 Task: Find connections with filter location Ennigerloh with filter topic #Leanstartupswith filter profile language Potuguese with filter current company NGA Human Resources, an Alight company with filter school Ravindra Public School with filter industry Information Services with filter service category Editing with filter keywords title CEO
Action: Mouse moved to (648, 91)
Screenshot: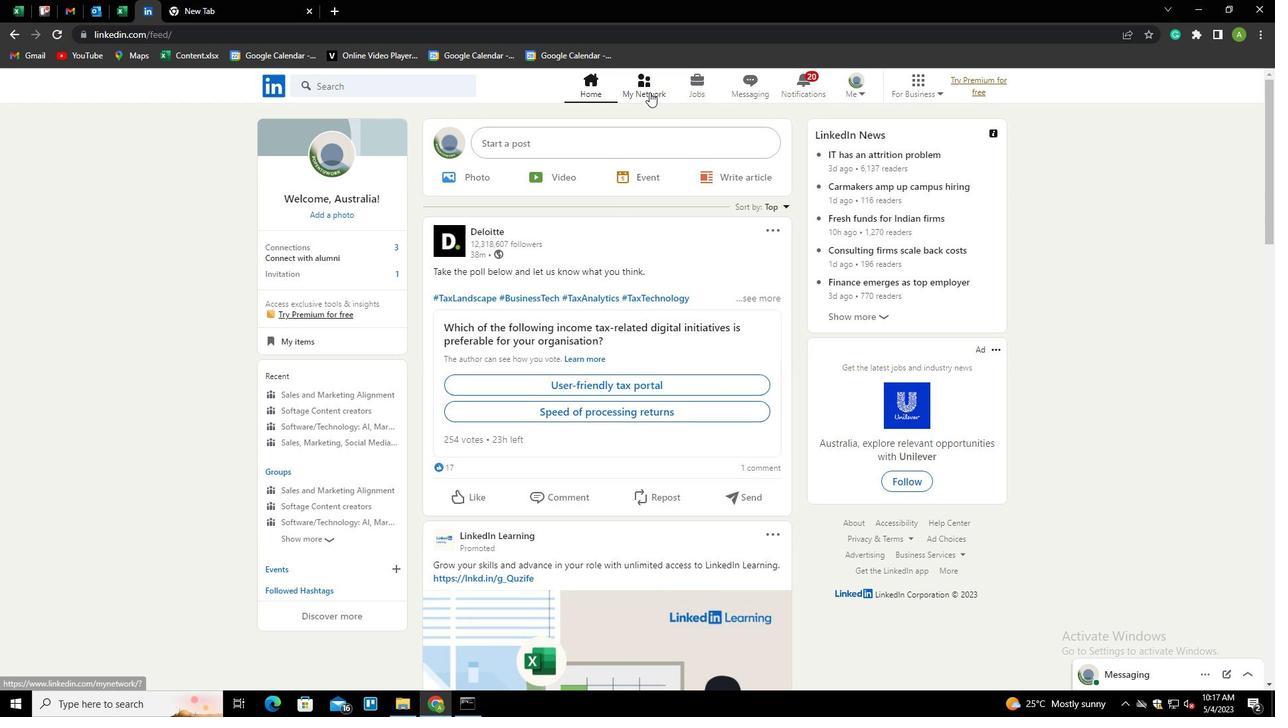 
Action: Mouse pressed left at (648, 91)
Screenshot: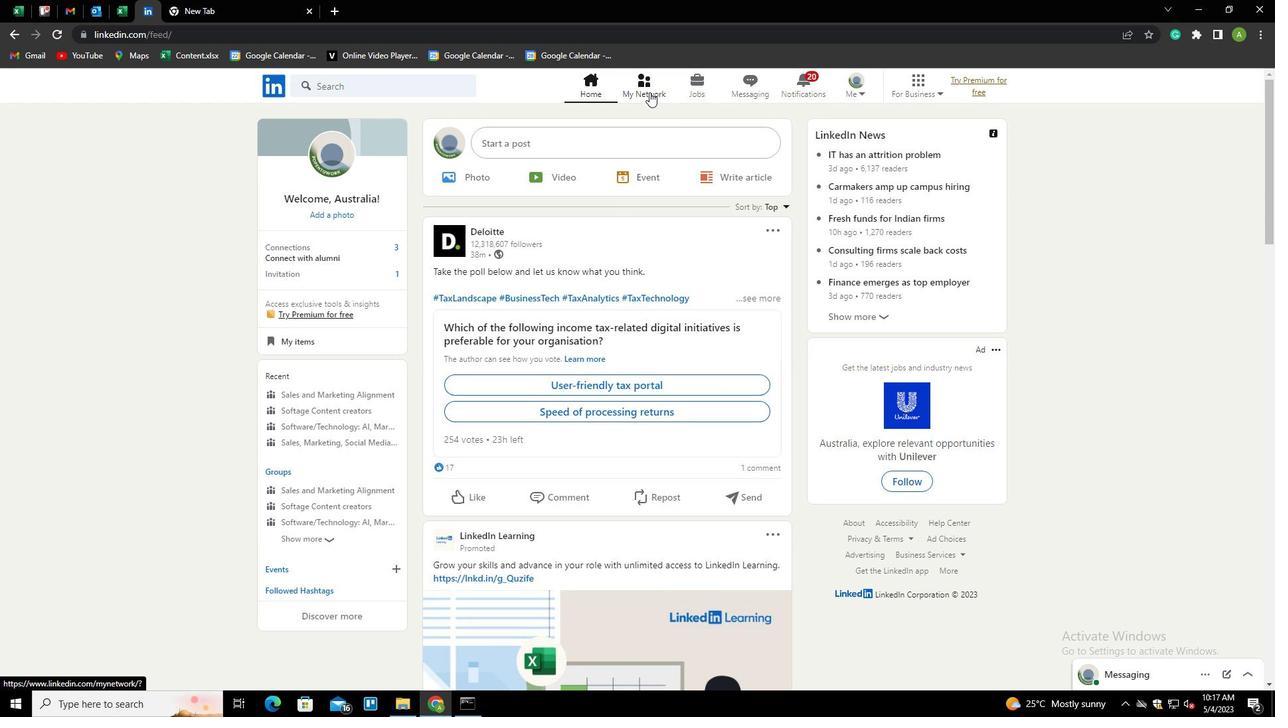 
Action: Mouse moved to (342, 160)
Screenshot: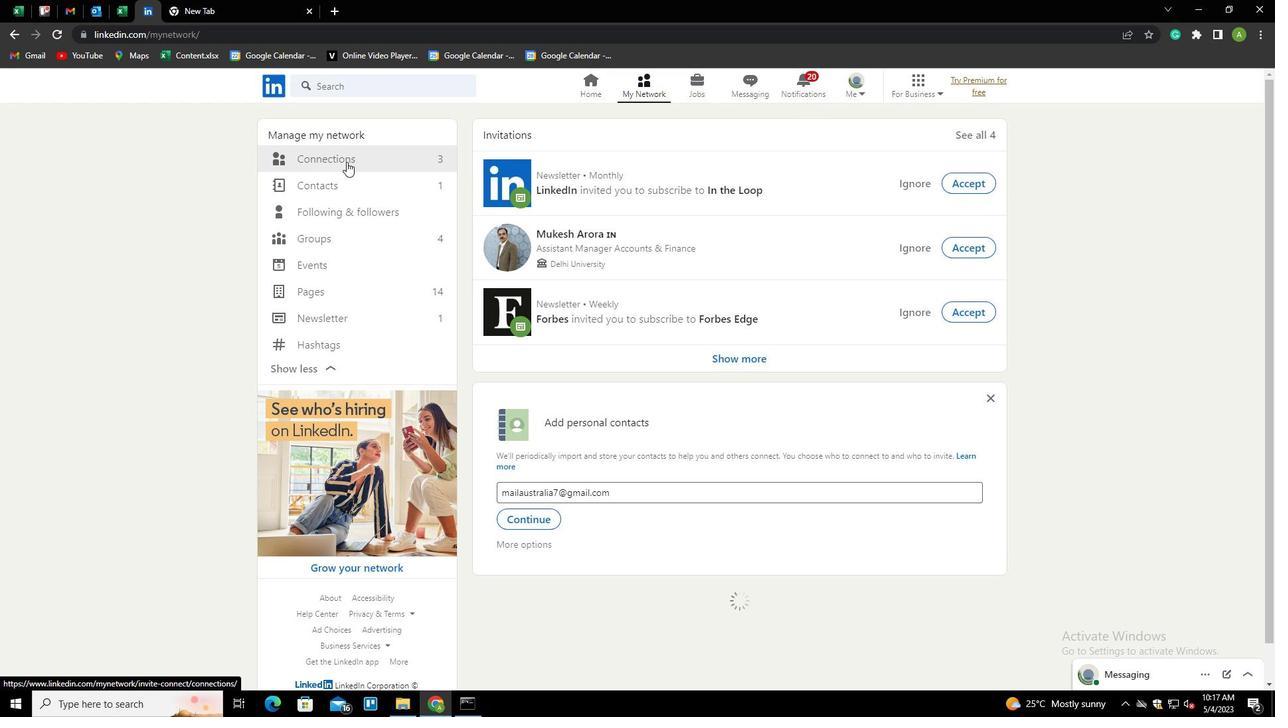 
Action: Mouse pressed left at (342, 160)
Screenshot: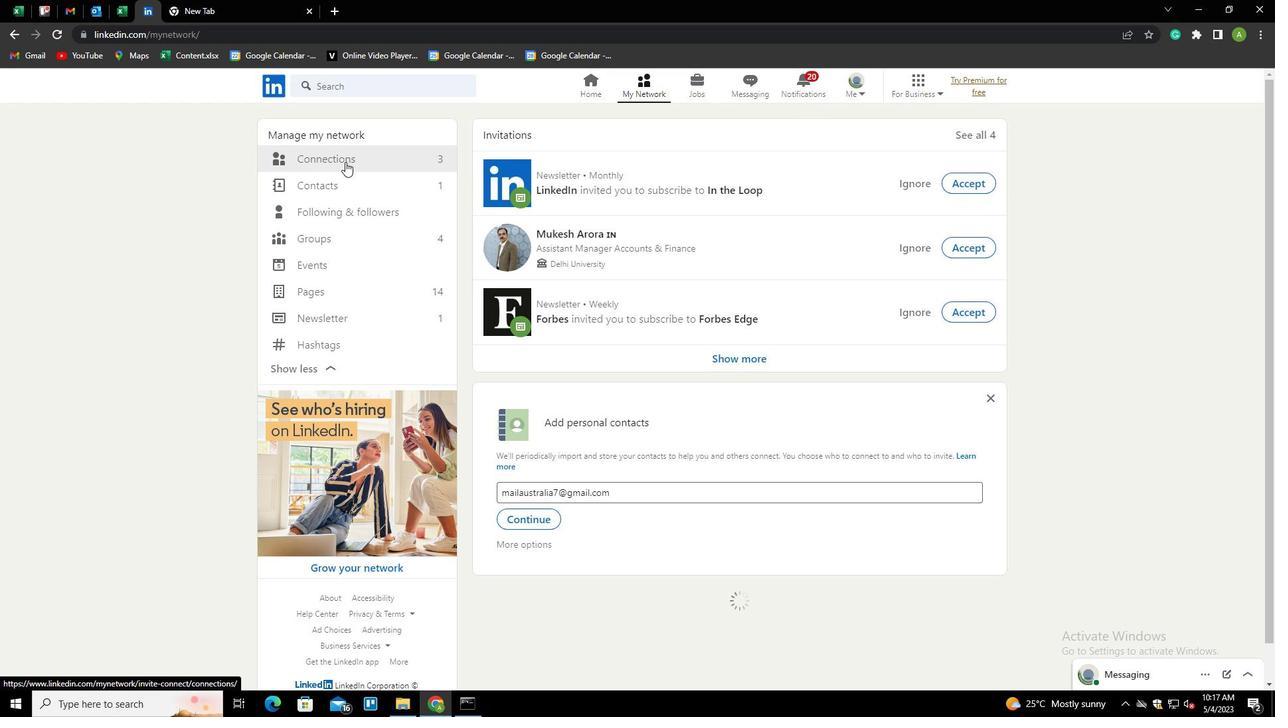 
Action: Mouse moved to (729, 154)
Screenshot: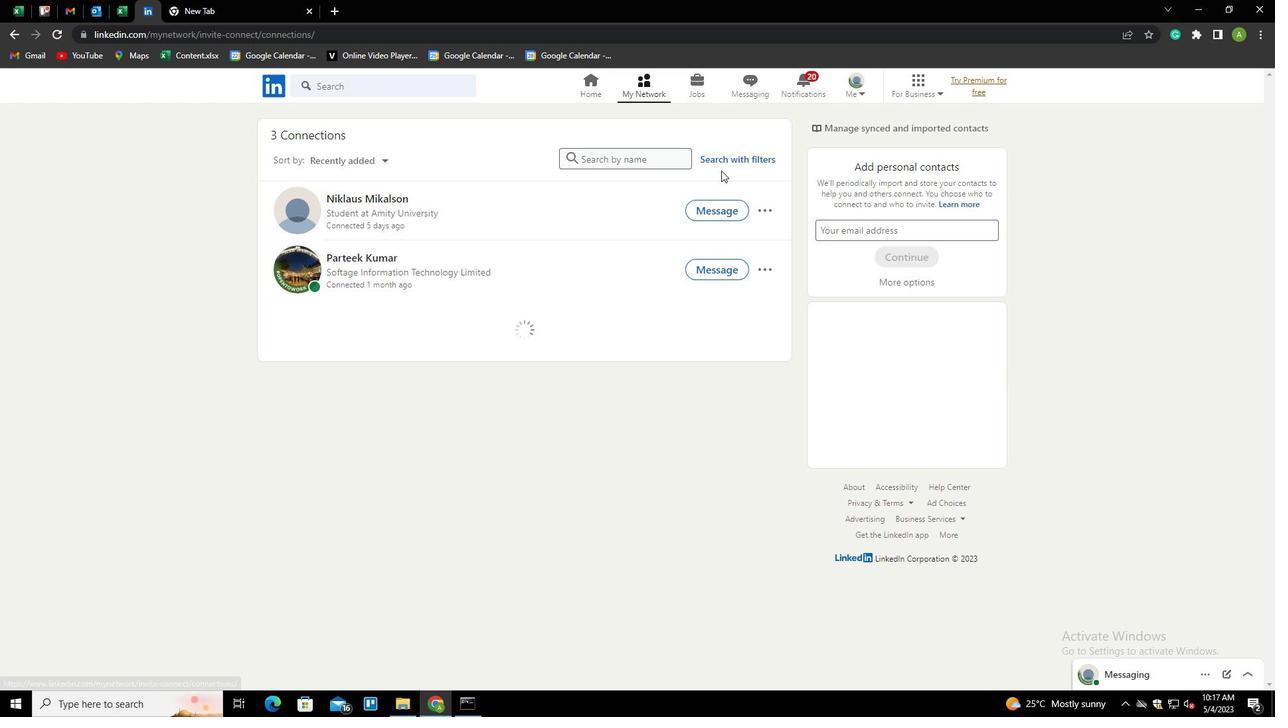 
Action: Mouse pressed left at (729, 154)
Screenshot: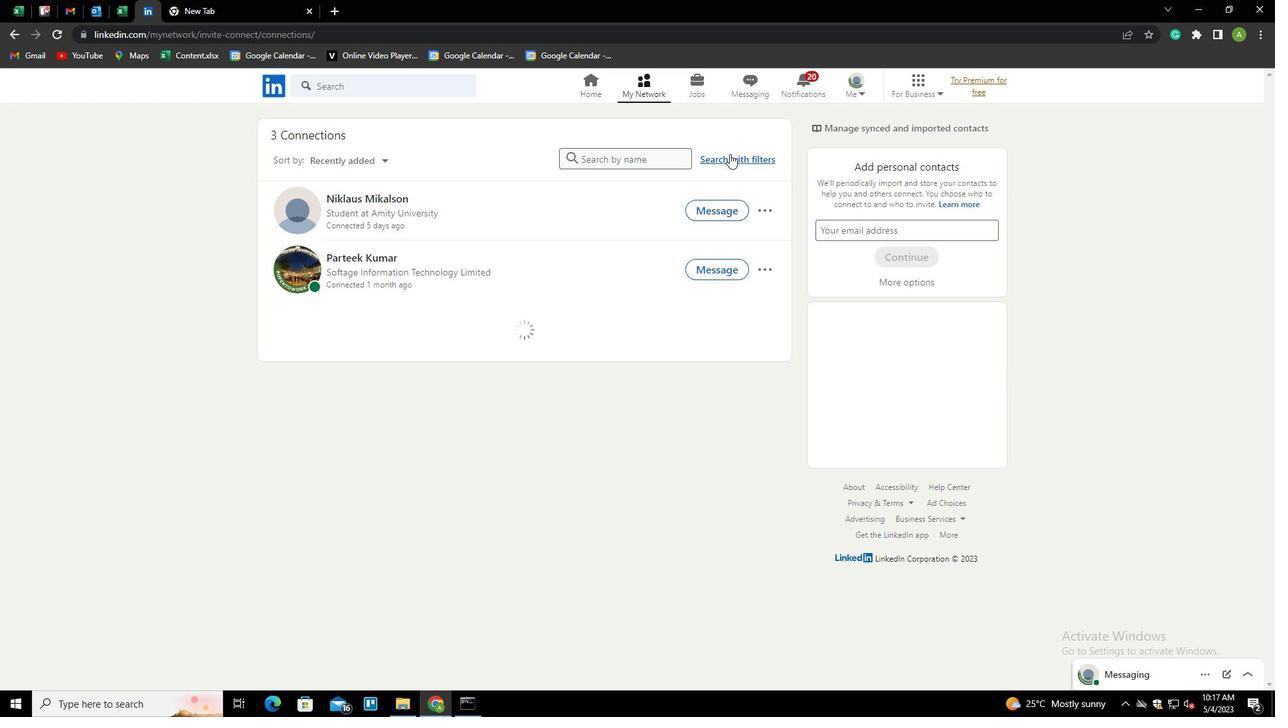 
Action: Mouse moved to (678, 118)
Screenshot: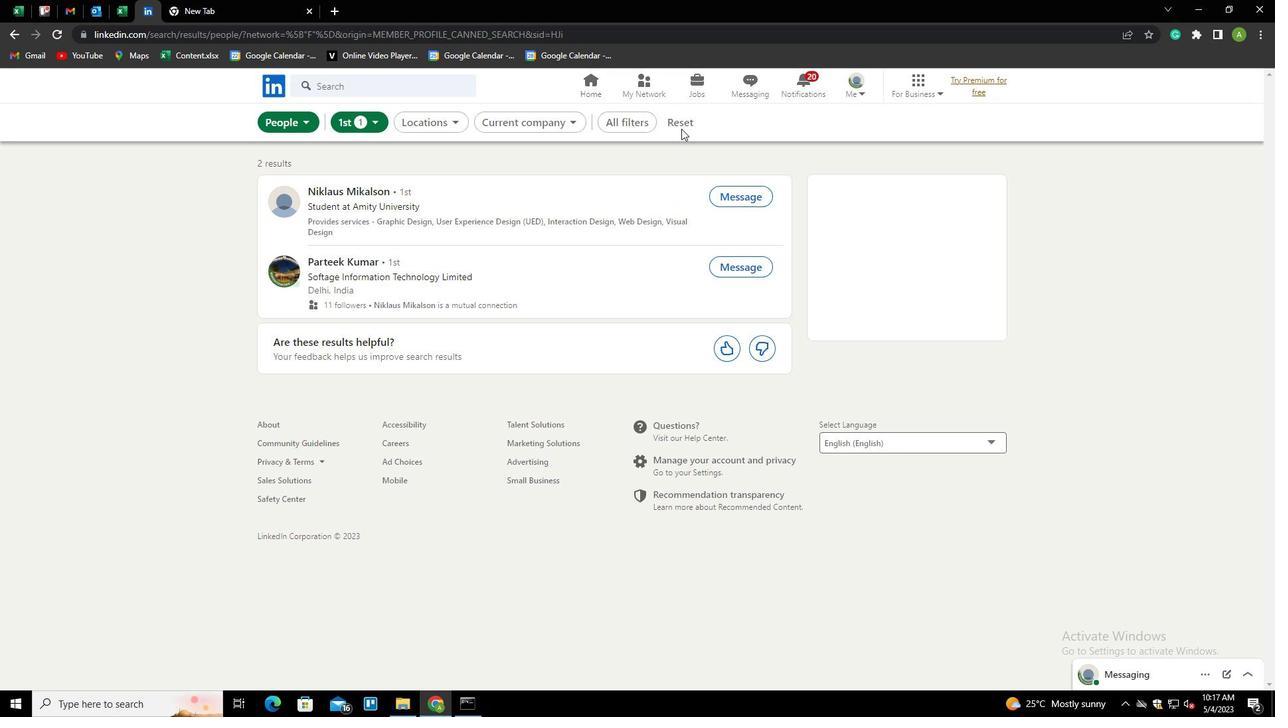 
Action: Mouse pressed left at (678, 118)
Screenshot: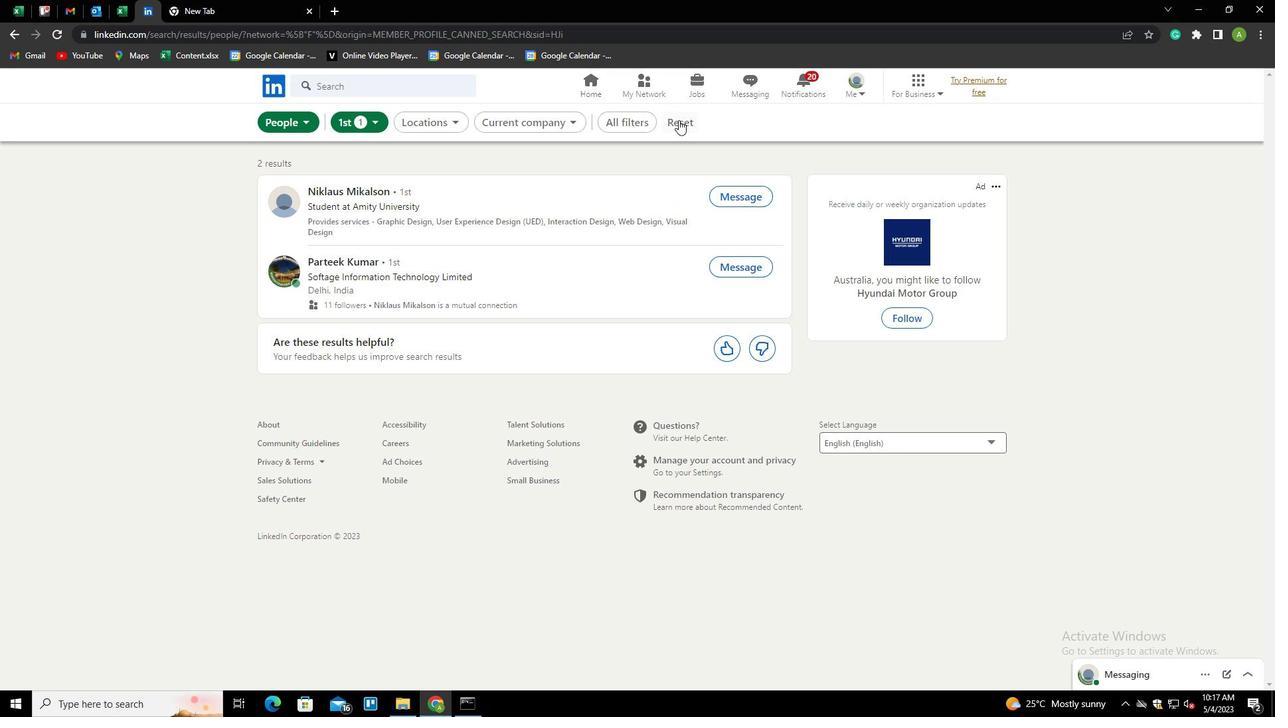 
Action: Mouse moved to (652, 122)
Screenshot: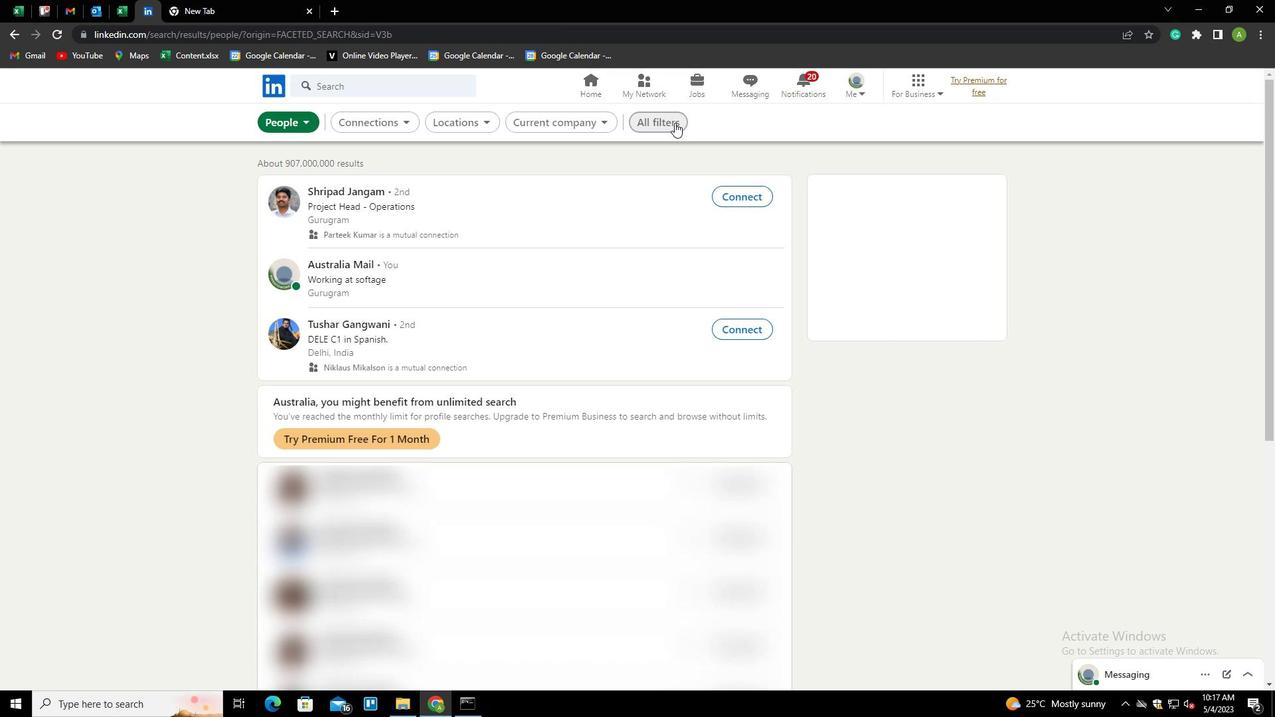 
Action: Mouse pressed left at (652, 122)
Screenshot: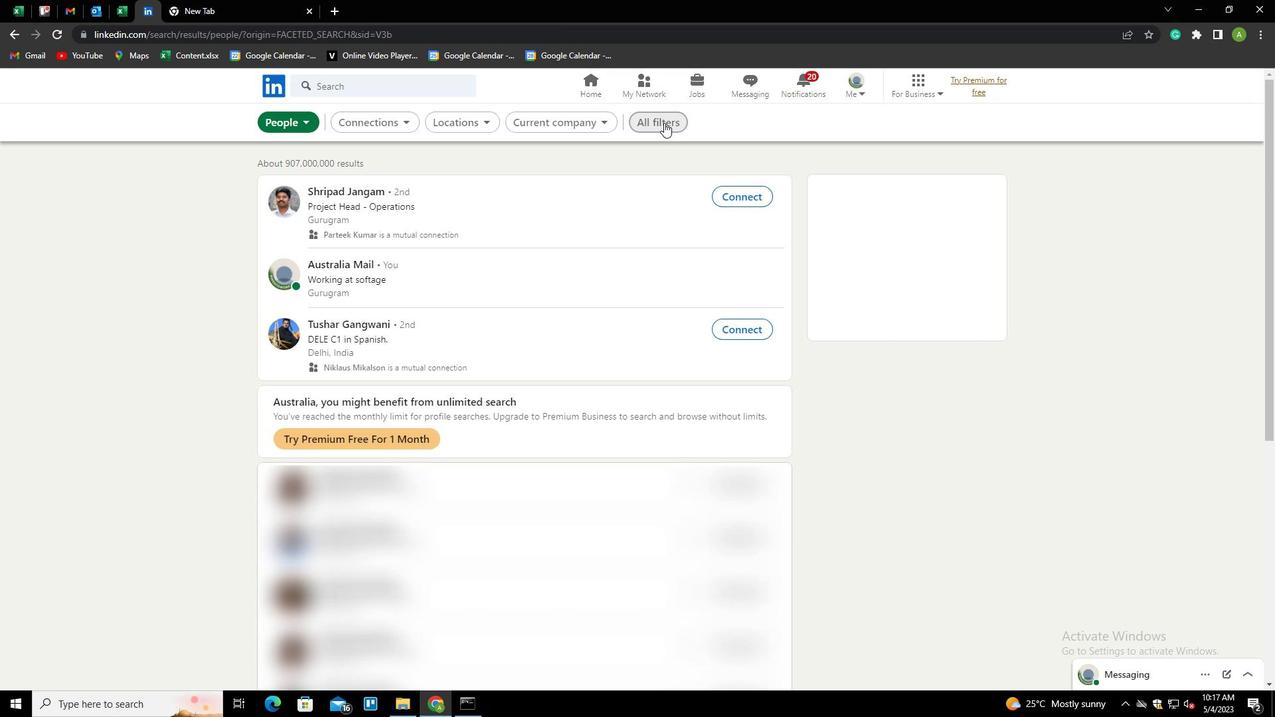 
Action: Mouse moved to (1072, 326)
Screenshot: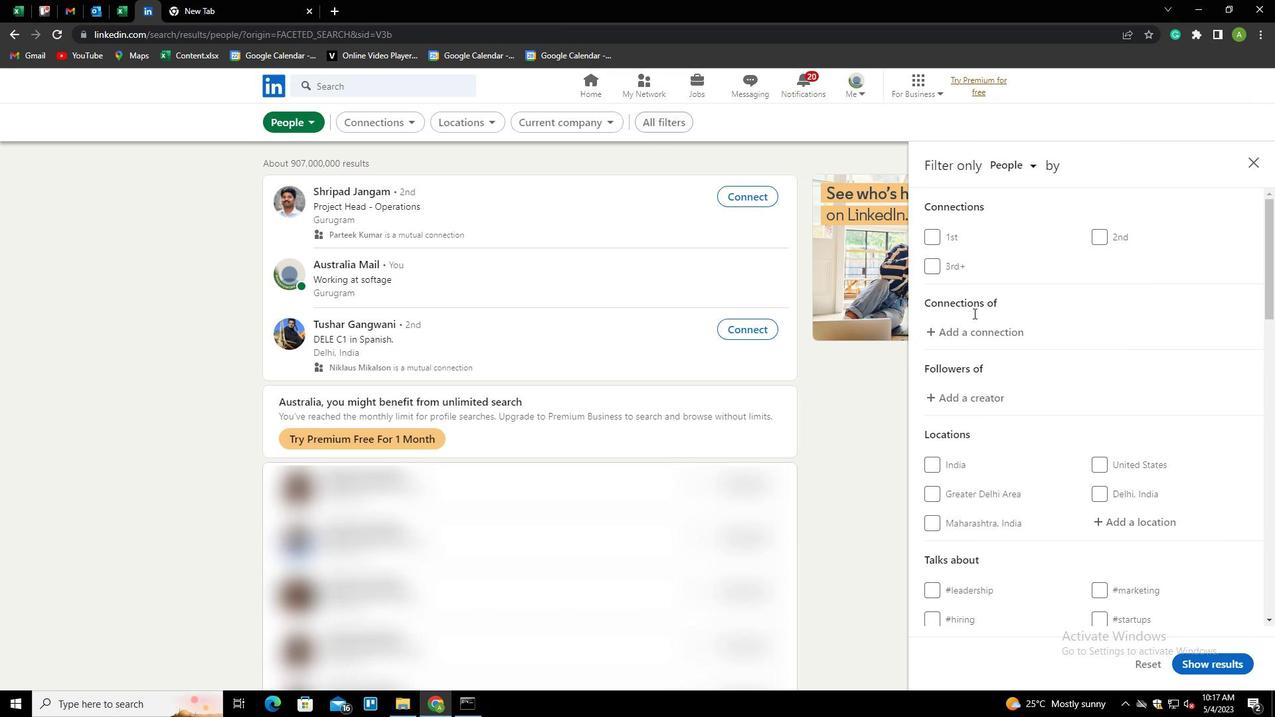
Action: Mouse scrolled (1072, 325) with delta (0, 0)
Screenshot: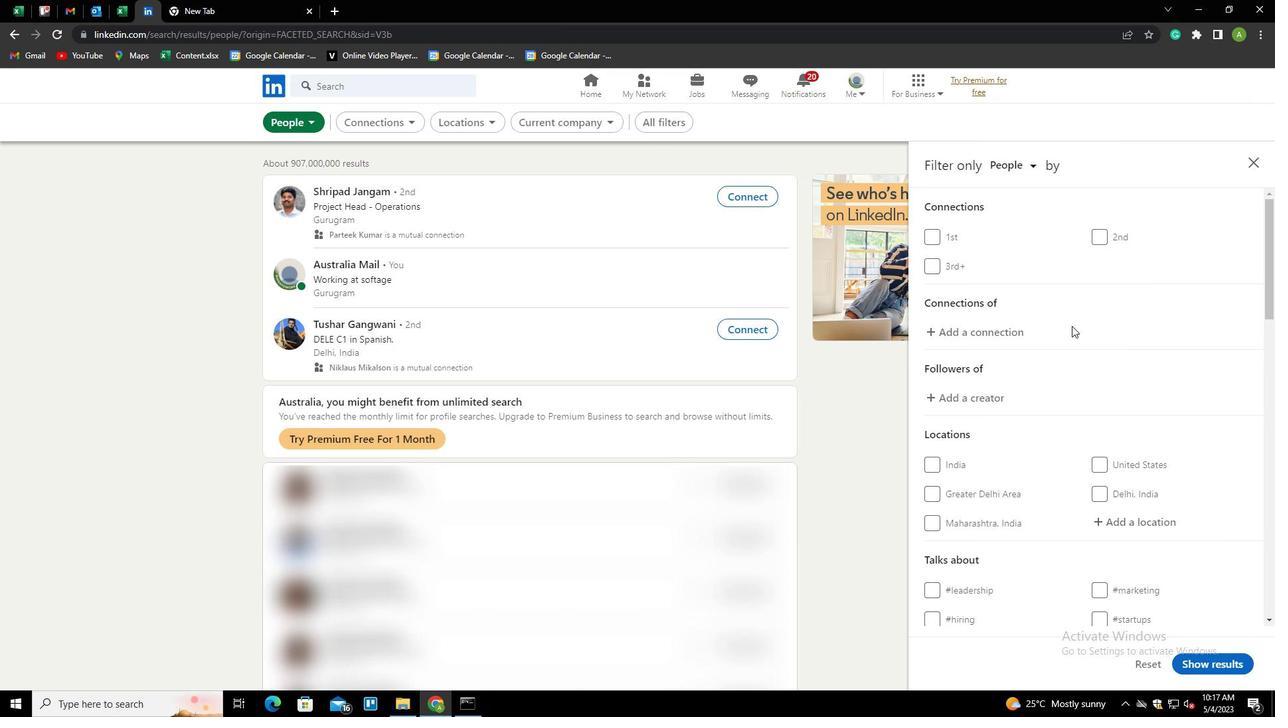 
Action: Mouse scrolled (1072, 325) with delta (0, 0)
Screenshot: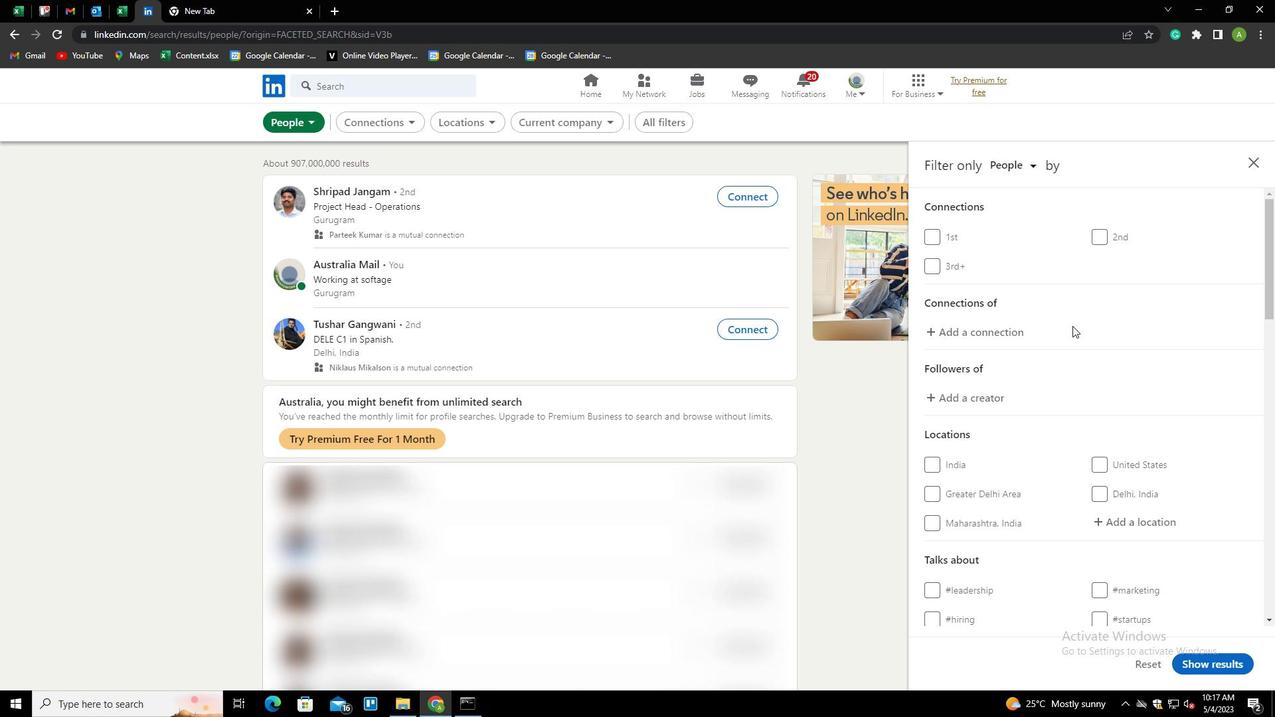 
Action: Mouse moved to (1122, 396)
Screenshot: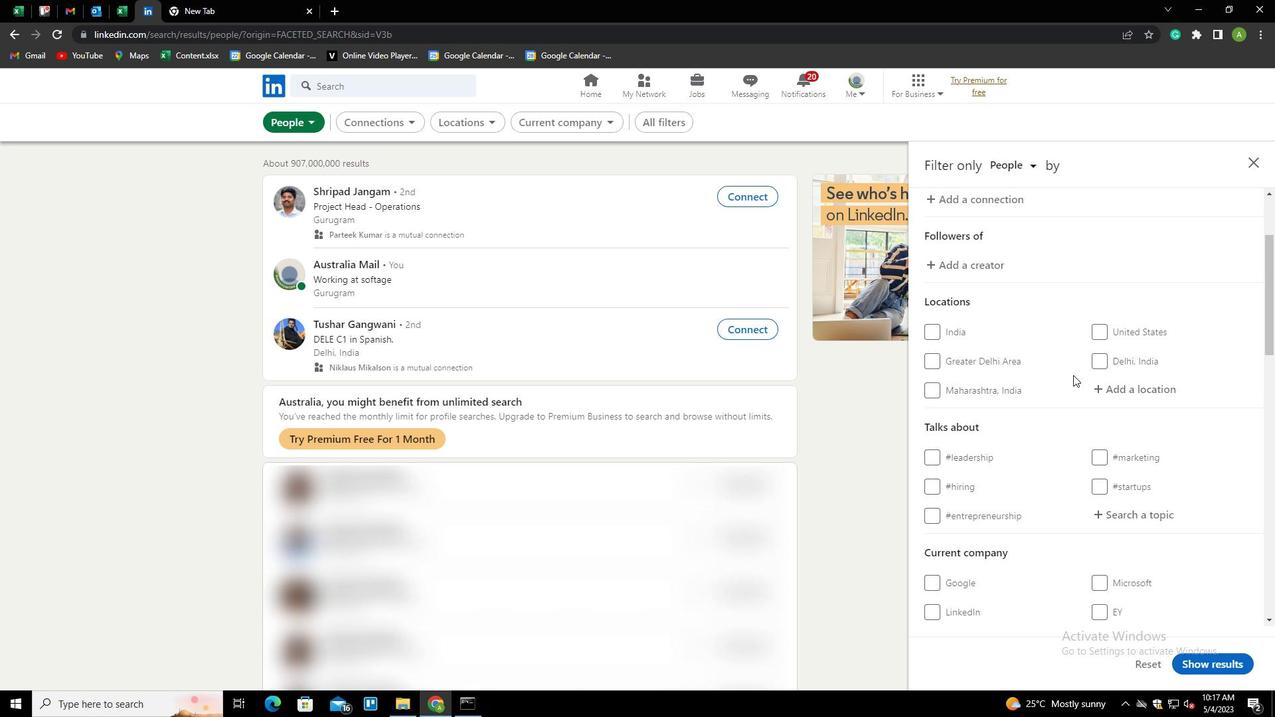 
Action: Mouse pressed left at (1122, 396)
Screenshot: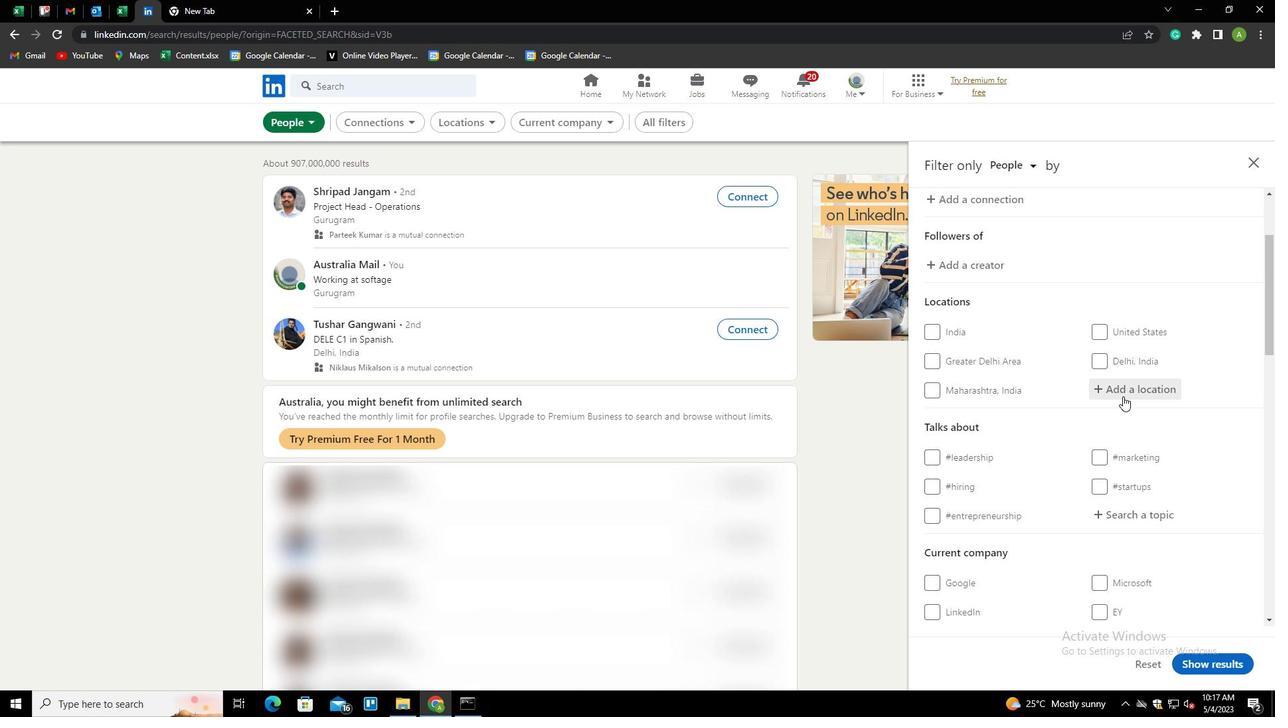 
Action: Key pressed <Key.shift>ENNIGERLOH<Key.down><Key.enter>
Screenshot: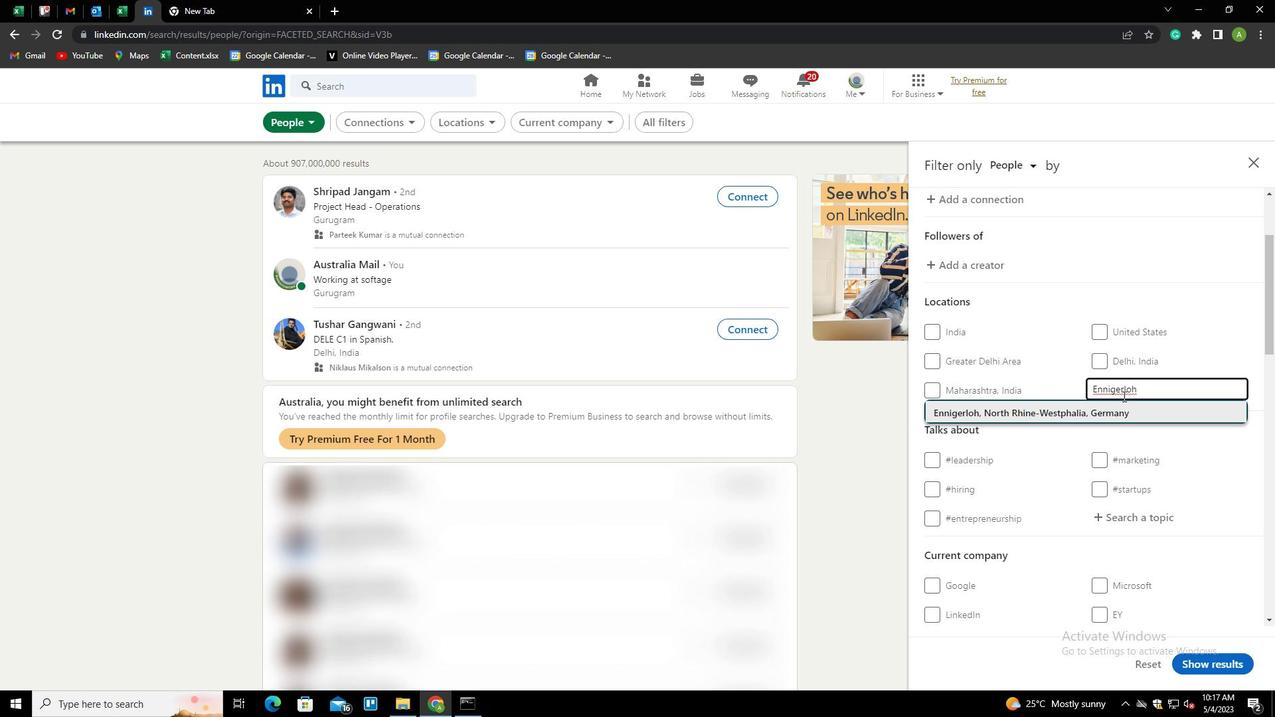 
Action: Mouse scrolled (1122, 395) with delta (0, 0)
Screenshot: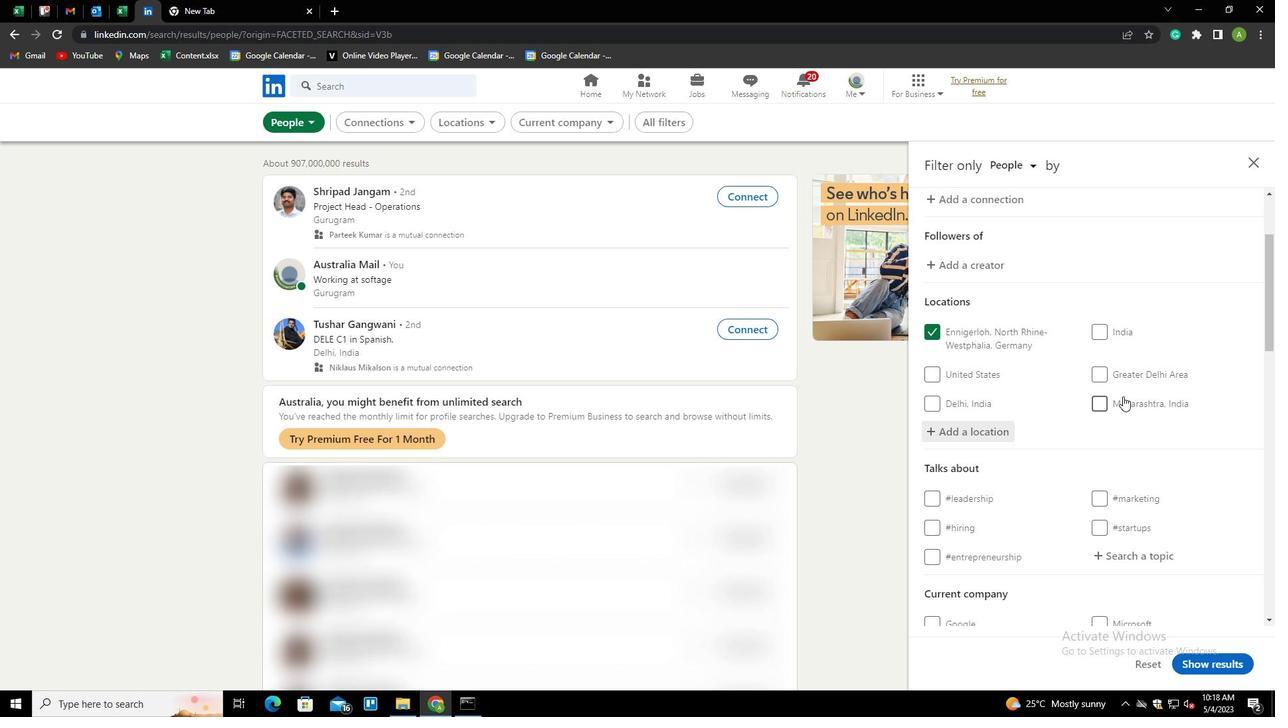 
Action: Mouse scrolled (1122, 395) with delta (0, 0)
Screenshot: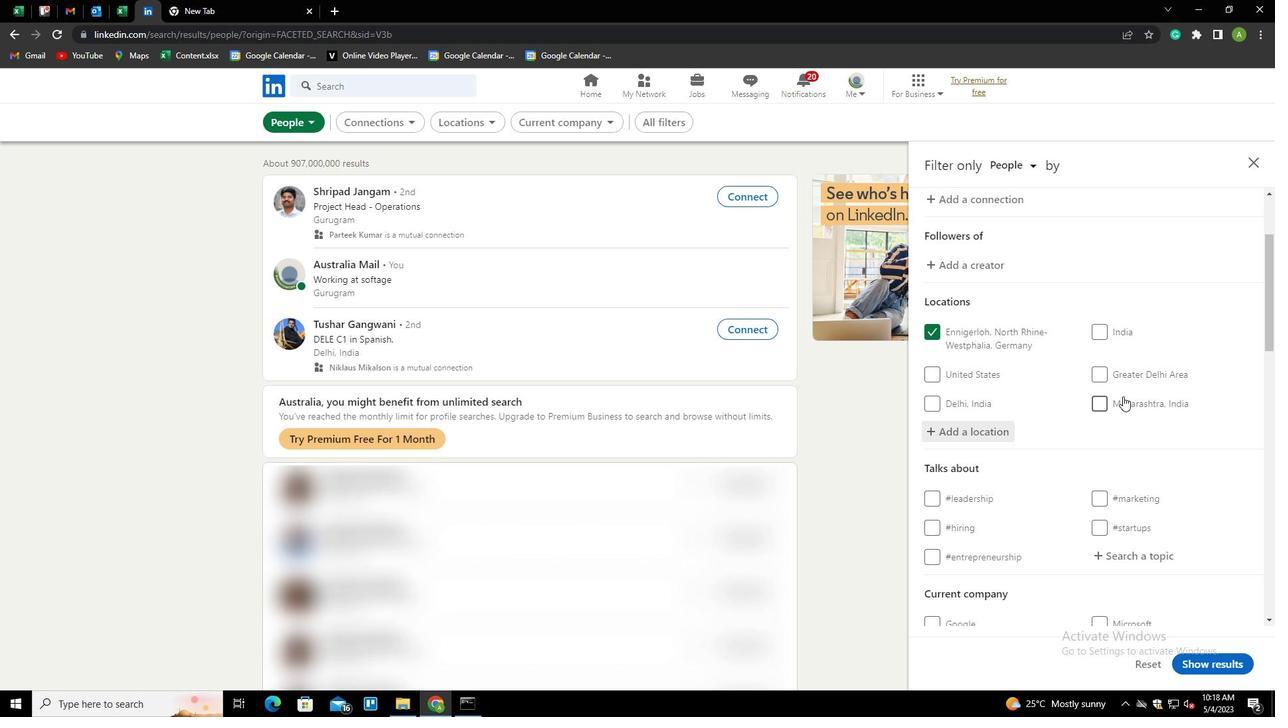 
Action: Mouse moved to (1128, 421)
Screenshot: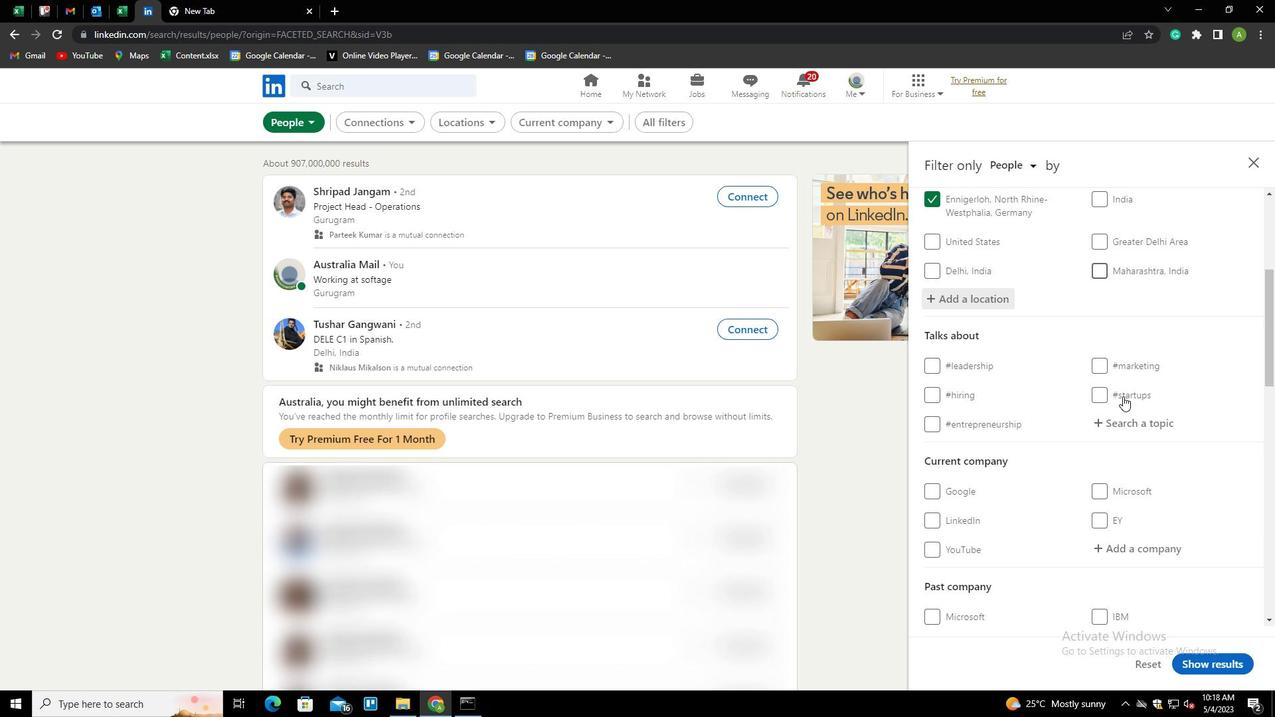 
Action: Mouse pressed left at (1128, 421)
Screenshot: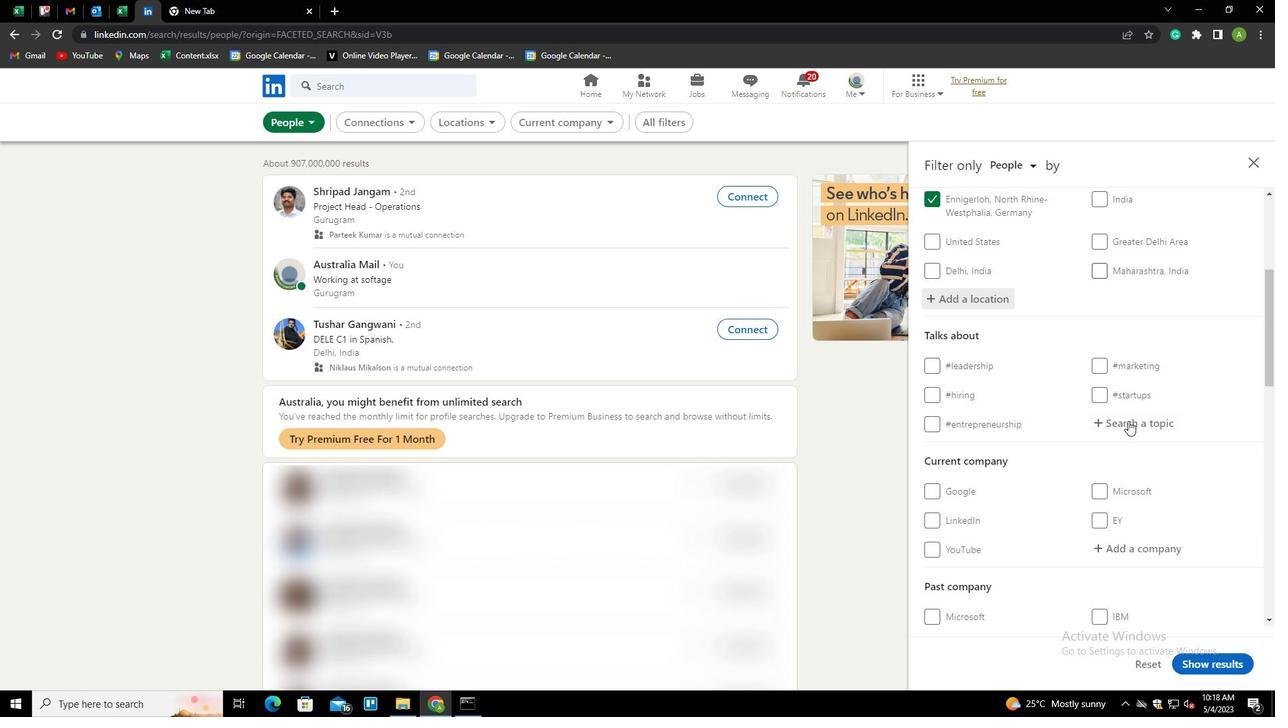 
Action: Key pressed LEANSTARTUPS<Key.down><Key.enter>
Screenshot: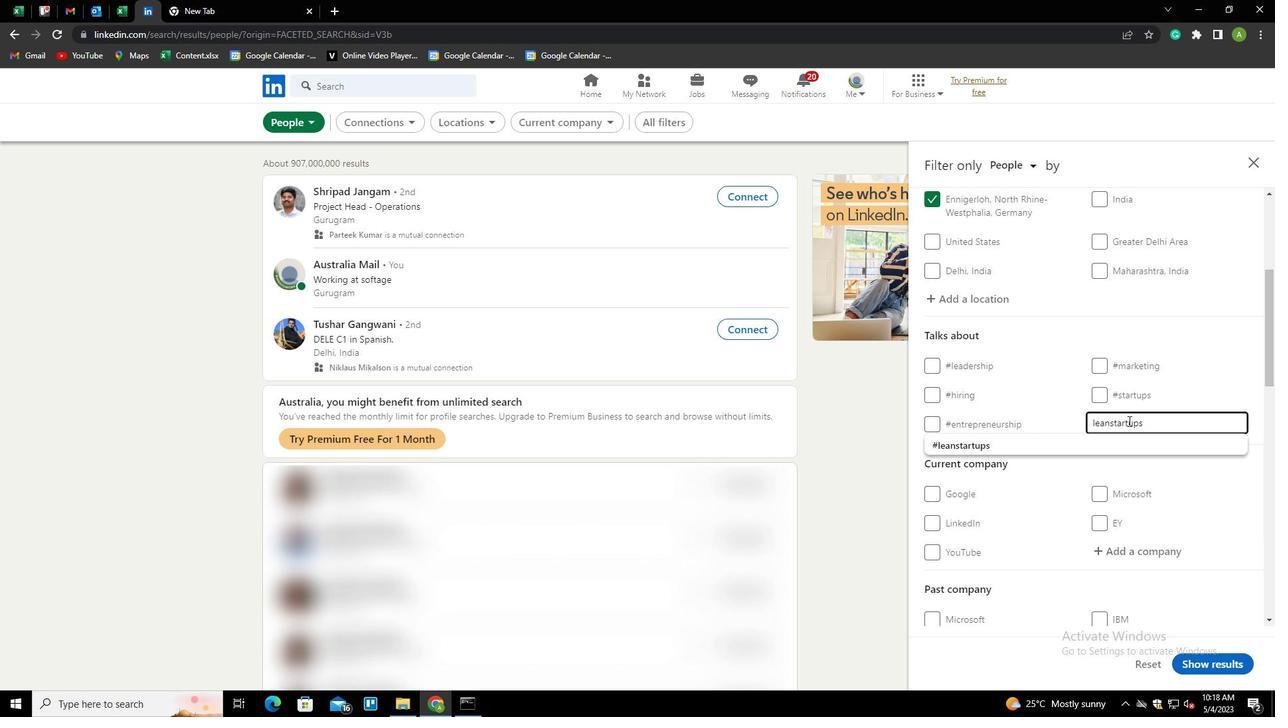 
Action: Mouse scrolled (1128, 420) with delta (0, 0)
Screenshot: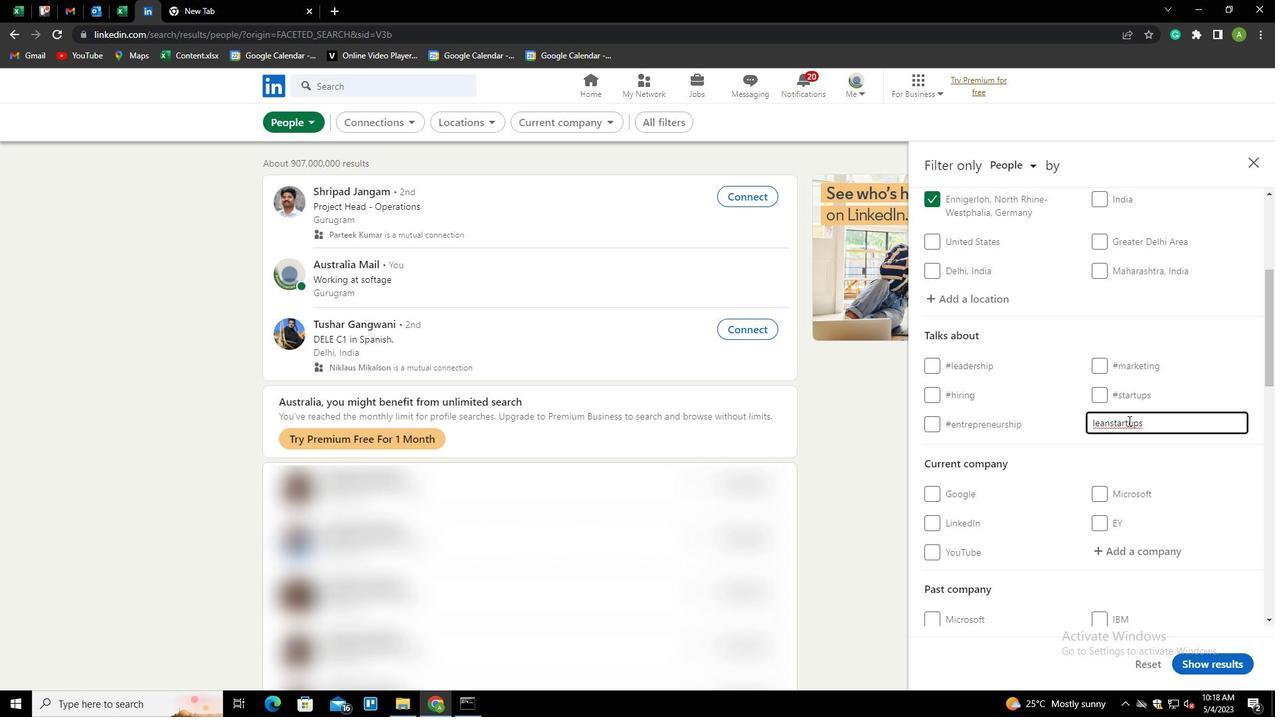 
Action: Mouse scrolled (1128, 420) with delta (0, 0)
Screenshot: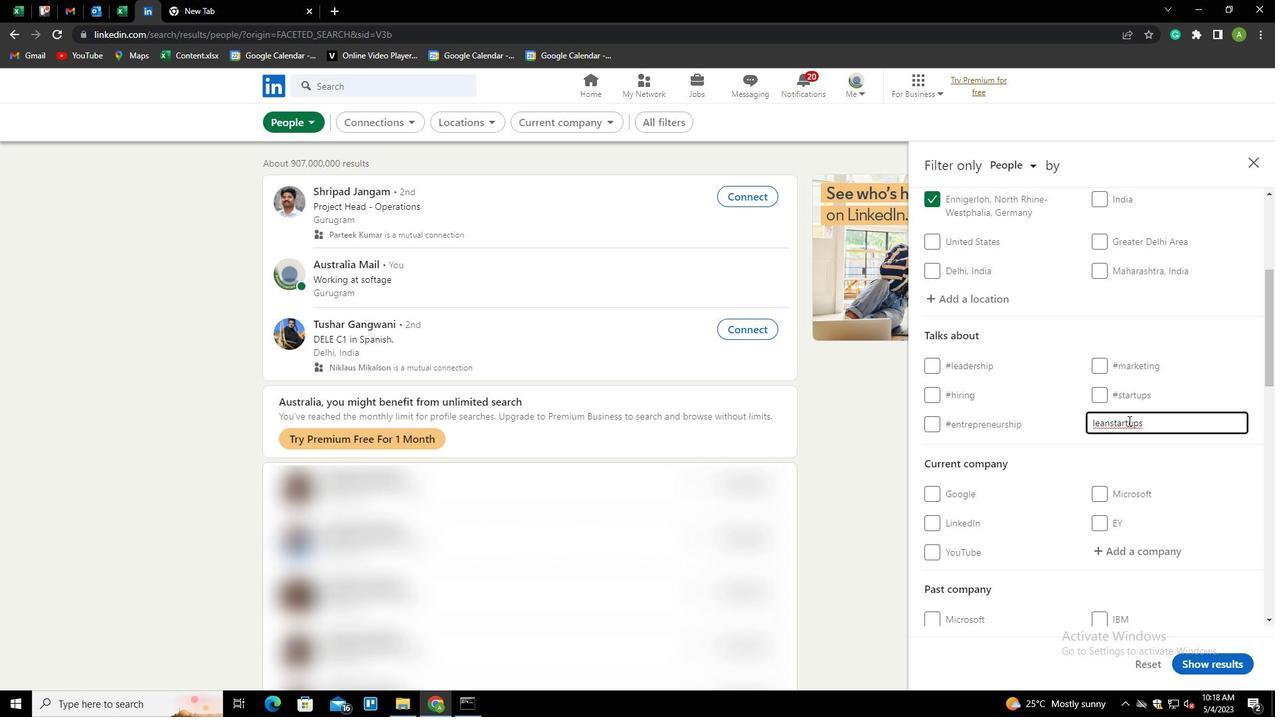 
Action: Mouse scrolled (1128, 420) with delta (0, 0)
Screenshot: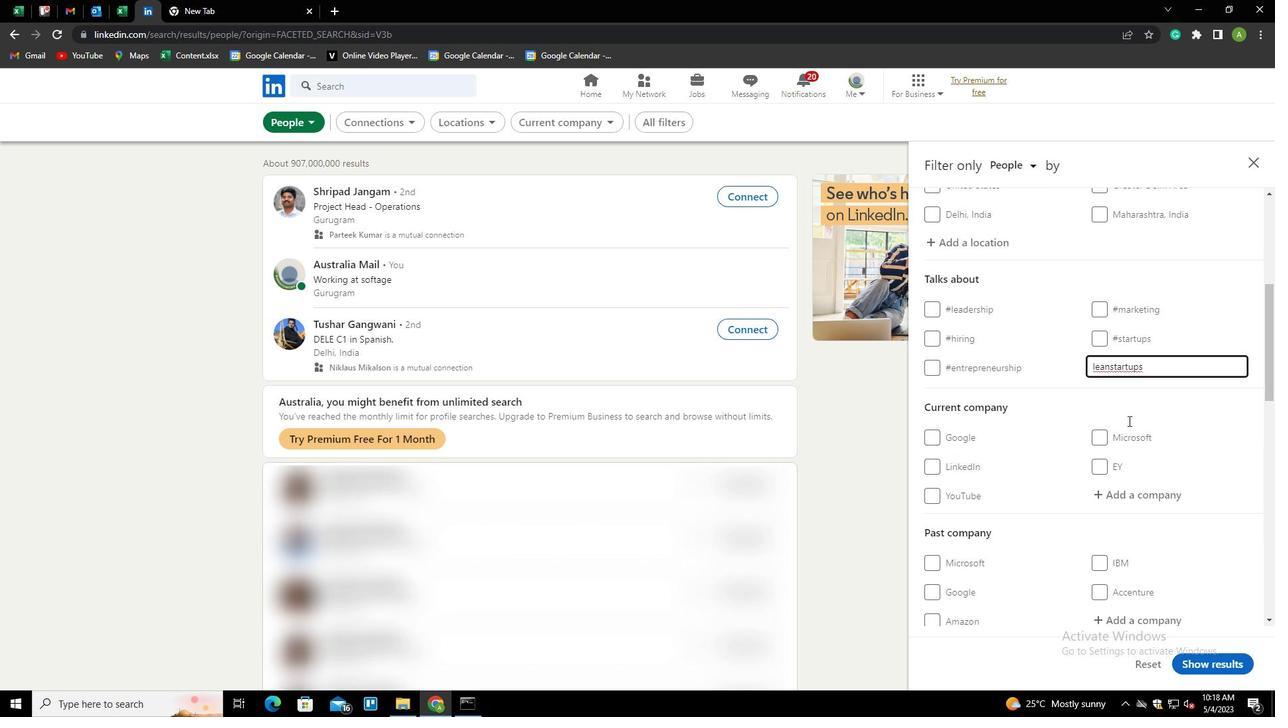 
Action: Mouse scrolled (1128, 420) with delta (0, 0)
Screenshot: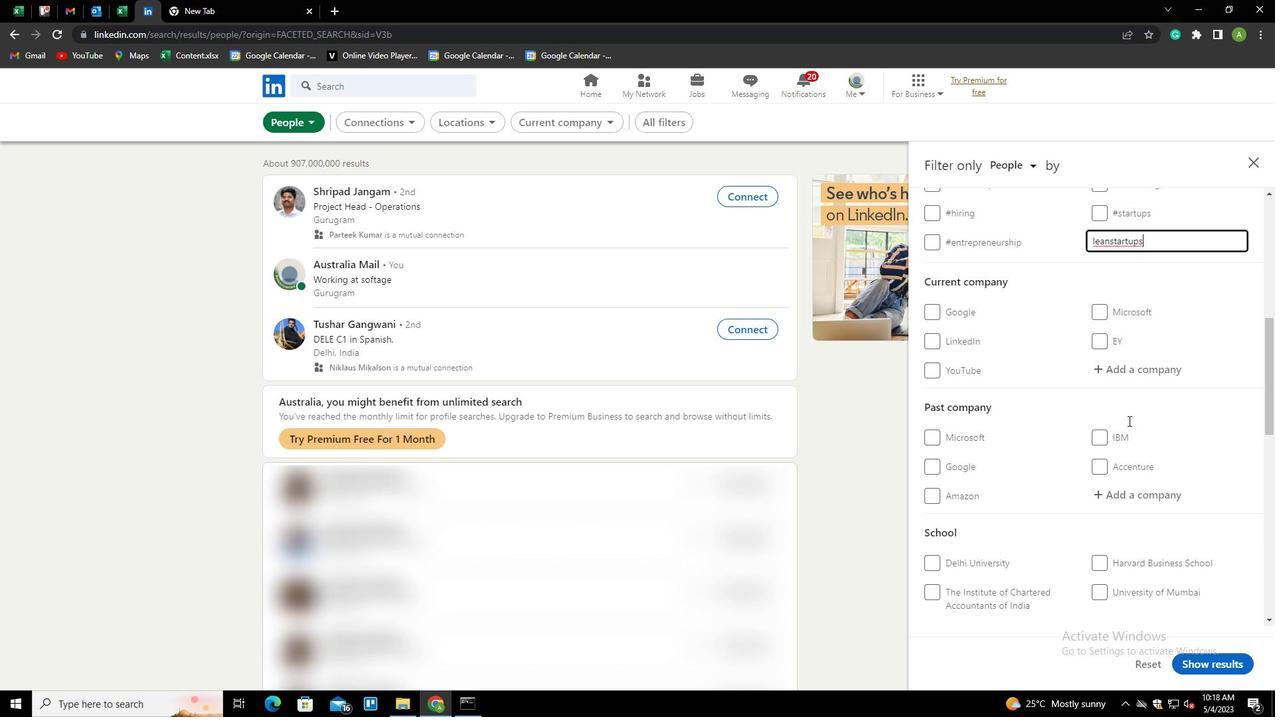 
Action: Mouse scrolled (1128, 420) with delta (0, 0)
Screenshot: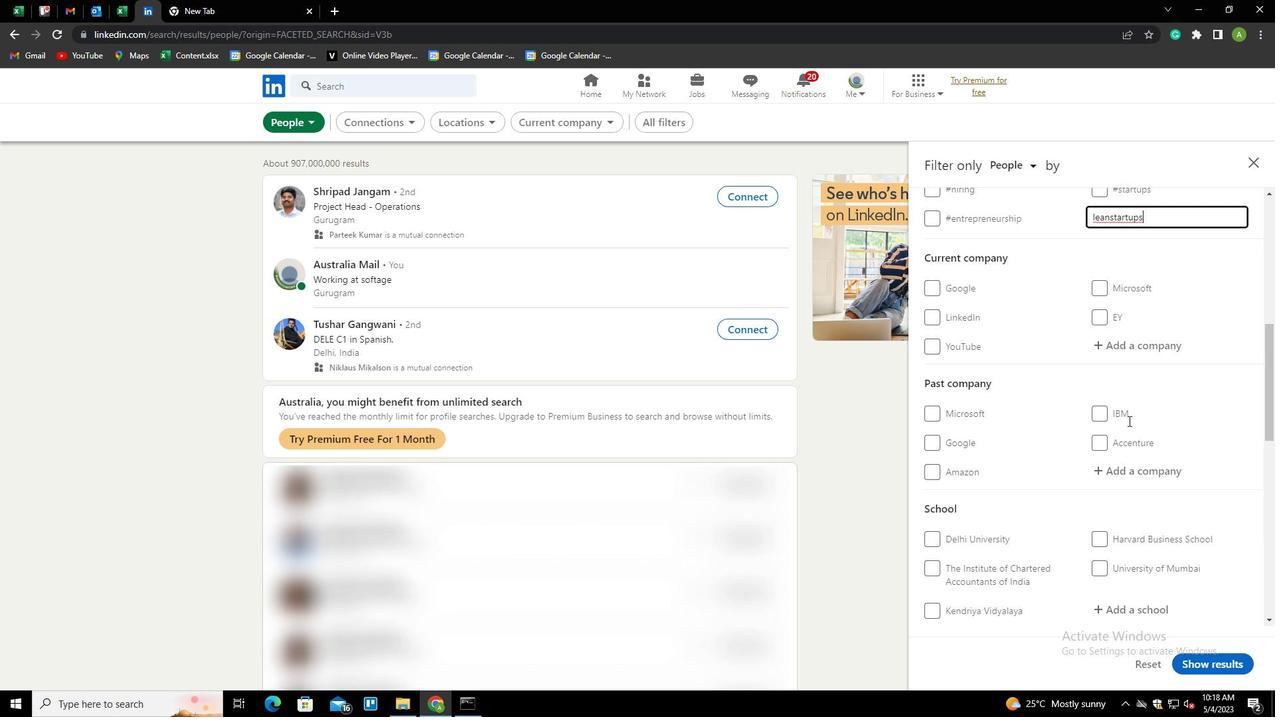 
Action: Mouse scrolled (1128, 420) with delta (0, 0)
Screenshot: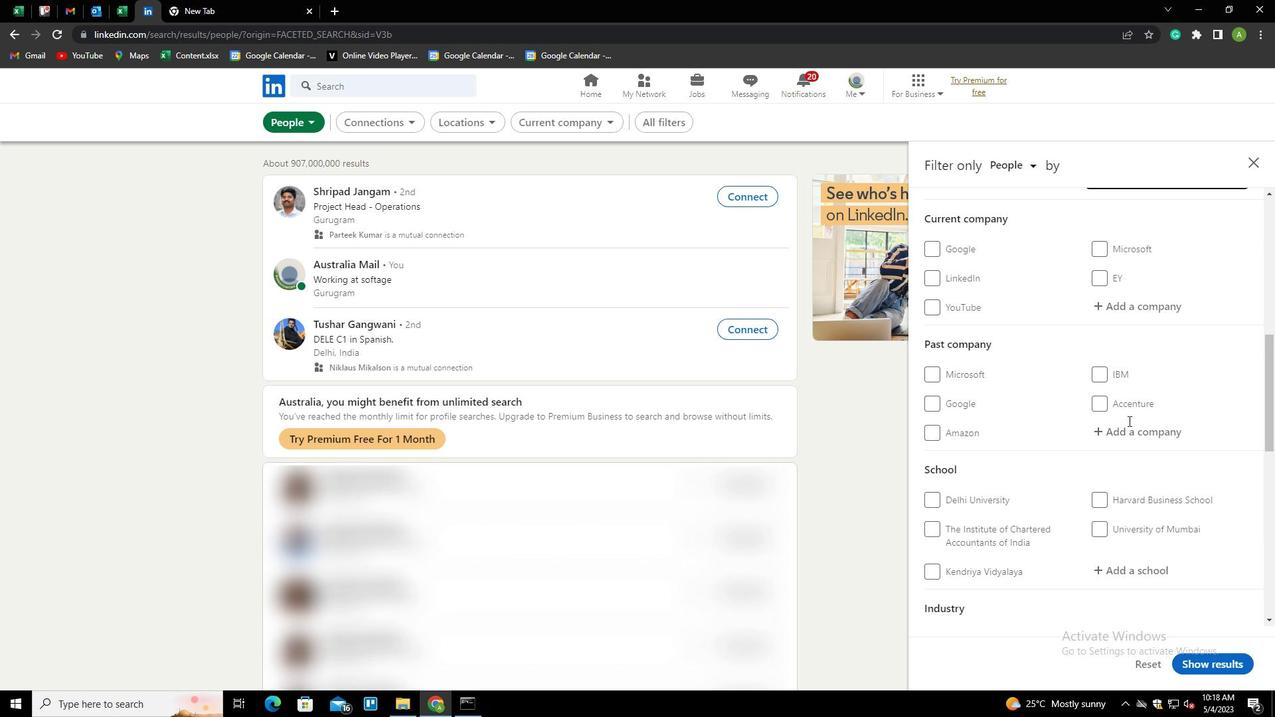 
Action: Mouse scrolled (1128, 420) with delta (0, 0)
Screenshot: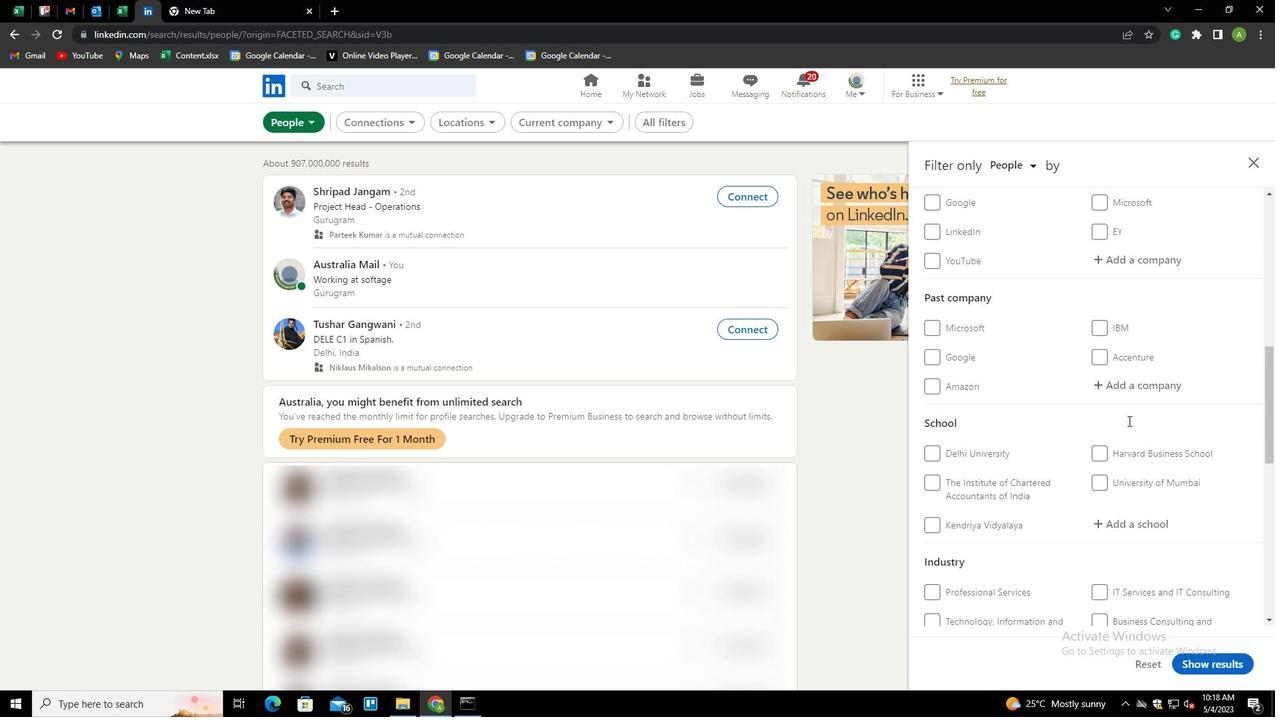 
Action: Mouse scrolled (1128, 420) with delta (0, 0)
Screenshot: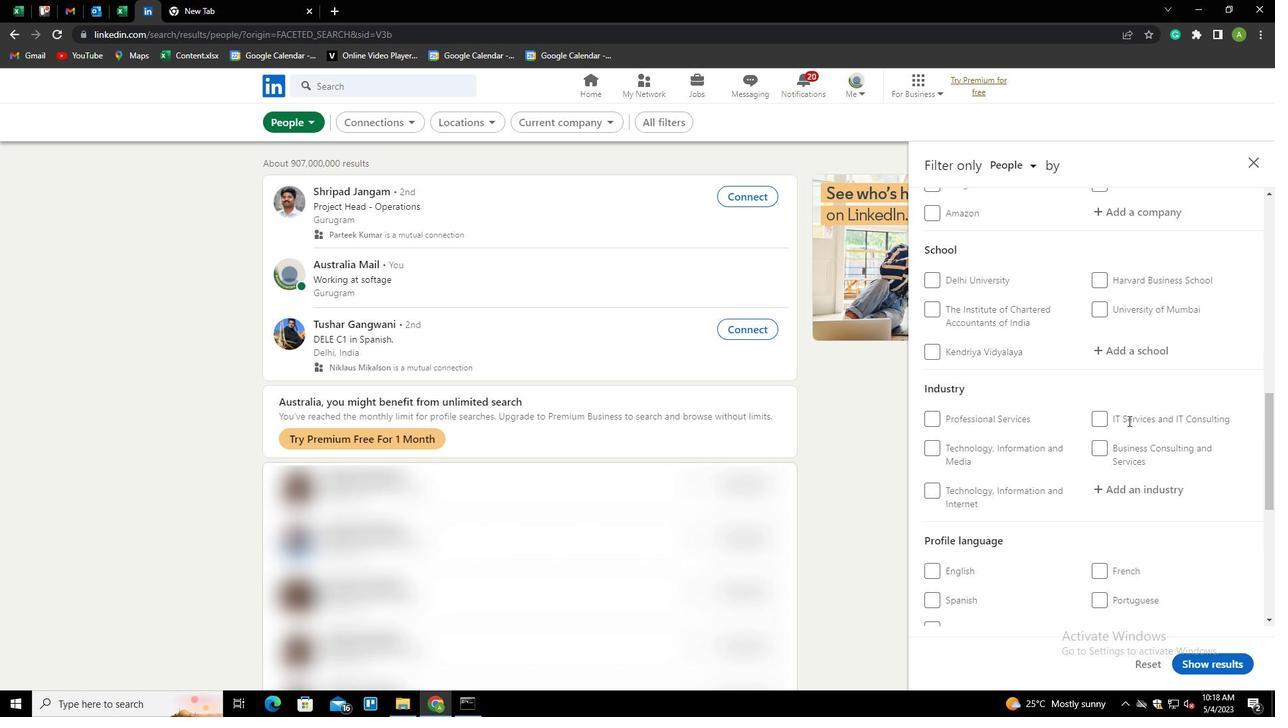 
Action: Mouse scrolled (1128, 420) with delta (0, 0)
Screenshot: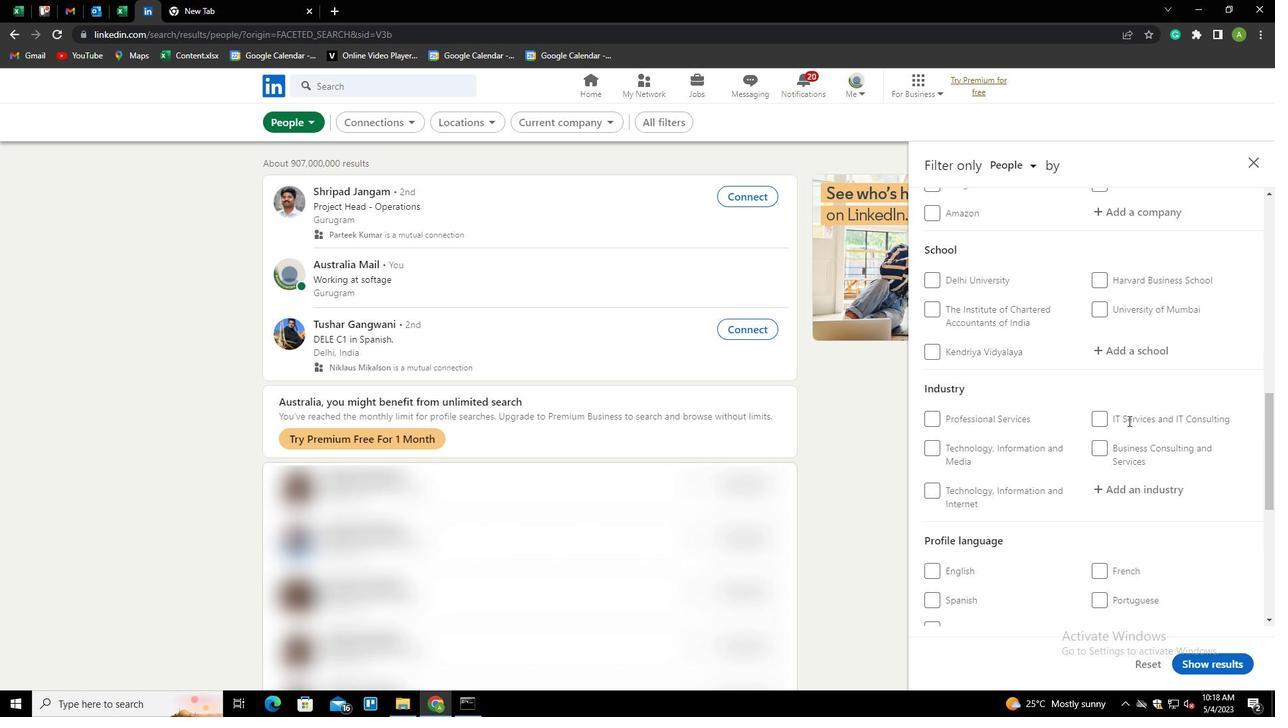 
Action: Mouse moved to (1101, 468)
Screenshot: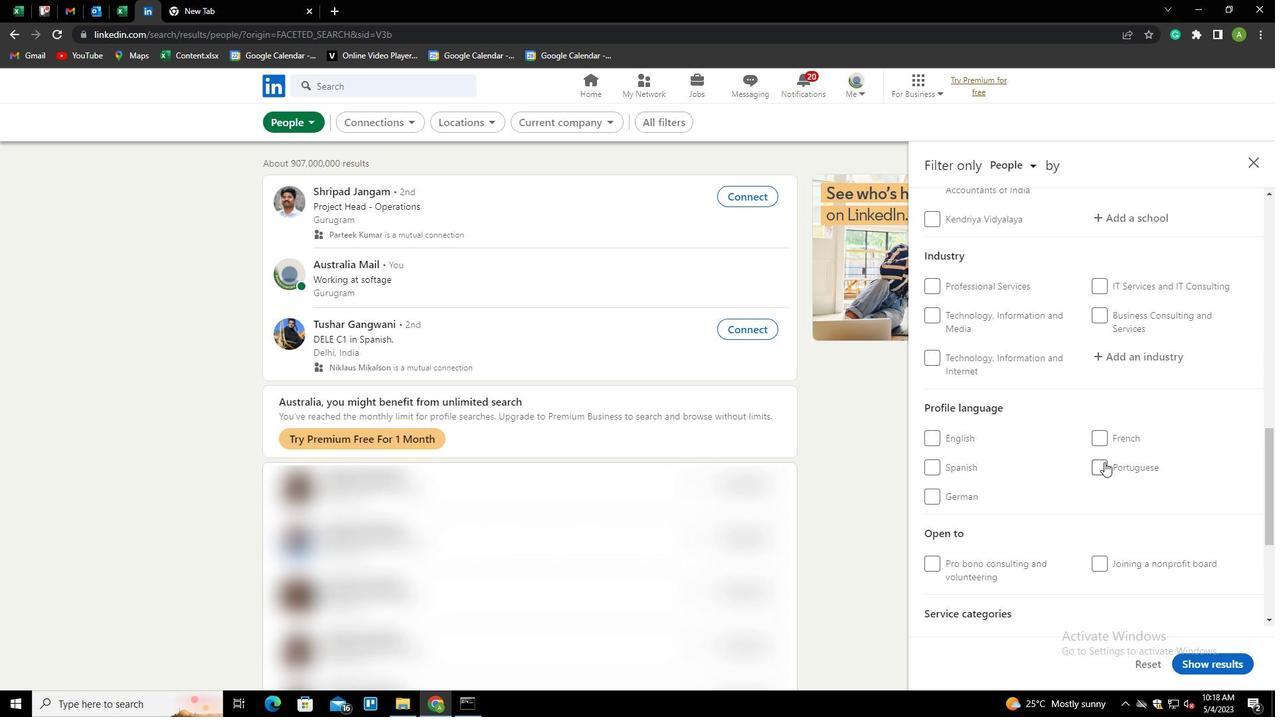 
Action: Mouse pressed left at (1101, 468)
Screenshot: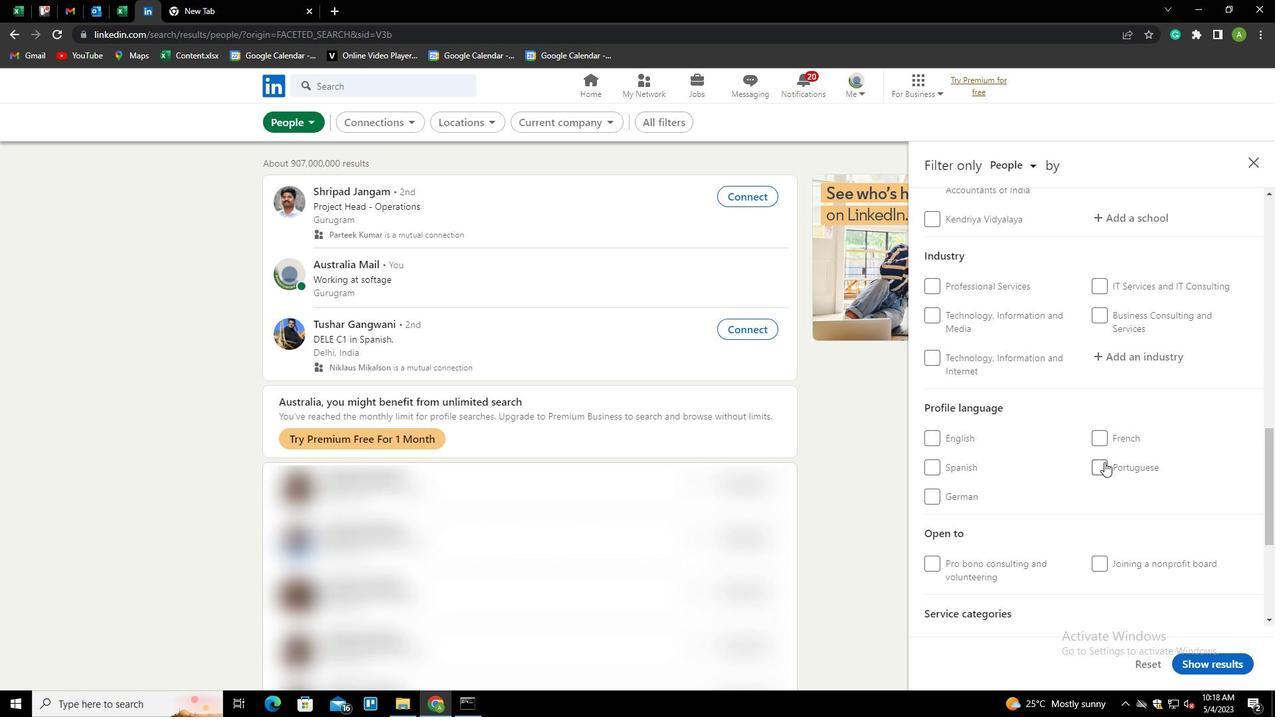 
Action: Mouse moved to (1173, 450)
Screenshot: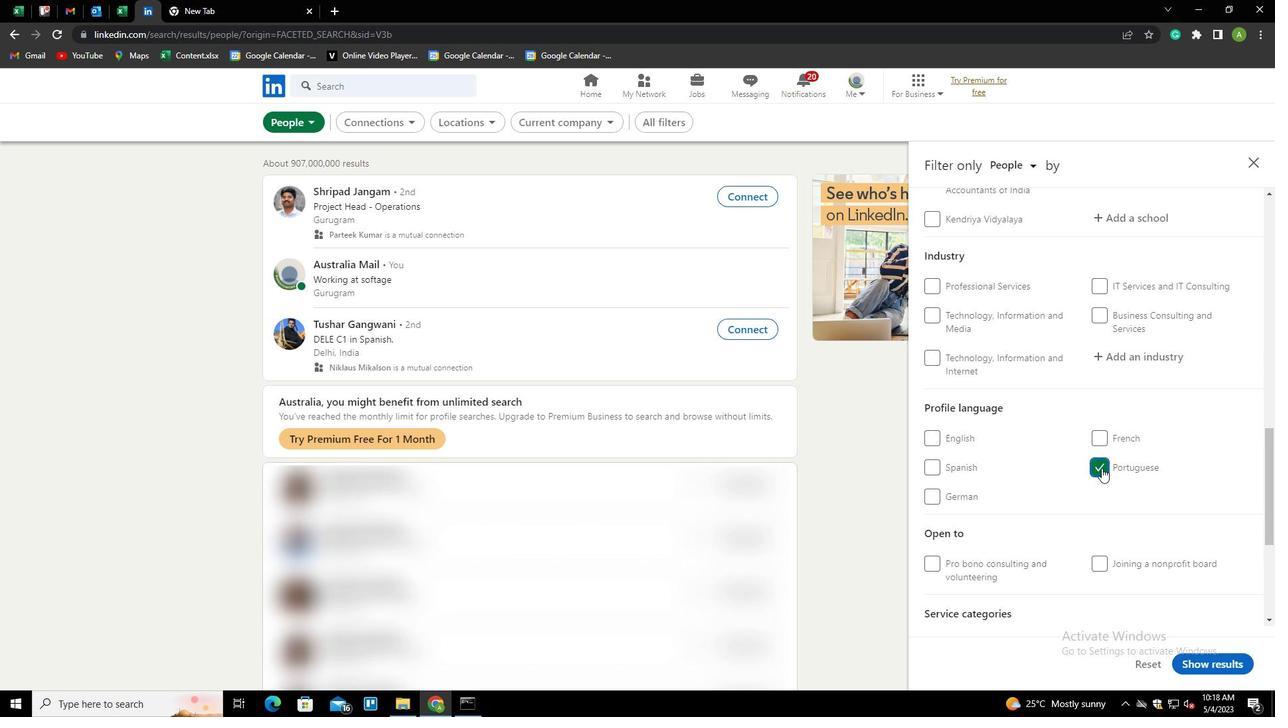 
Action: Mouse scrolled (1173, 451) with delta (0, 0)
Screenshot: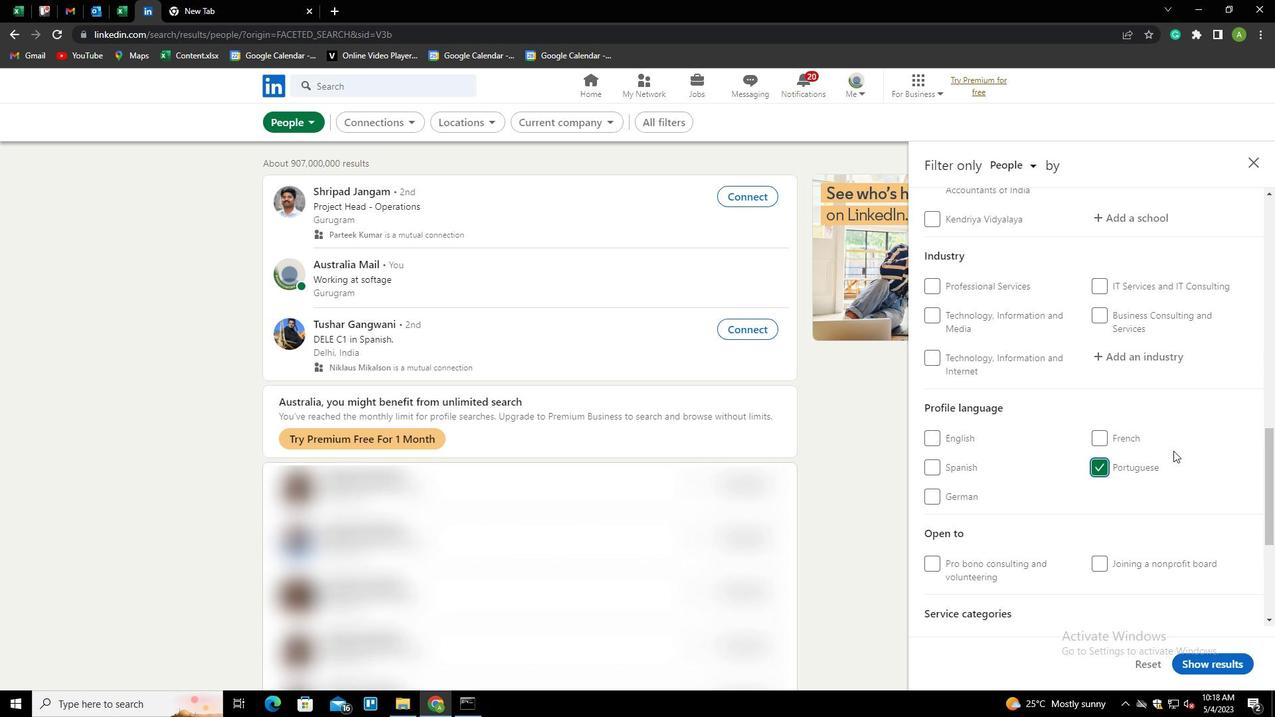 
Action: Mouse scrolled (1173, 451) with delta (0, 0)
Screenshot: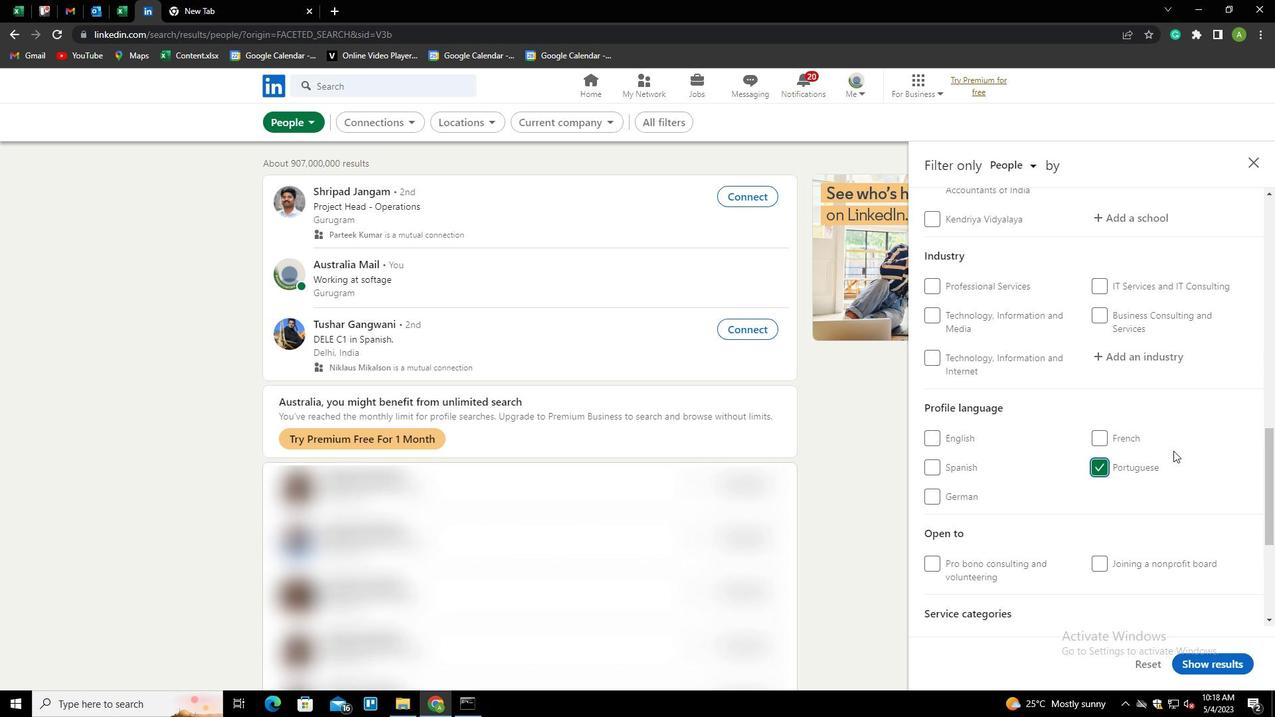 
Action: Mouse scrolled (1173, 451) with delta (0, 0)
Screenshot: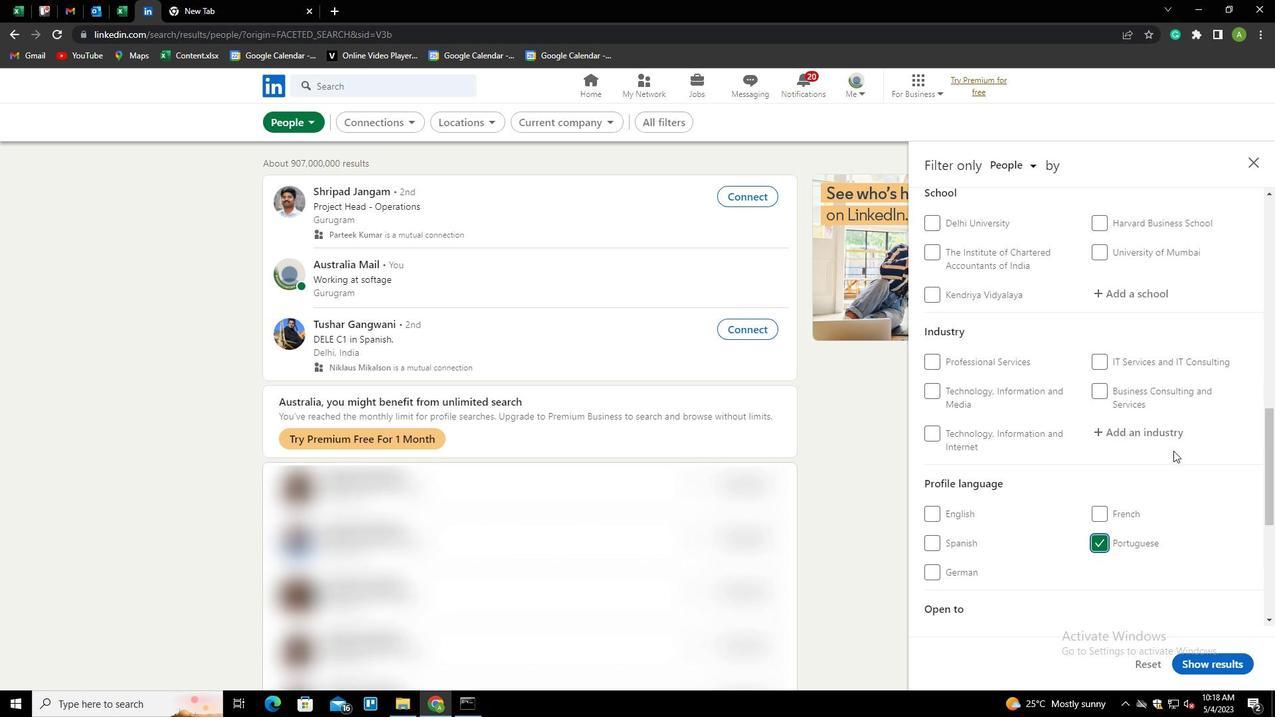 
Action: Mouse scrolled (1173, 451) with delta (0, 0)
Screenshot: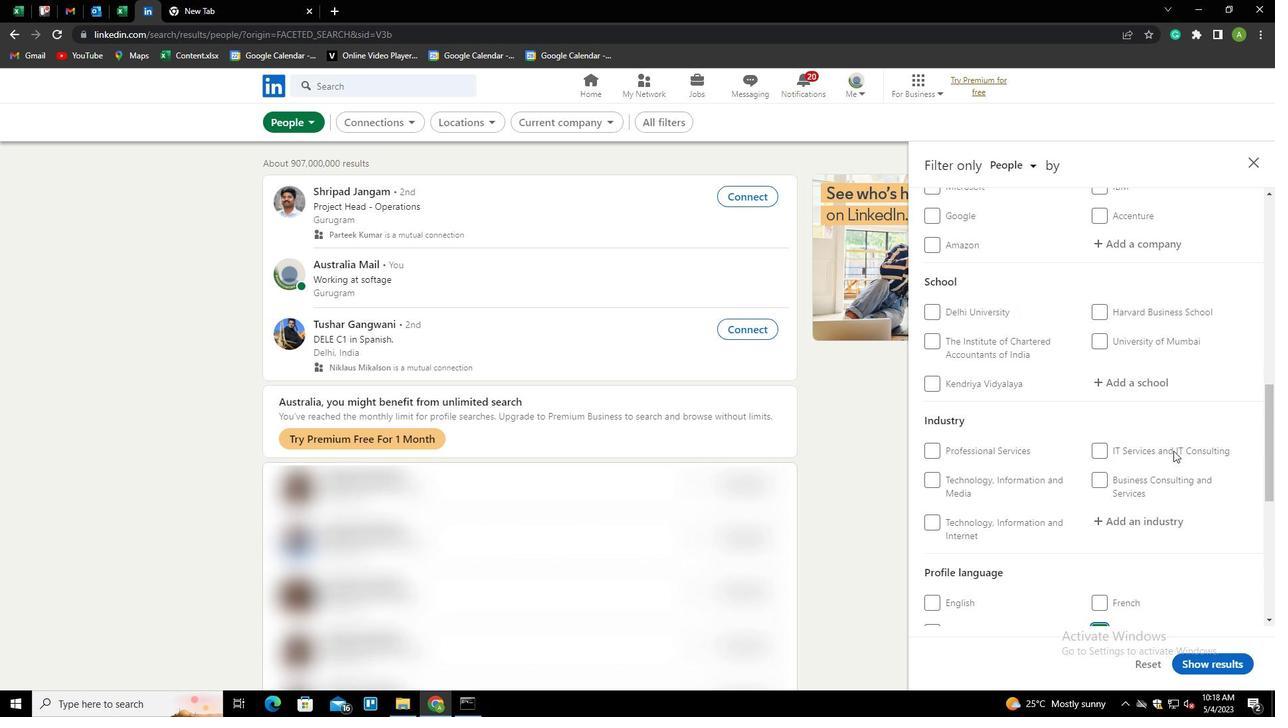 
Action: Mouse scrolled (1173, 451) with delta (0, 0)
Screenshot: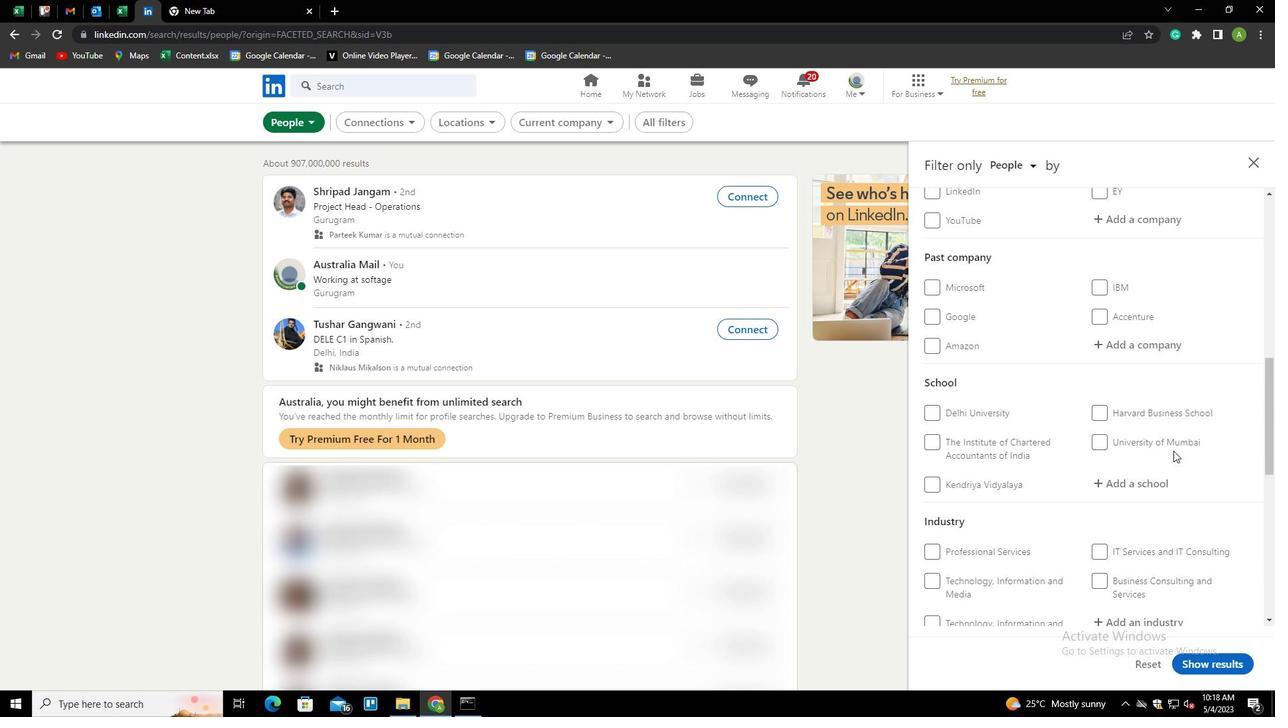 
Action: Mouse scrolled (1173, 451) with delta (0, 0)
Screenshot: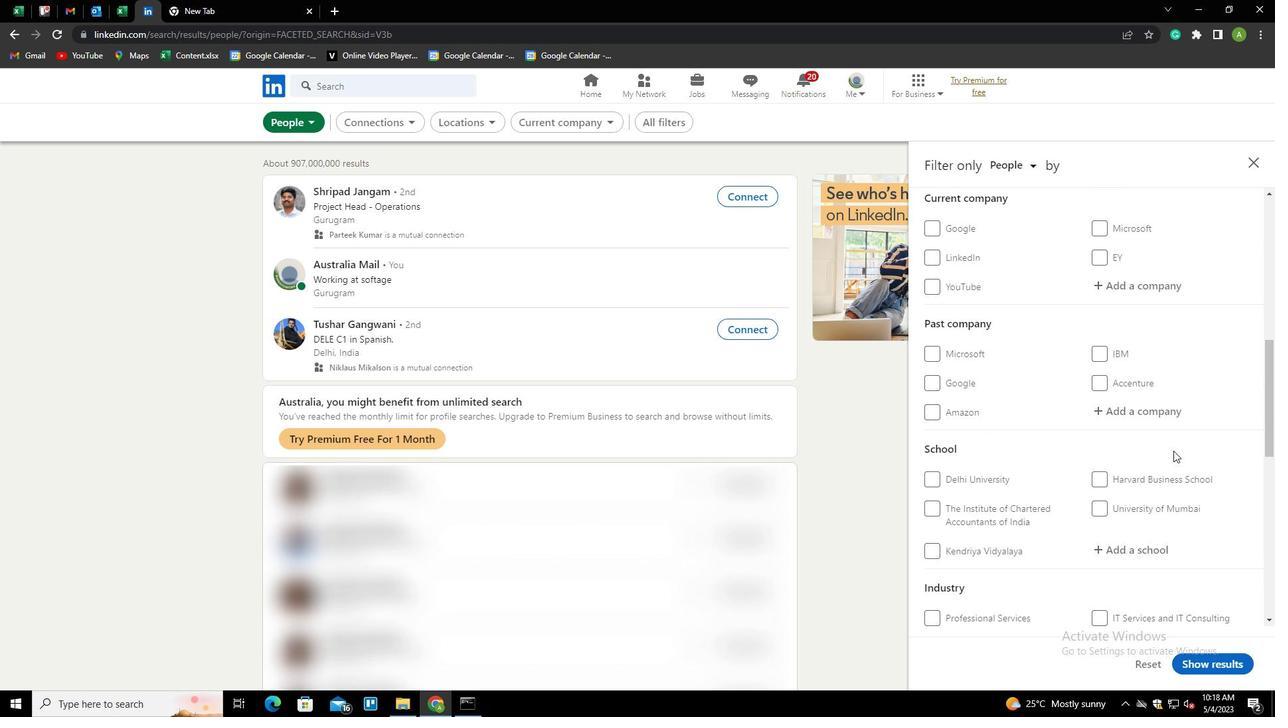 
Action: Mouse scrolled (1173, 451) with delta (0, 0)
Screenshot: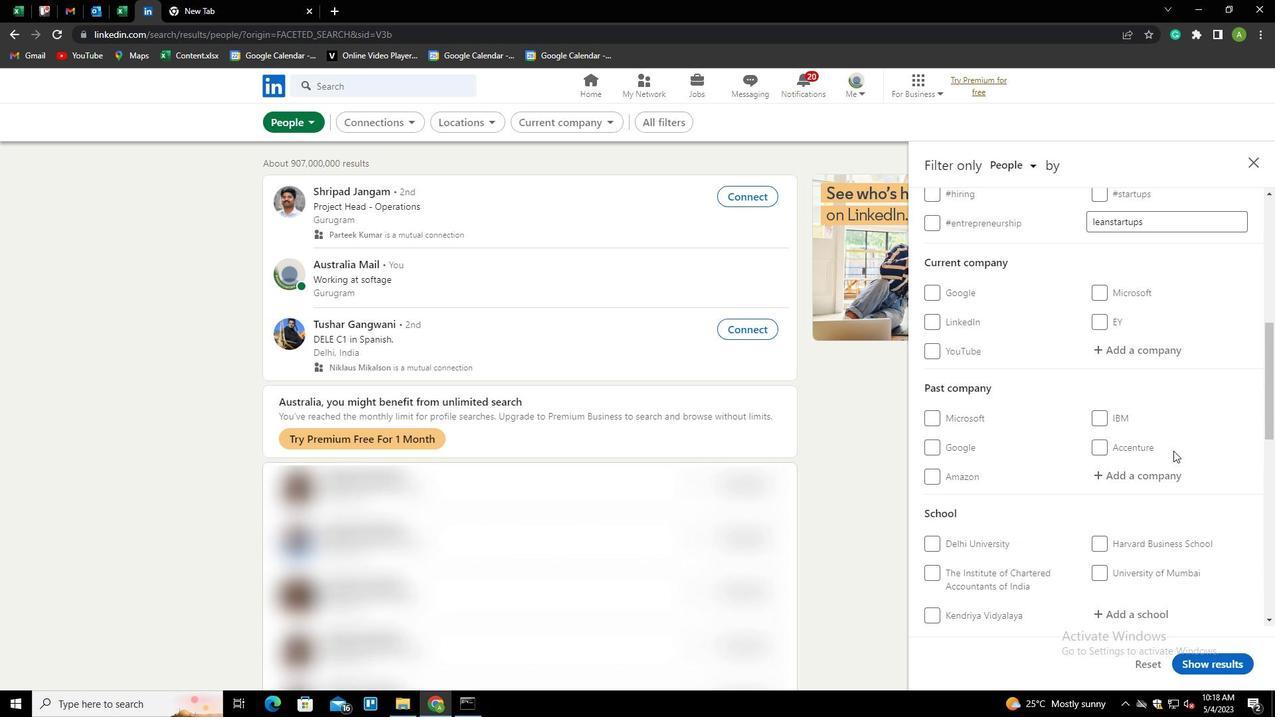 
Action: Mouse moved to (1132, 420)
Screenshot: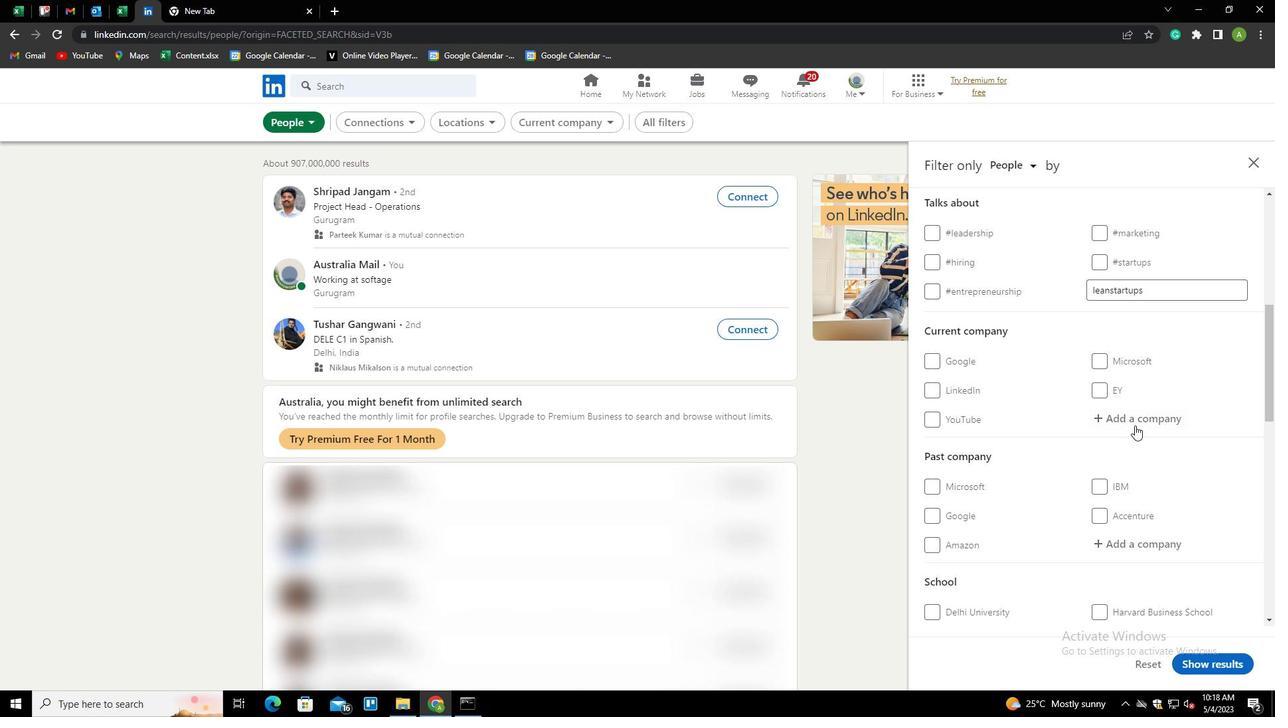 
Action: Mouse pressed left at (1132, 420)
Screenshot: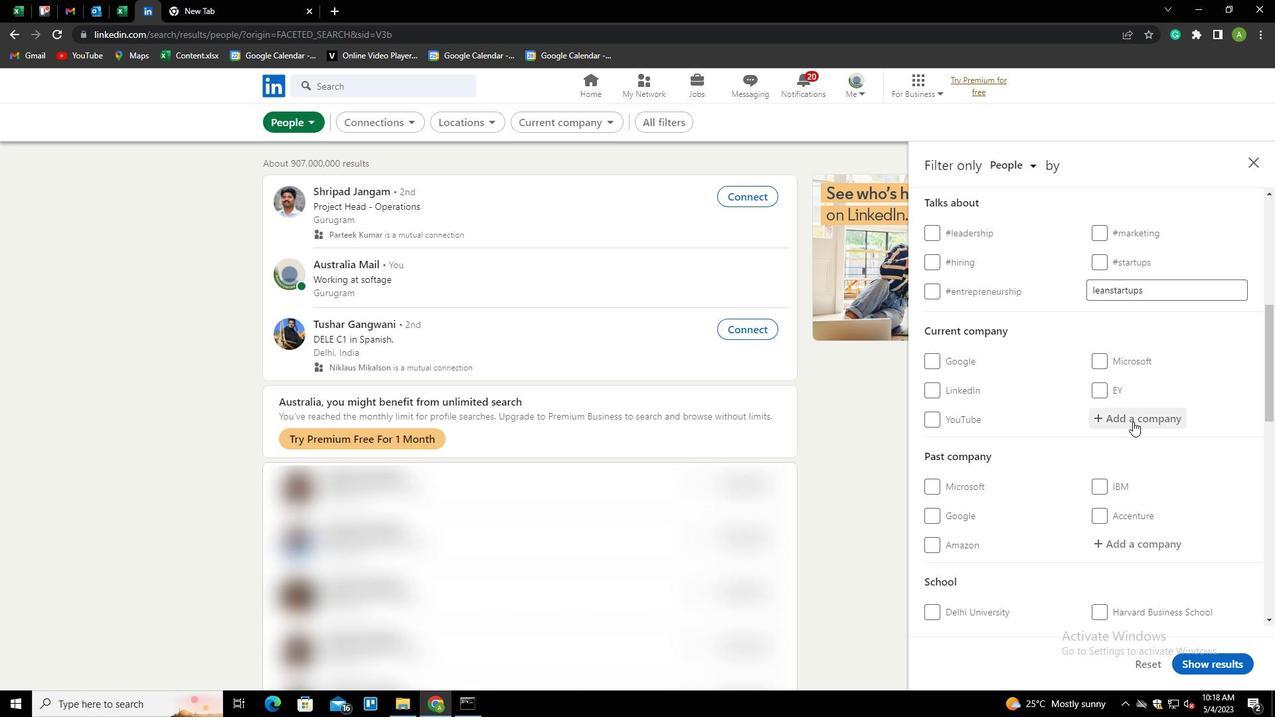 
Action: Key pressed <Key.shift>NGA<Key.space><Key.shift>HUMAN<Key.space><Key.shift>RESOURCES,<Key.space>AN<Key.space><Key.shift>ALIGHT<Key.down><Key.enter>
Screenshot: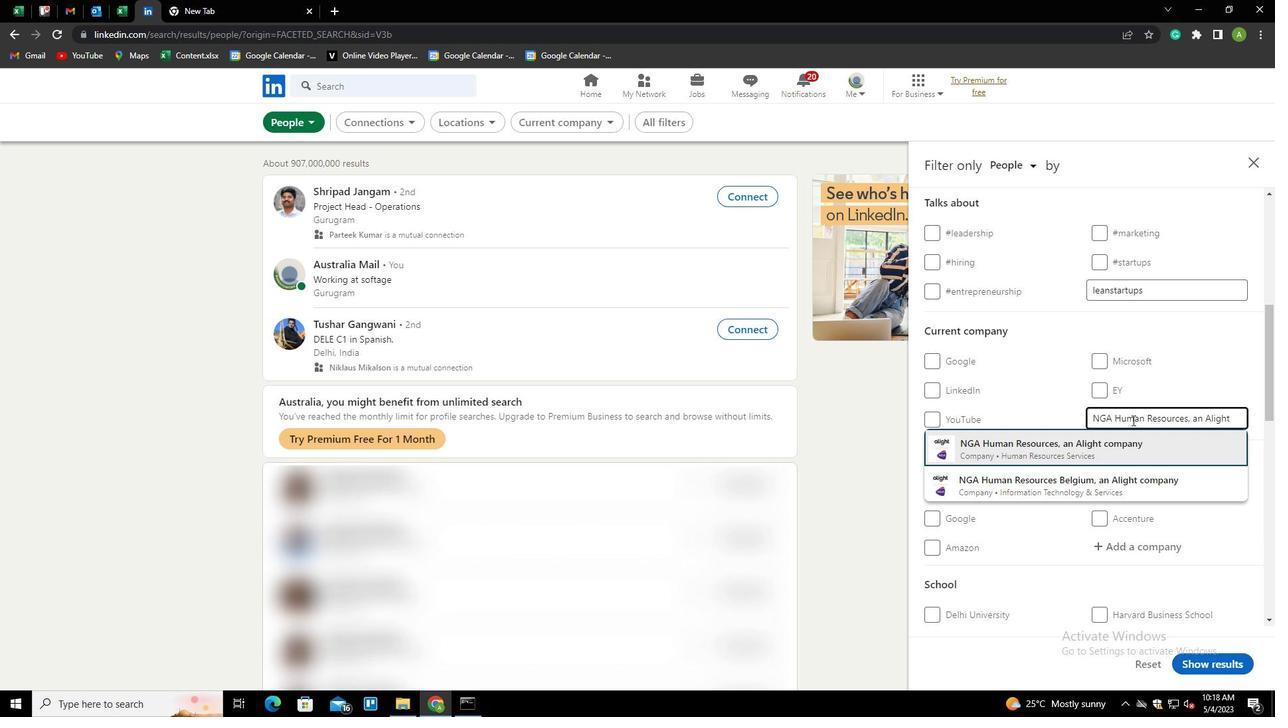 
Action: Mouse scrolled (1132, 419) with delta (0, 0)
Screenshot: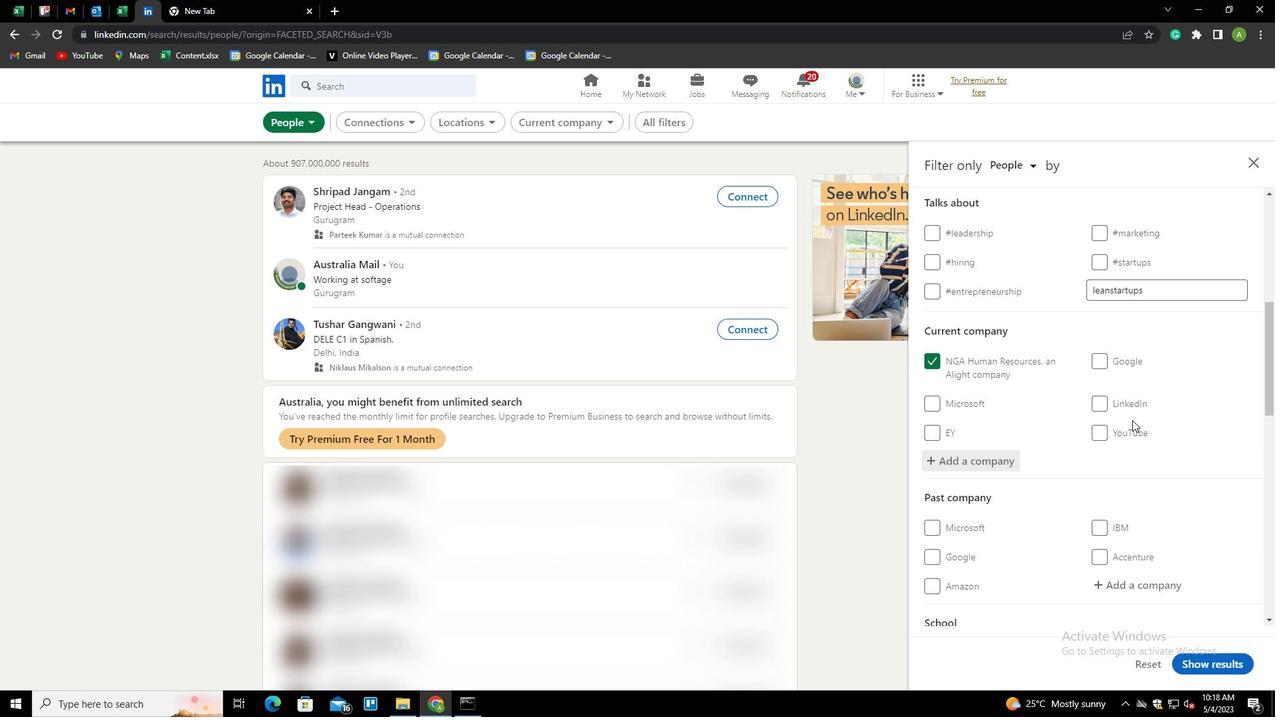 
Action: Mouse scrolled (1132, 419) with delta (0, 0)
Screenshot: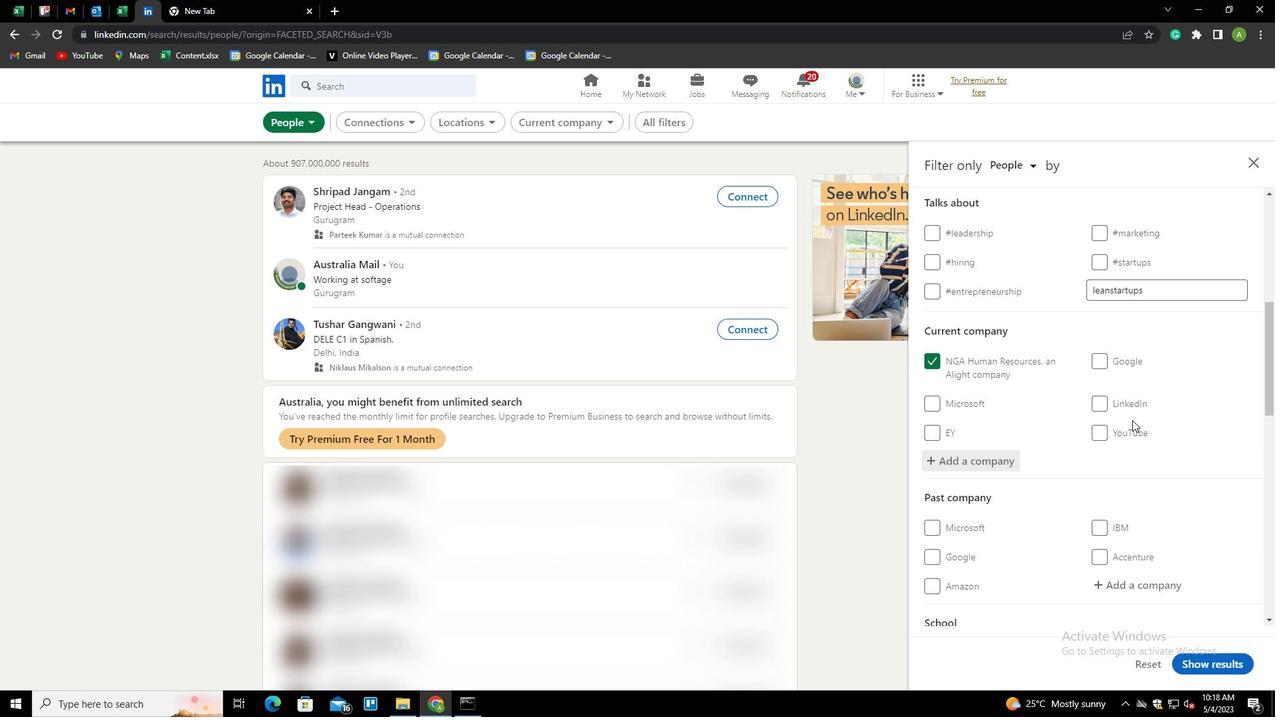 
Action: Mouse scrolled (1132, 419) with delta (0, 0)
Screenshot: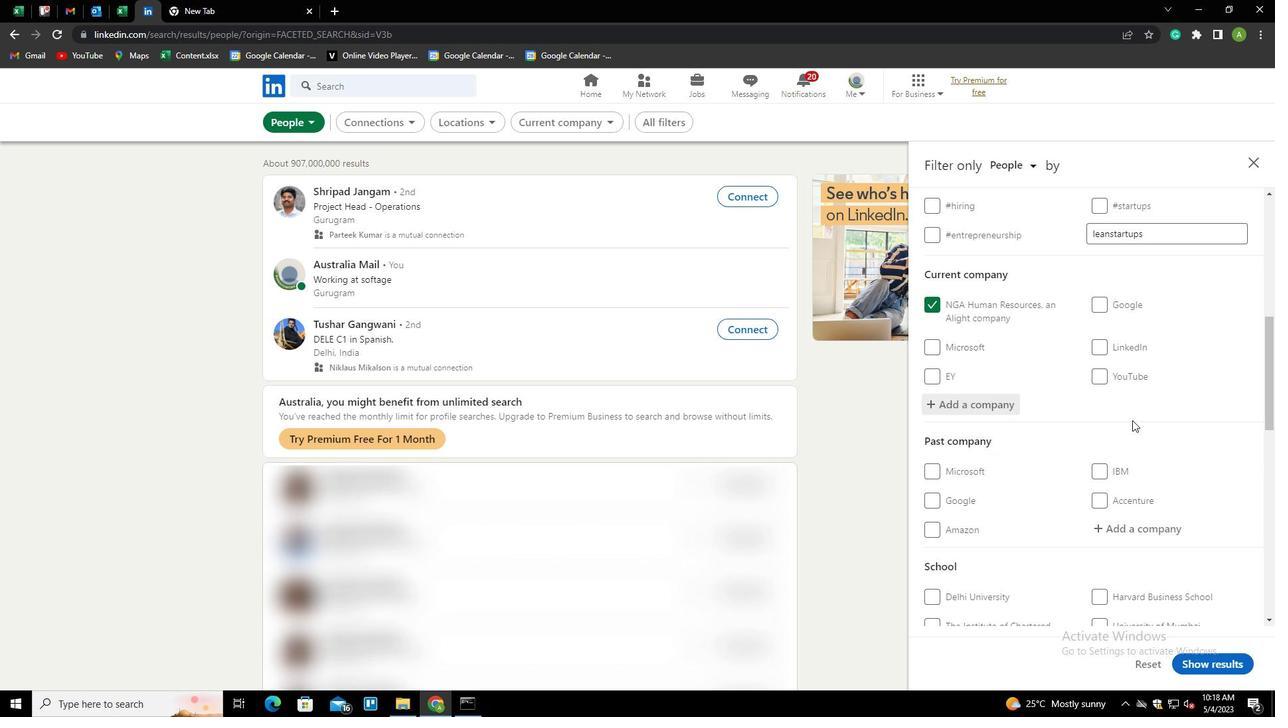 
Action: Mouse scrolled (1132, 419) with delta (0, 0)
Screenshot: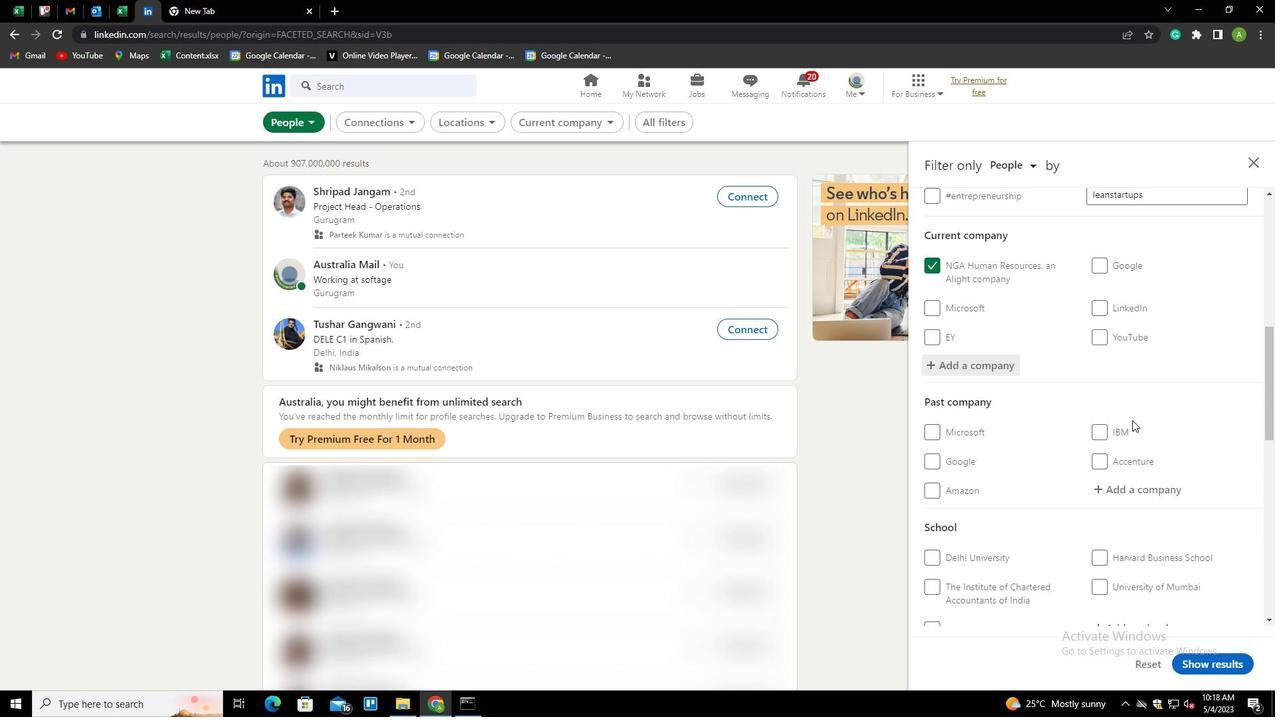 
Action: Mouse moved to (1132, 456)
Screenshot: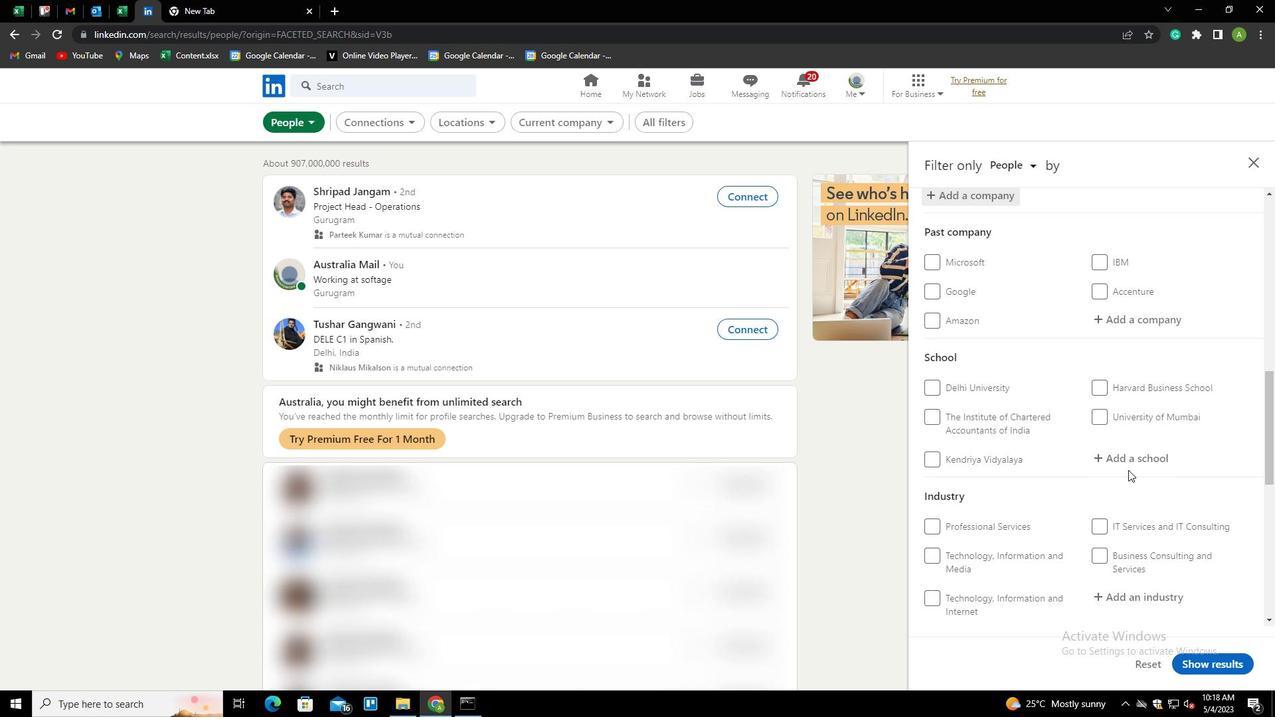 
Action: Mouse pressed left at (1132, 456)
Screenshot: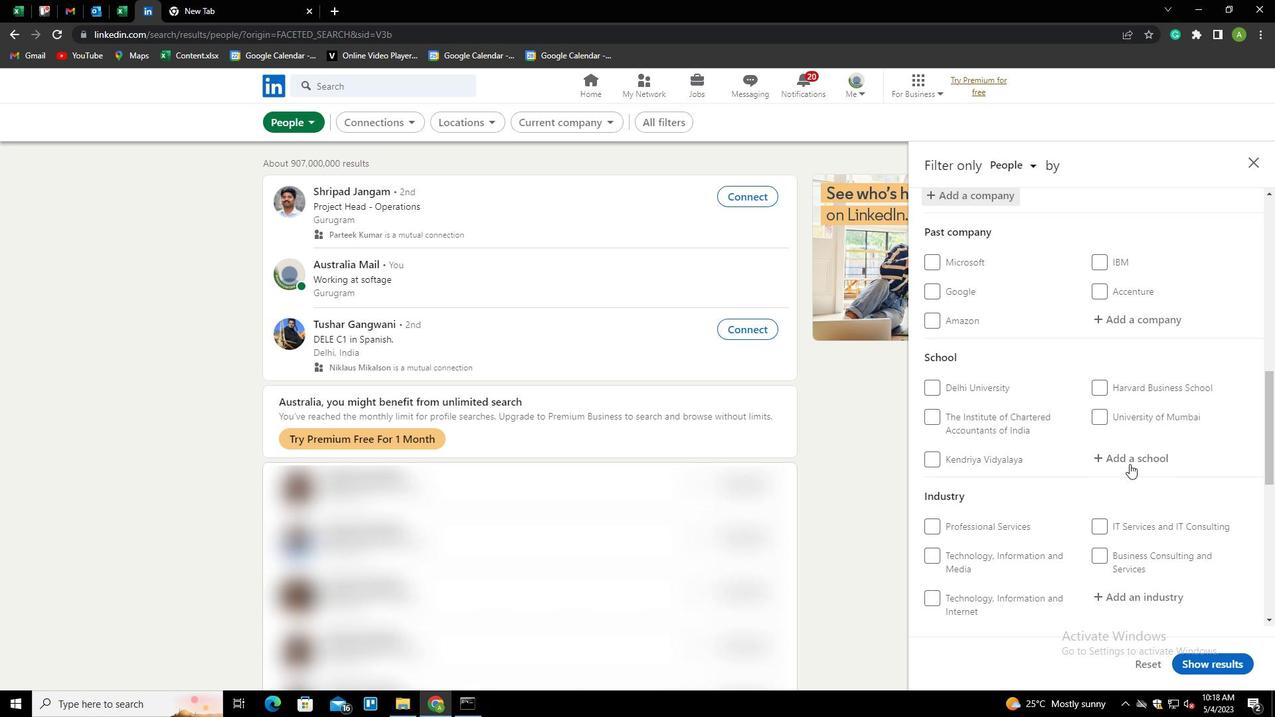 
Action: Mouse moved to (1139, 455)
Screenshot: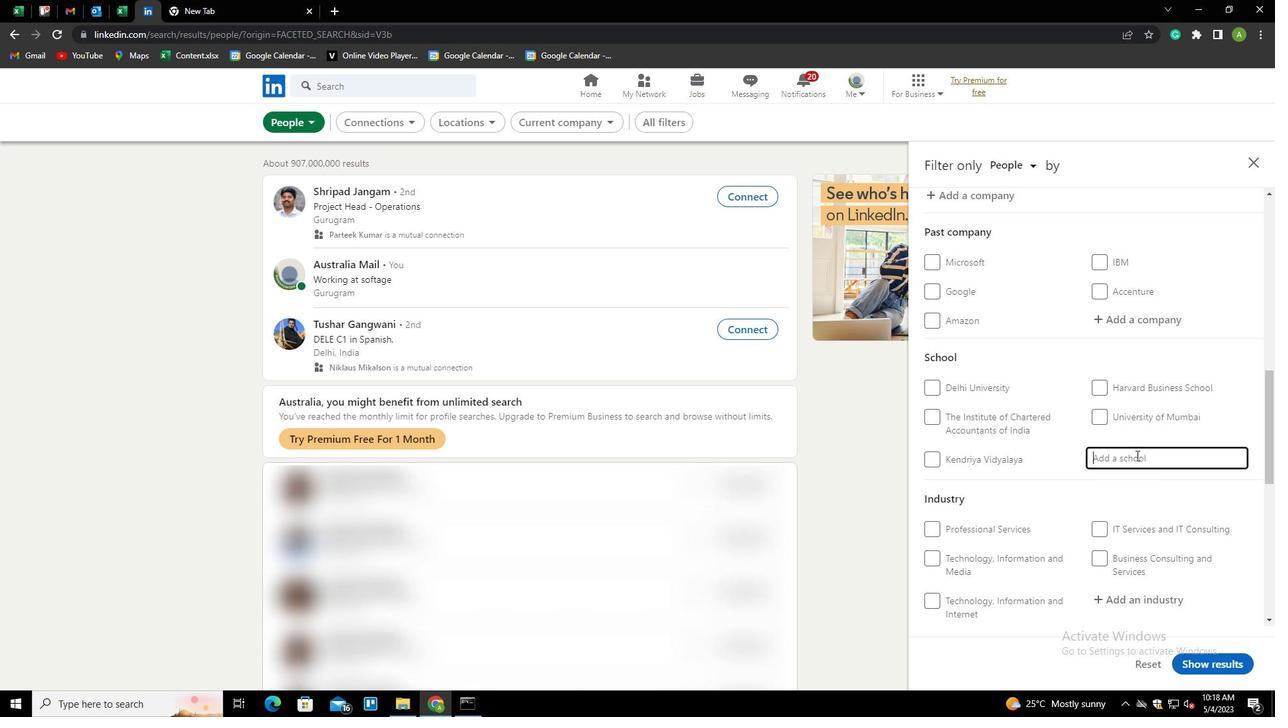 
Action: Mouse pressed left at (1139, 455)
Screenshot: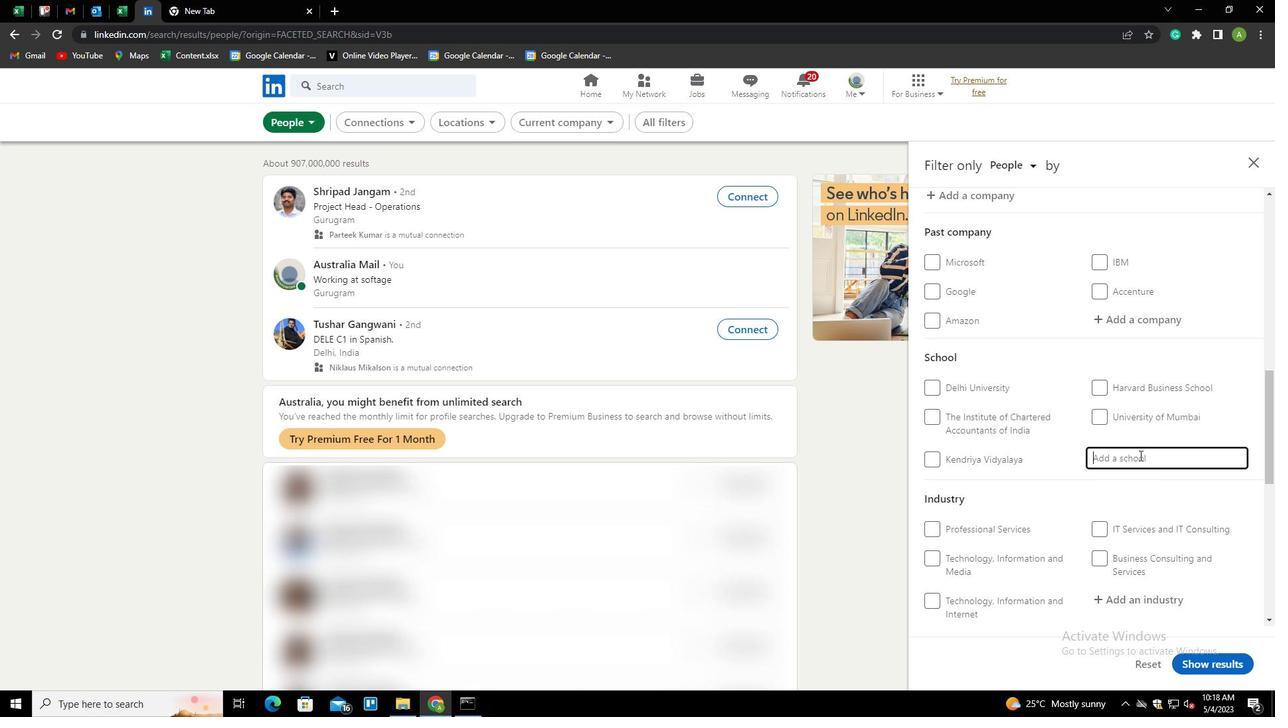 
Action: Key pressed <Key.shift>RAVINDRA<Key.space><Key.shift>PUBLIC<Key.space><Key.shift>SCHOOL<Key.down><Key.enter>
Screenshot: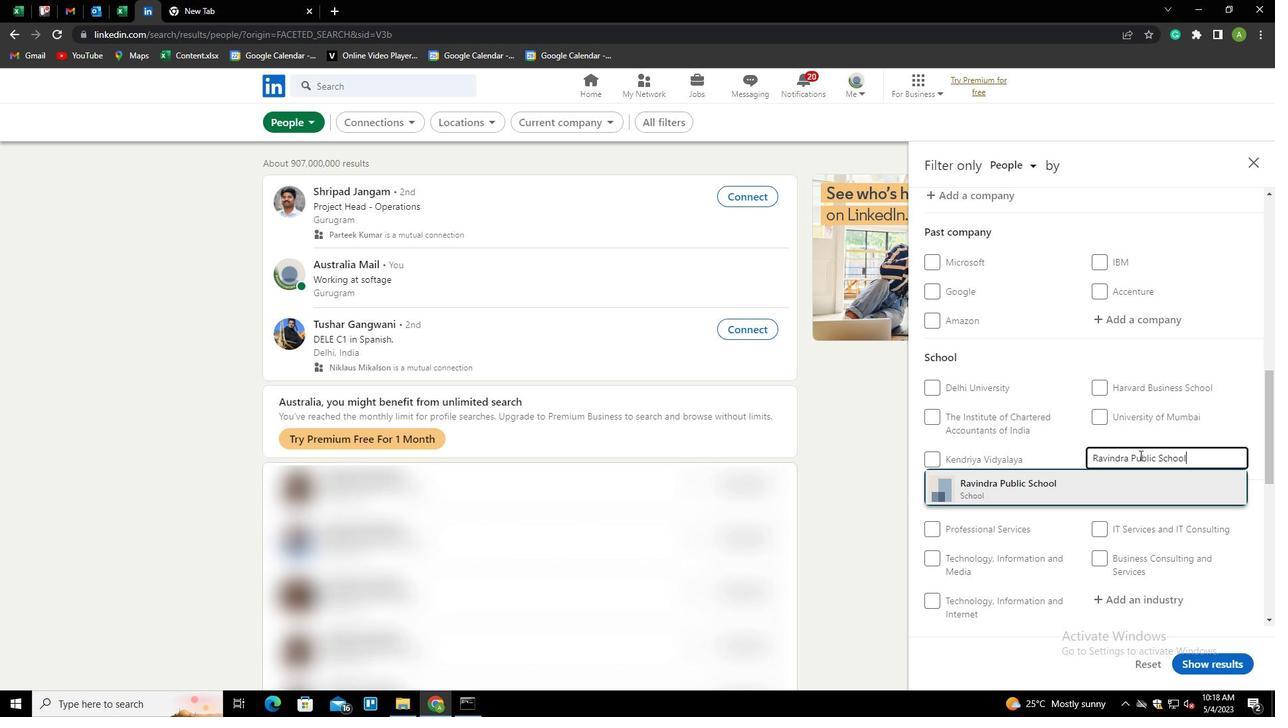 
Action: Mouse scrolled (1139, 454) with delta (0, 0)
Screenshot: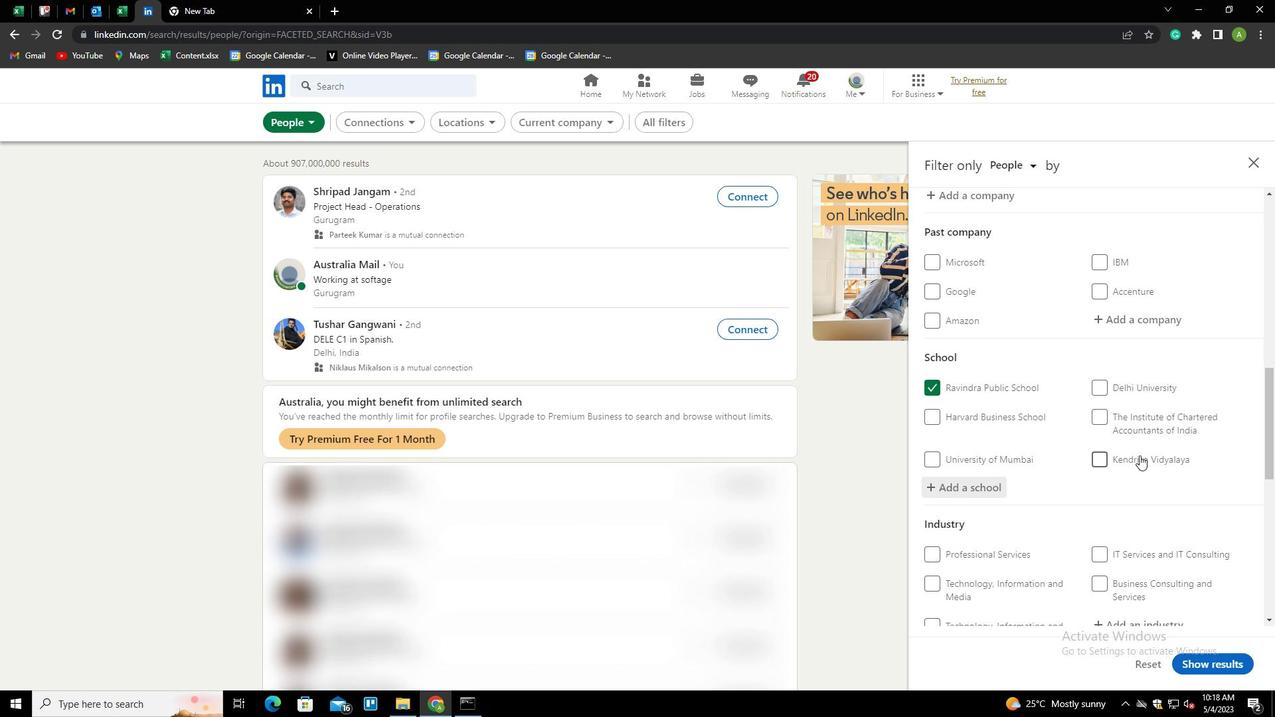
Action: Mouse scrolled (1139, 454) with delta (0, 0)
Screenshot: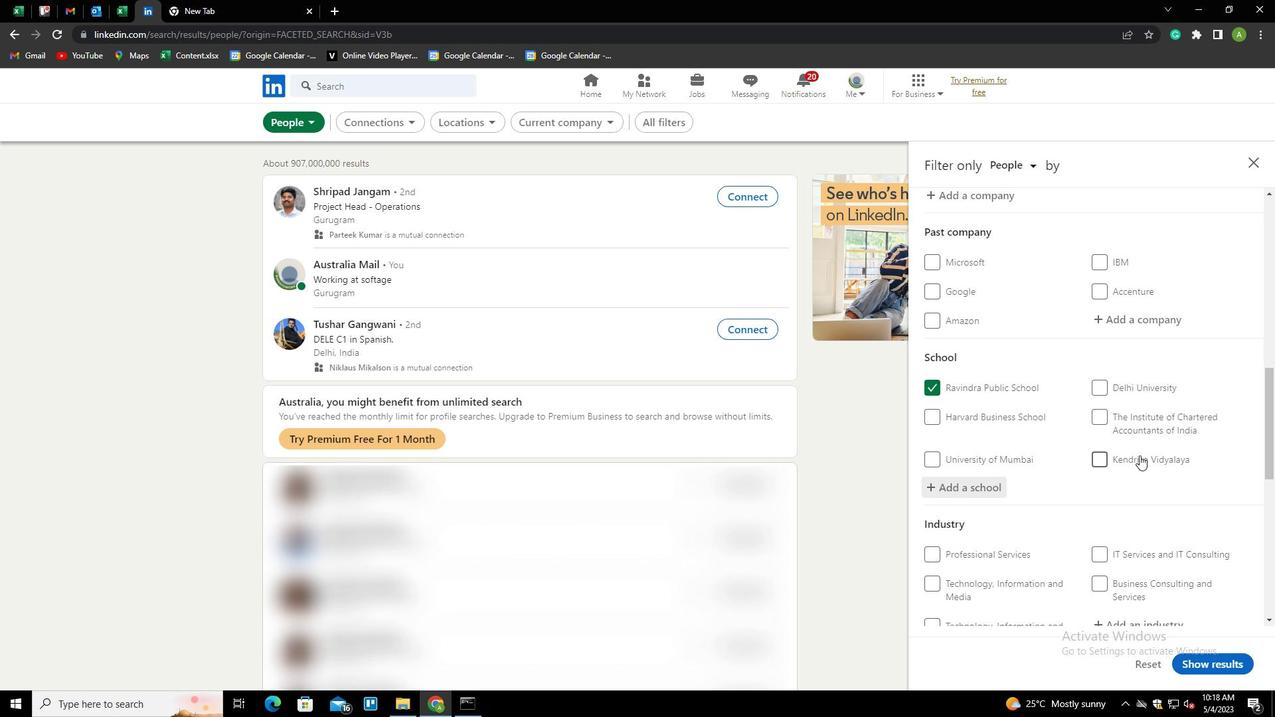 
Action: Mouse scrolled (1139, 454) with delta (0, 0)
Screenshot: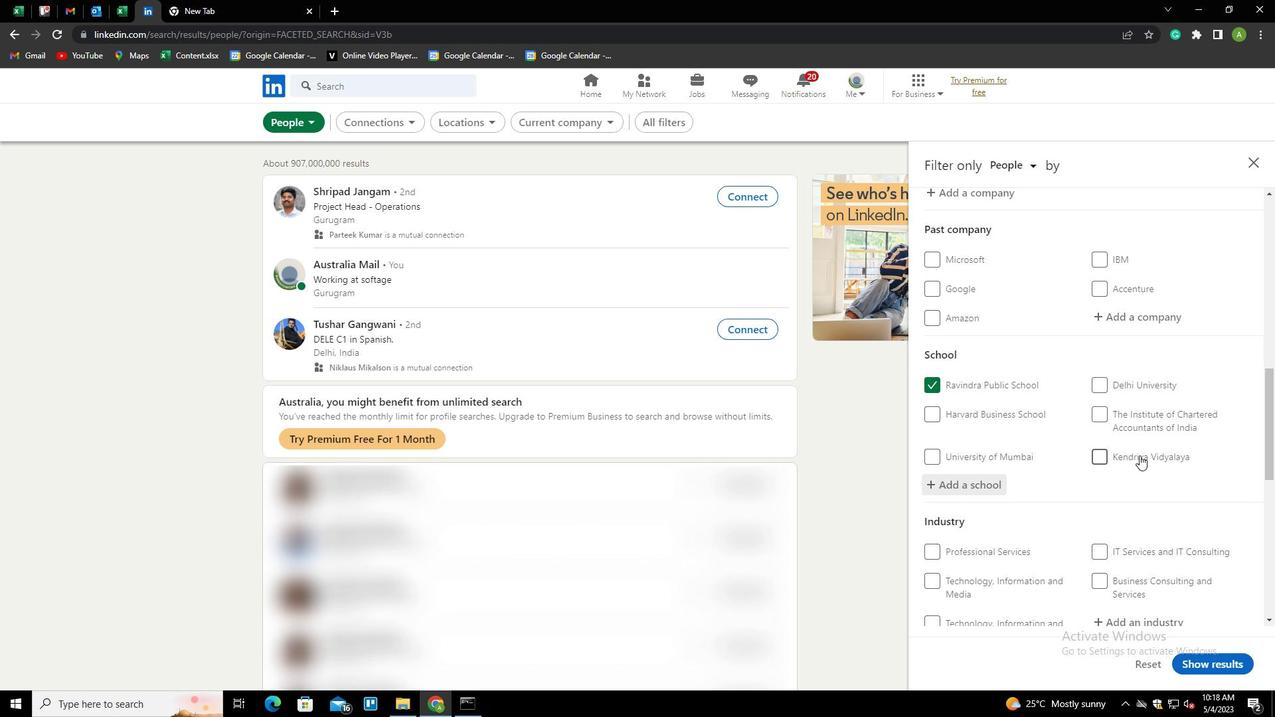 
Action: Mouse moved to (1142, 426)
Screenshot: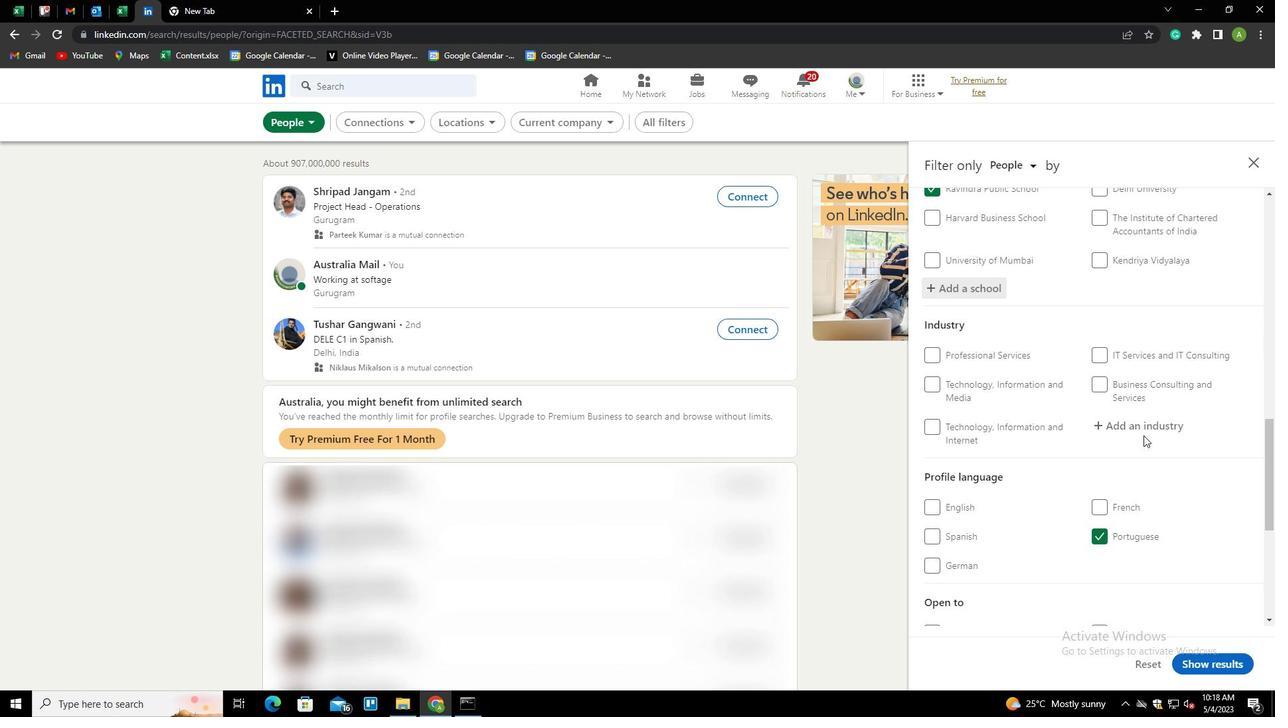 
Action: Mouse pressed left at (1142, 426)
Screenshot: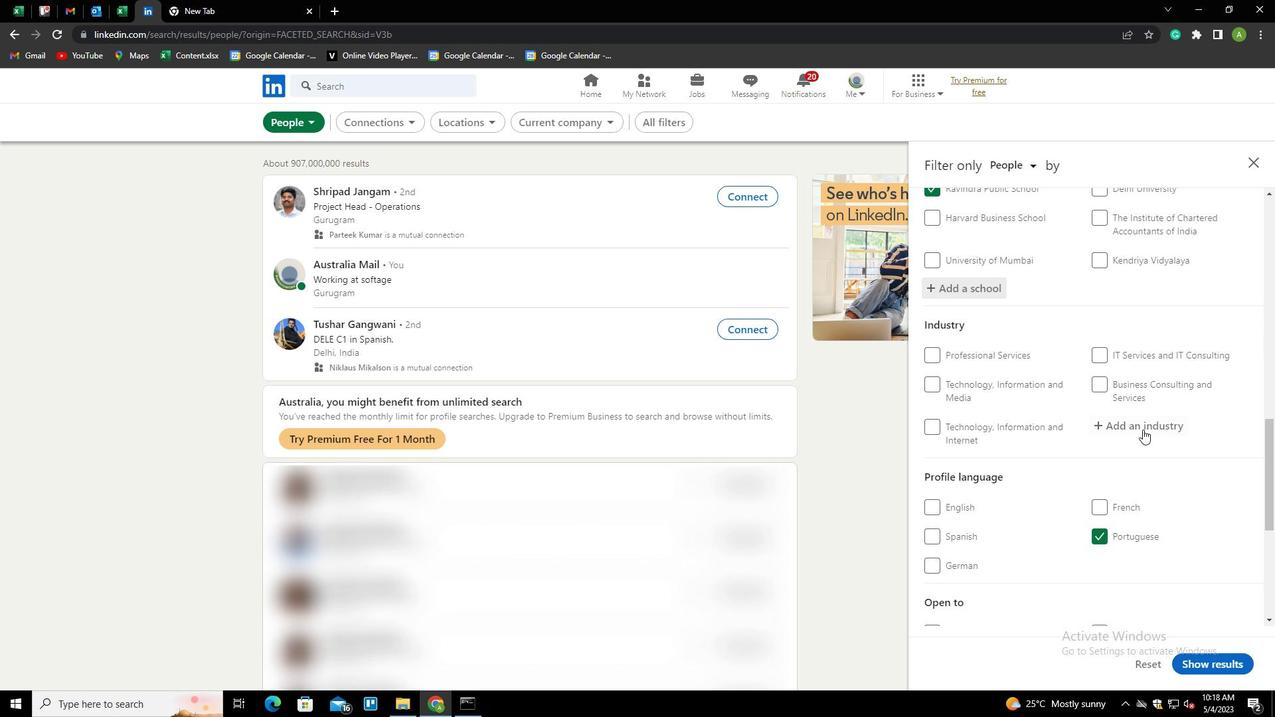 
Action: Key pressed <Key.shift>INFORMATIONS<Key.backspace><Key.backspace><Key.backspace><Key.backspace><Key.backspace><Key.backspace><Key.backspace><Key.backspace><Key.backspace><Key.backspace><Key.backspace><Key.backspace><Key.backspace><Key.backspace><Key.backspace><Key.backspace><Key.backspace><Key.shift><Key.shift><Key.shift><Key.shift><Key.shift><Key.shift><Key.shift><Key.shift><Key.shift><Key.shift><Key.shift><Key.shift><Key.shift><Key.shift><Key.shift><Key.shift><Key.shift><Key.shift><Key.shift><Key.shift><Key.shift><Key.shift><Key.shift><Key.shift><Key.shift><Key.shift><Key.shift><Key.shift><Key.shift><Key.shift><Key.shift><Key.shift><Key.shift><Key.shift><Key.shift>INFORMATION<Key.space><Key.shift>SERVICES<Key.down><Key.enter>
Screenshot: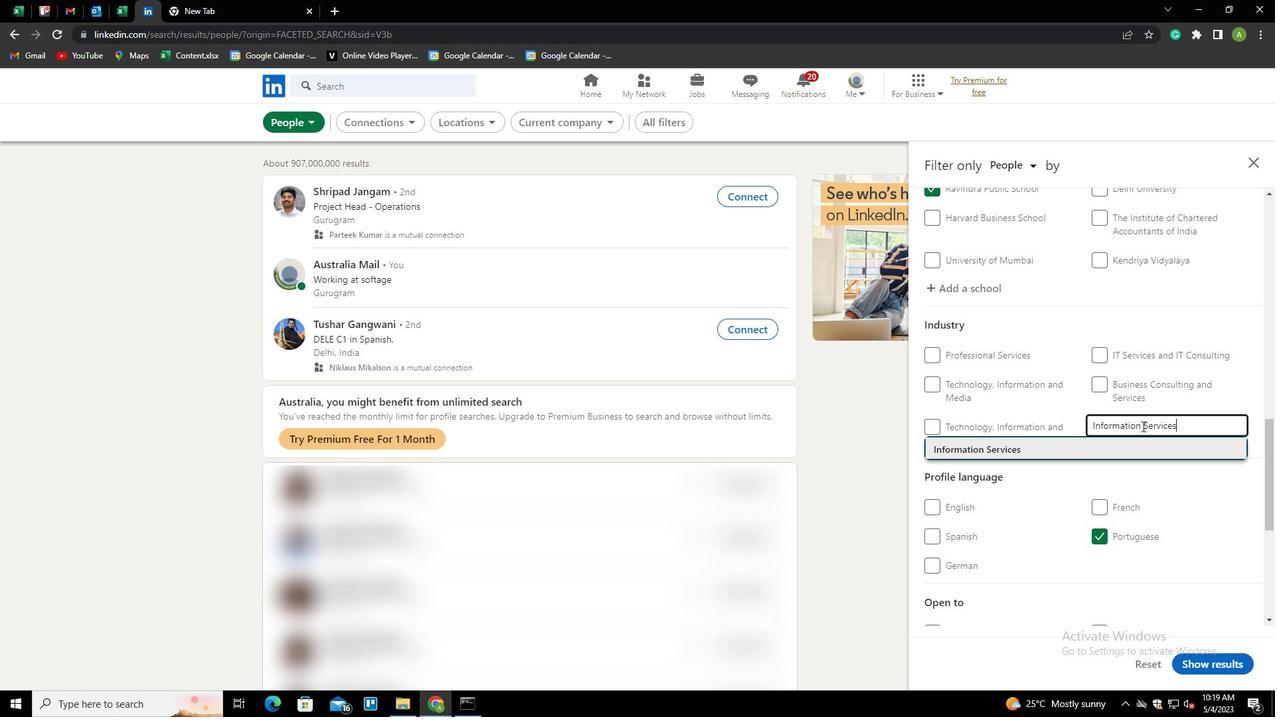 
Action: Mouse scrolled (1142, 425) with delta (0, 0)
Screenshot: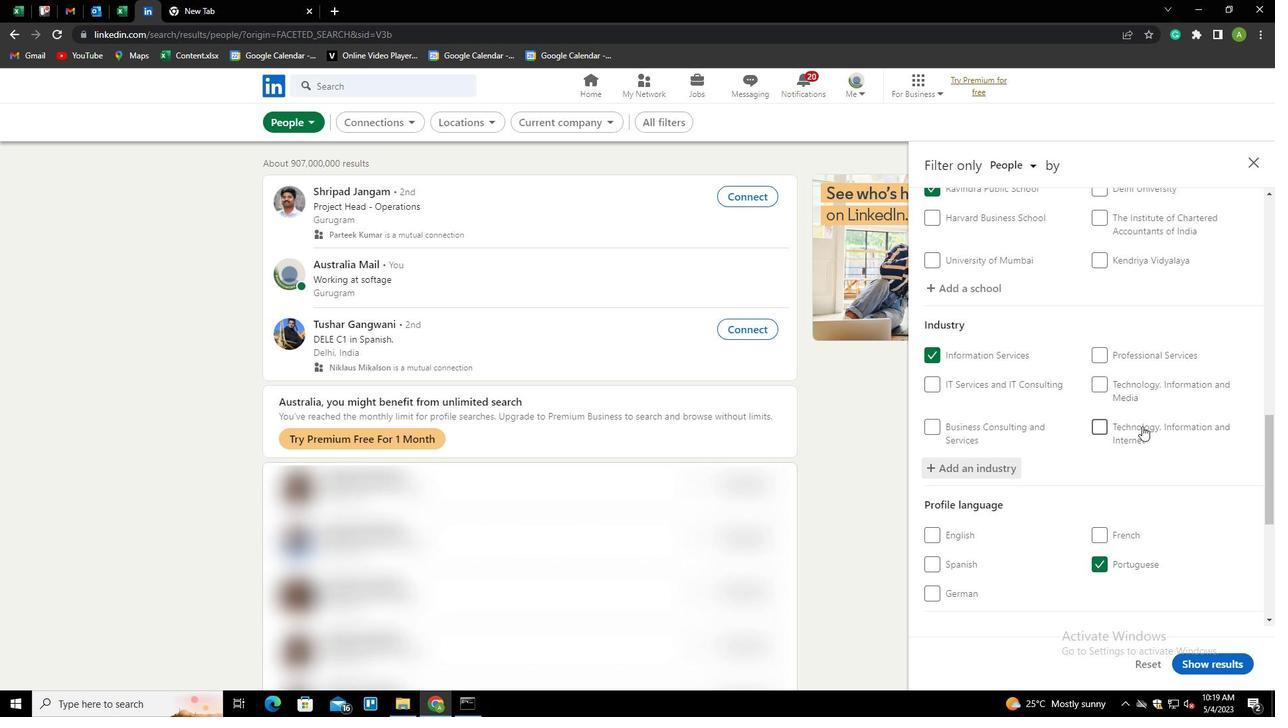 
Action: Mouse scrolled (1142, 425) with delta (0, 0)
Screenshot: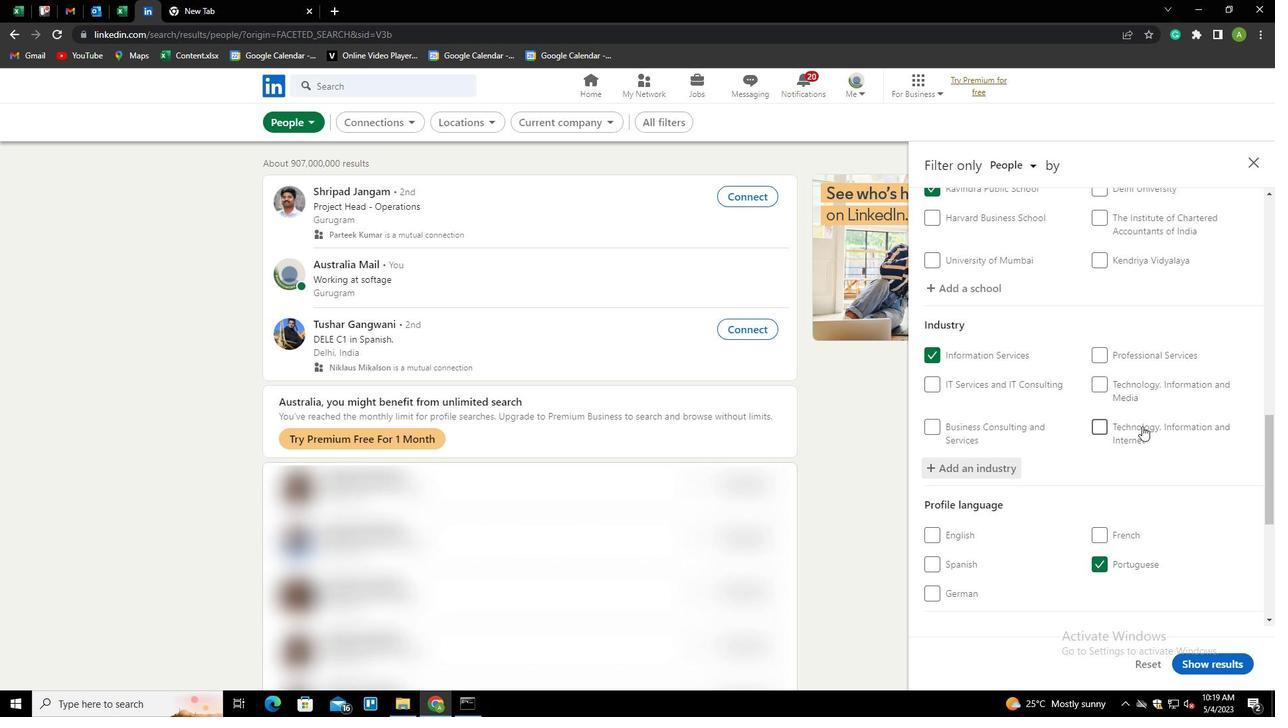 
Action: Mouse scrolled (1142, 425) with delta (0, 0)
Screenshot: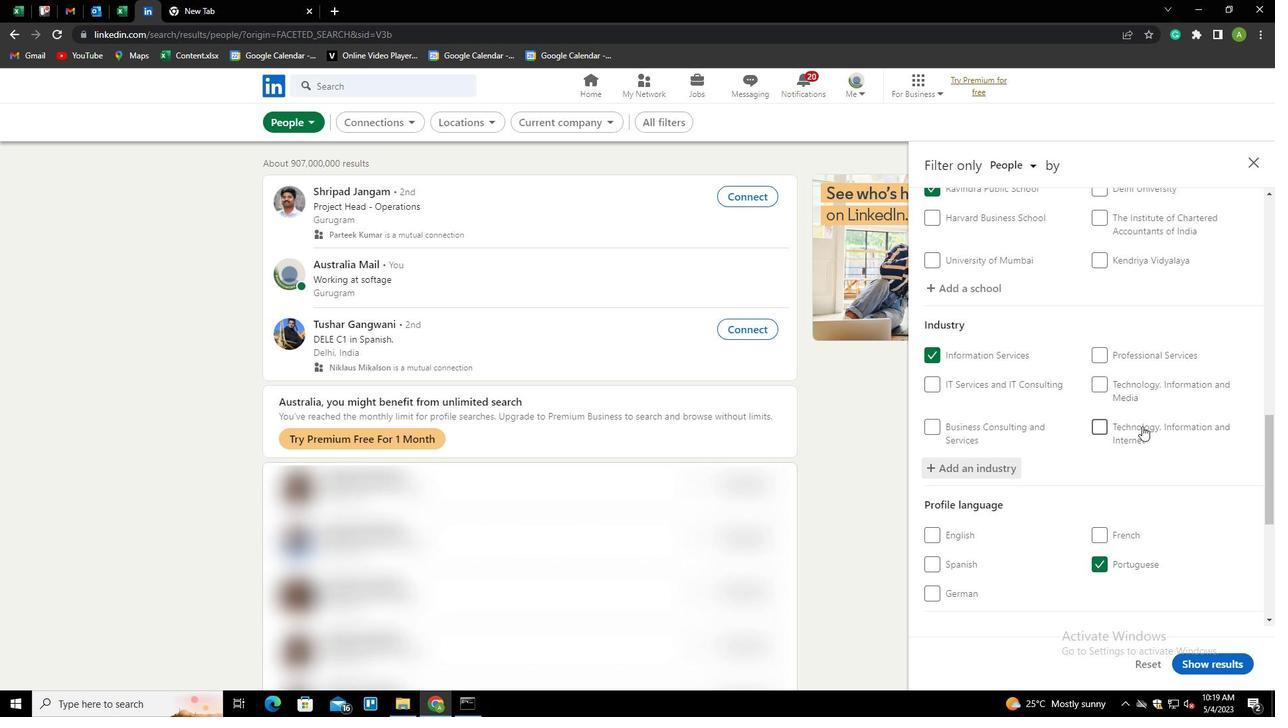 
Action: Mouse scrolled (1142, 425) with delta (0, 0)
Screenshot: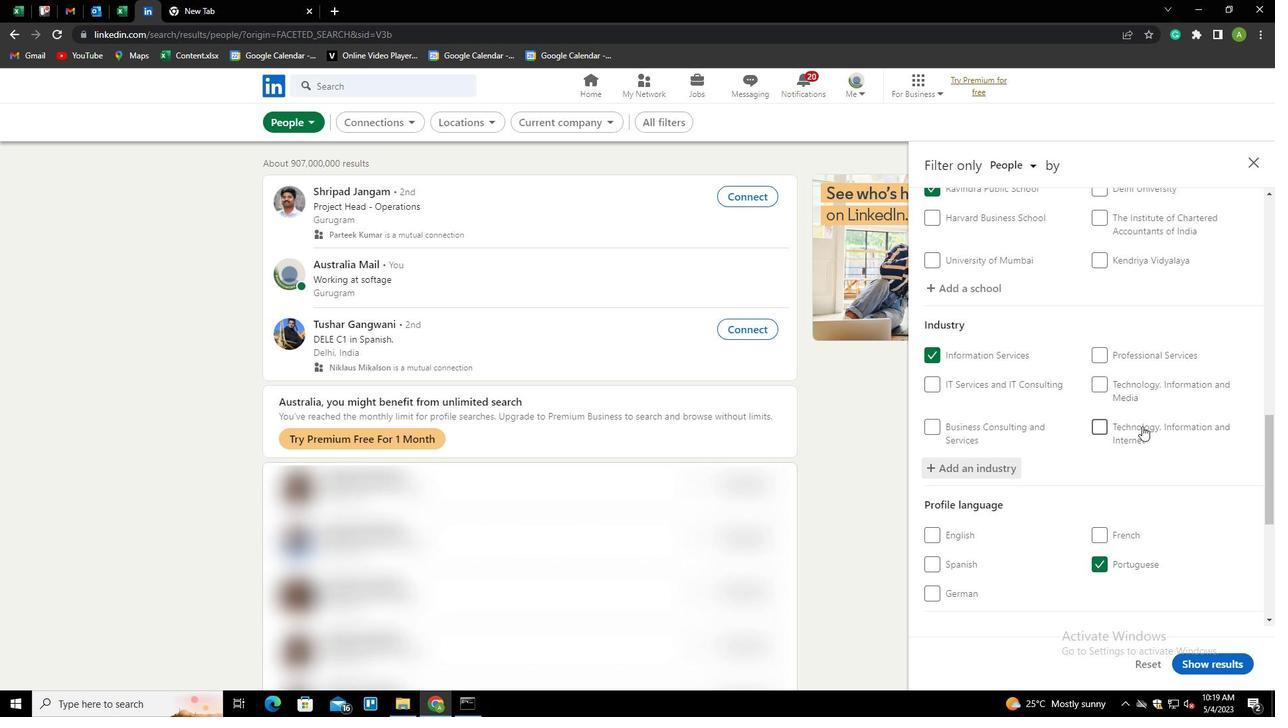 
Action: Mouse scrolled (1142, 425) with delta (0, 0)
Screenshot: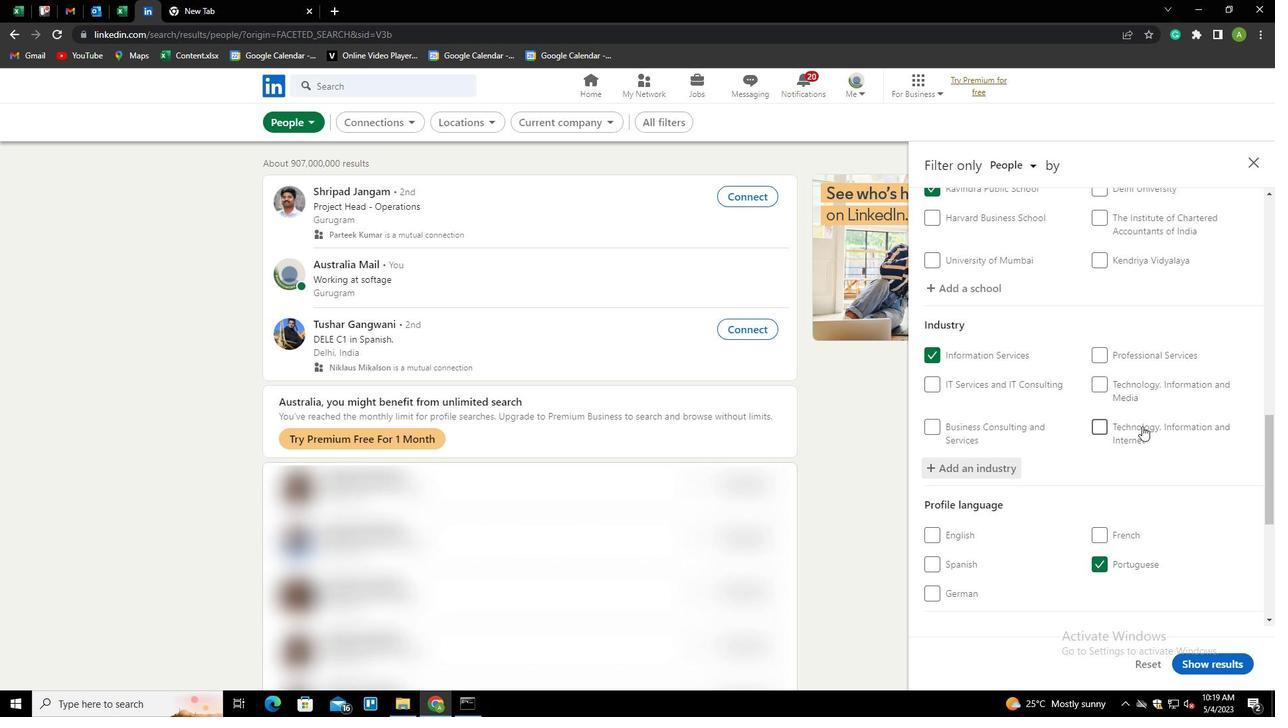 
Action: Mouse moved to (1121, 459)
Screenshot: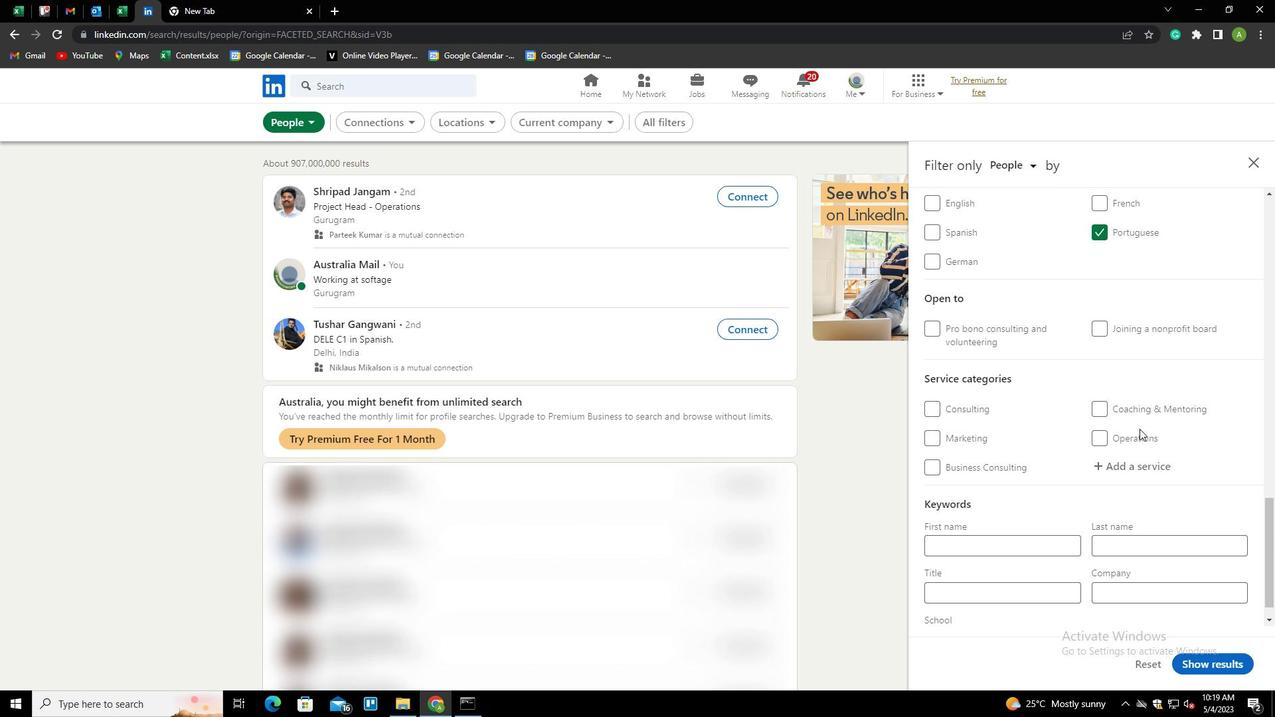 
Action: Mouse pressed left at (1121, 459)
Screenshot: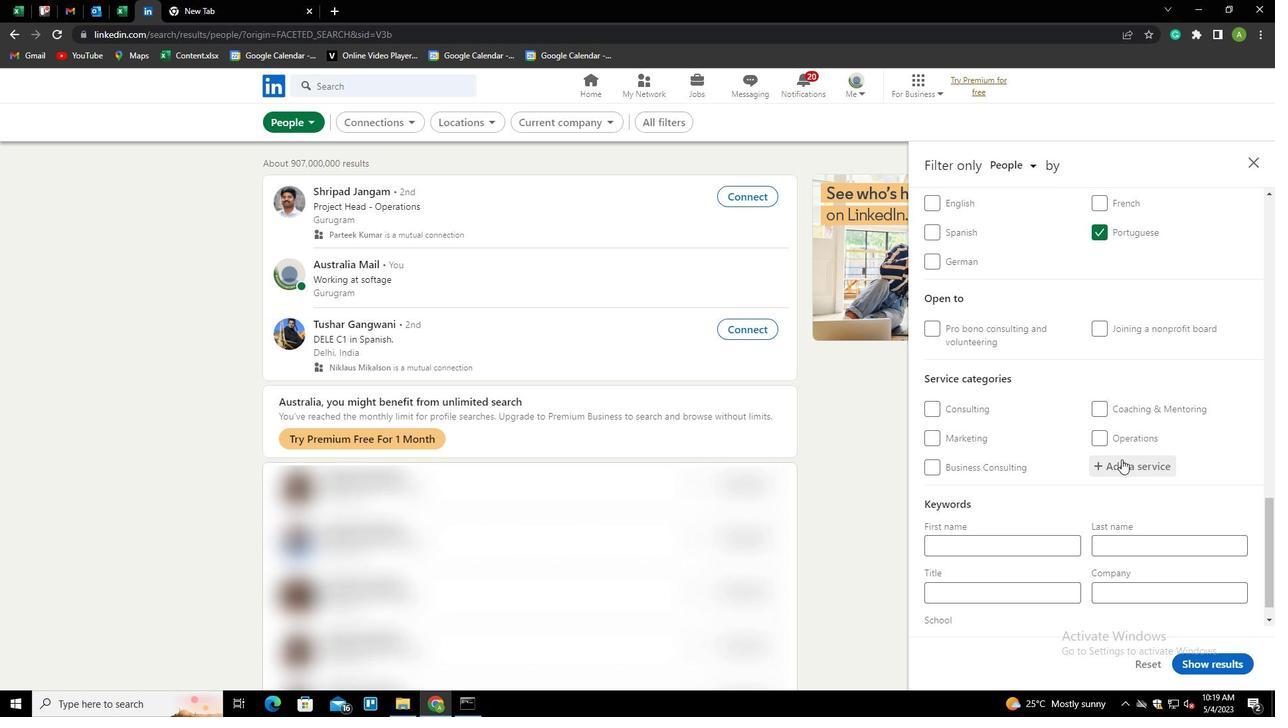 
Action: Mouse moved to (1121, 465)
Screenshot: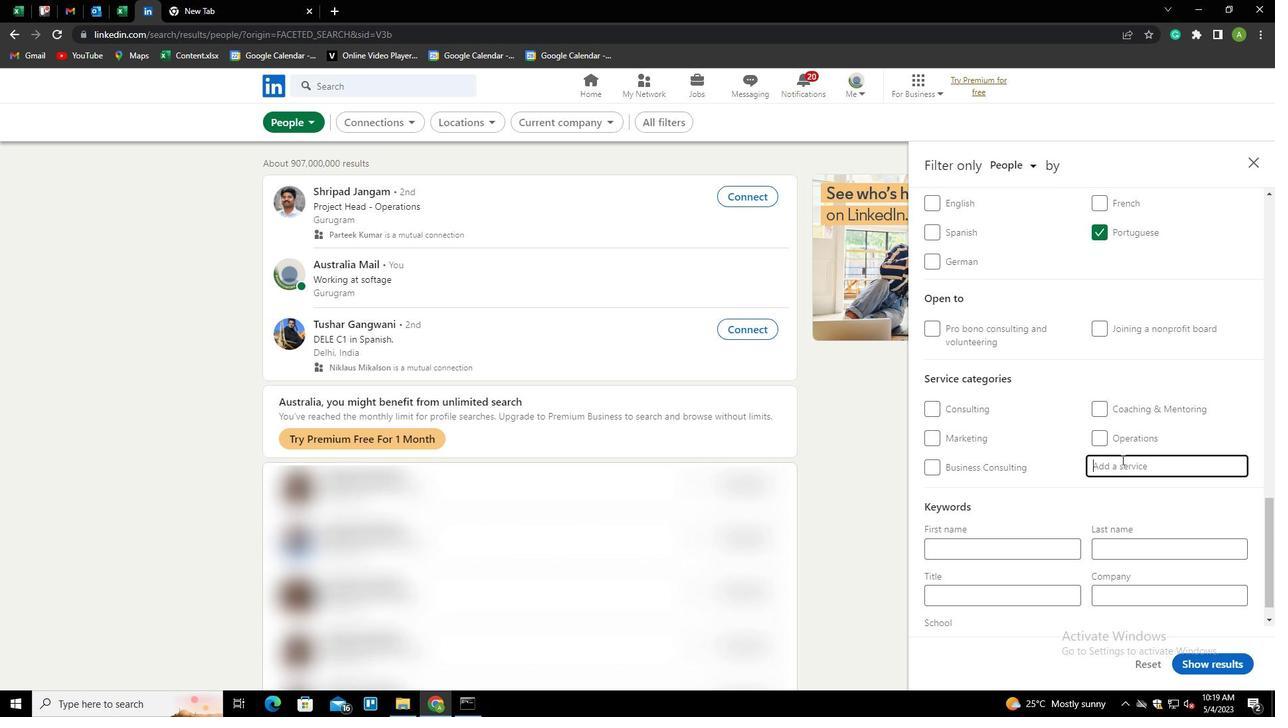 
Action: Key pressed <Key.shift>EDITING<Key.down><Key.enter>
Screenshot: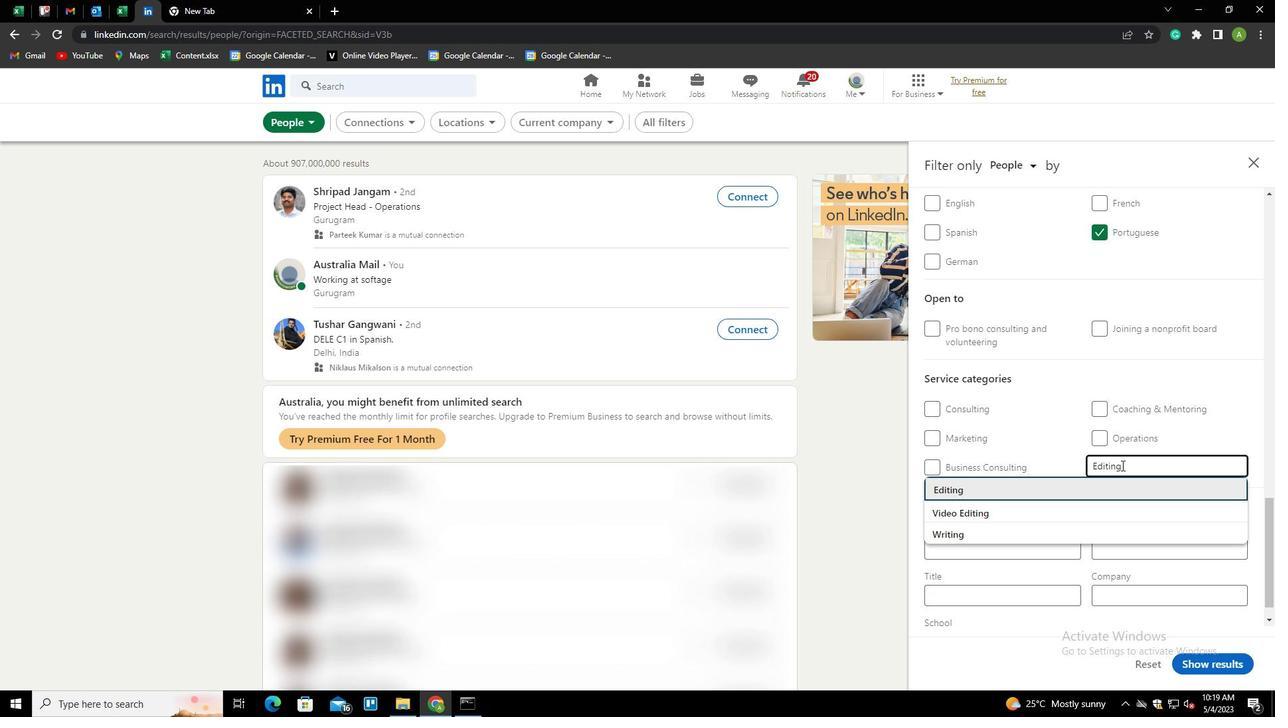 
Action: Mouse scrolled (1121, 464) with delta (0, 0)
Screenshot: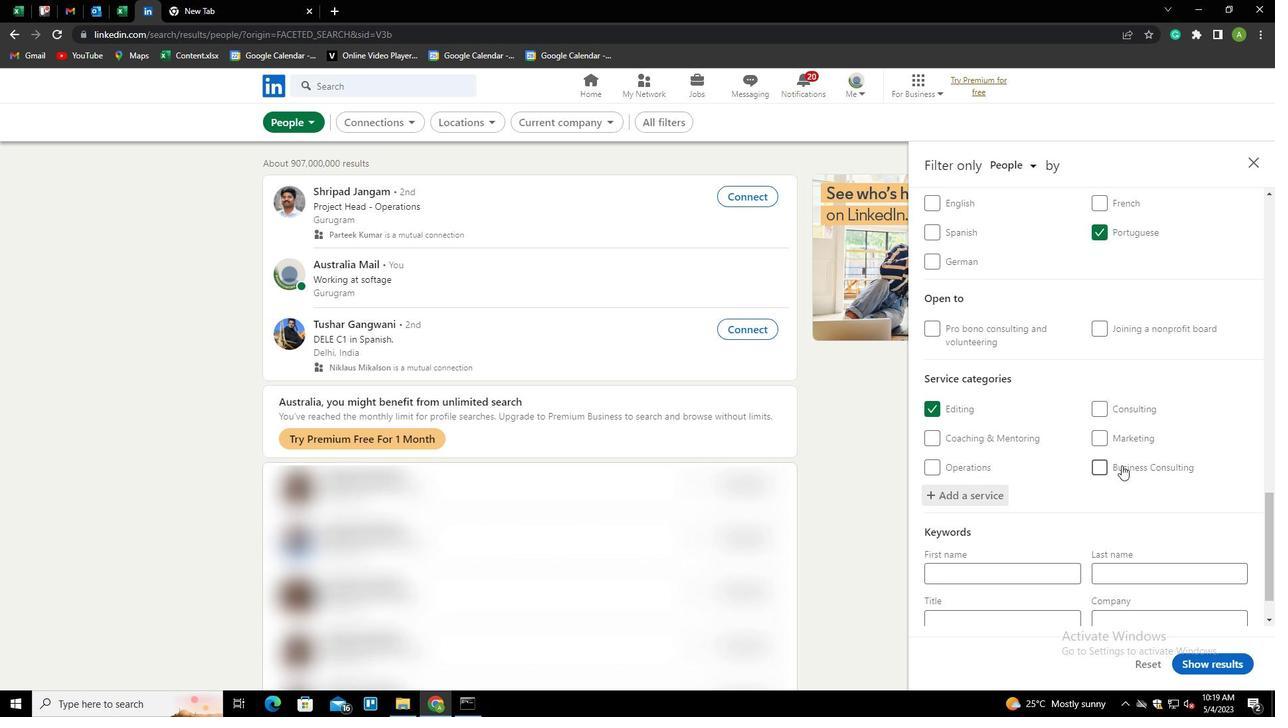 
Action: Mouse scrolled (1121, 464) with delta (0, 0)
Screenshot: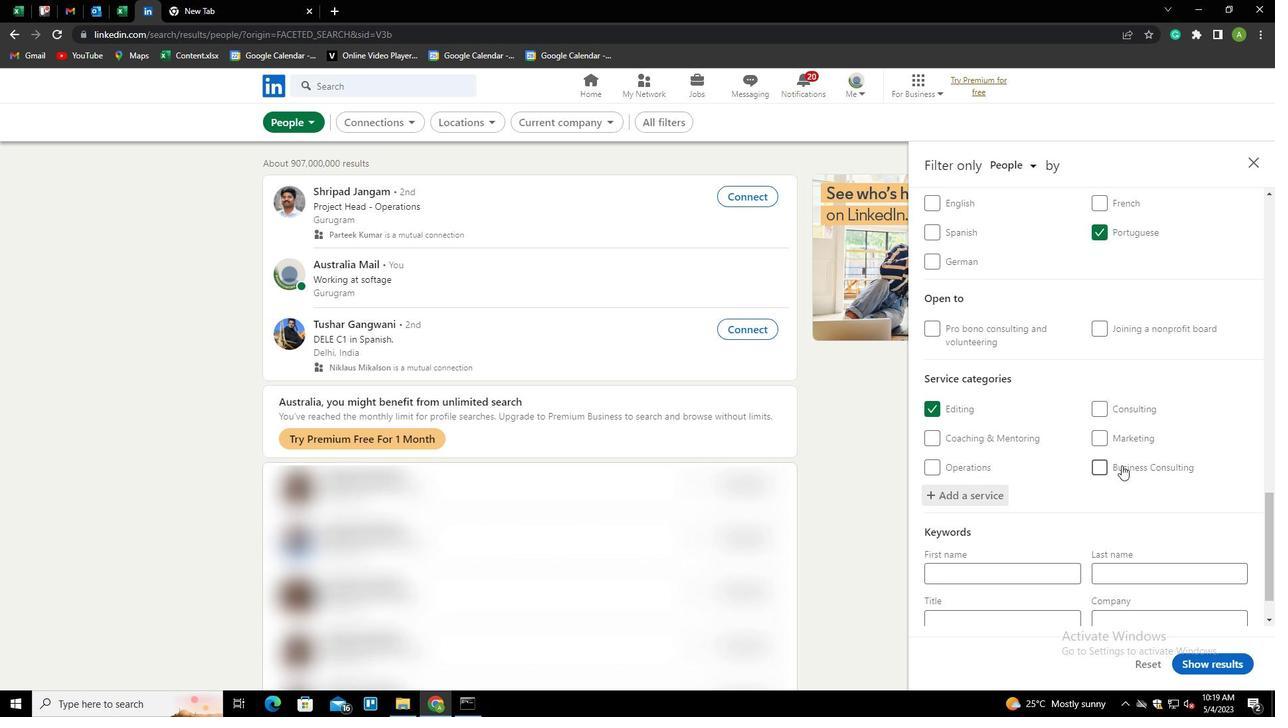 
Action: Mouse scrolled (1121, 464) with delta (0, 0)
Screenshot: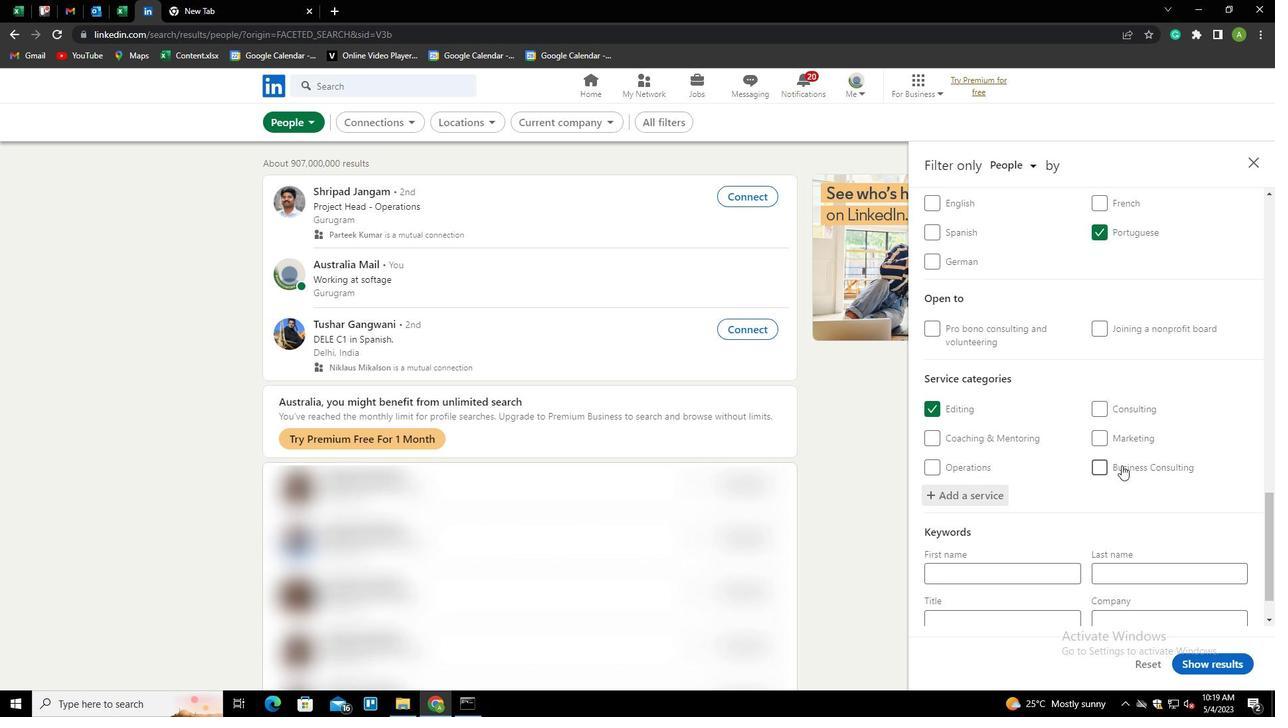 
Action: Mouse scrolled (1121, 464) with delta (0, 0)
Screenshot: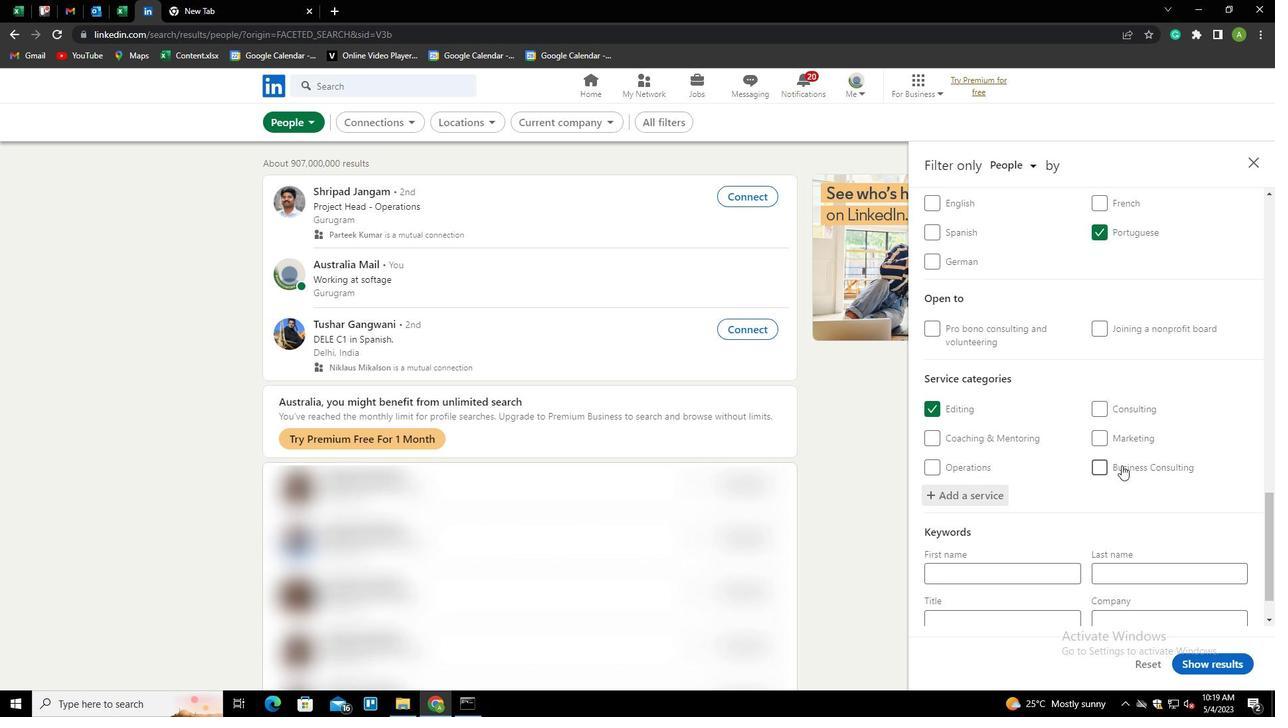 
Action: Mouse scrolled (1121, 464) with delta (0, 0)
Screenshot: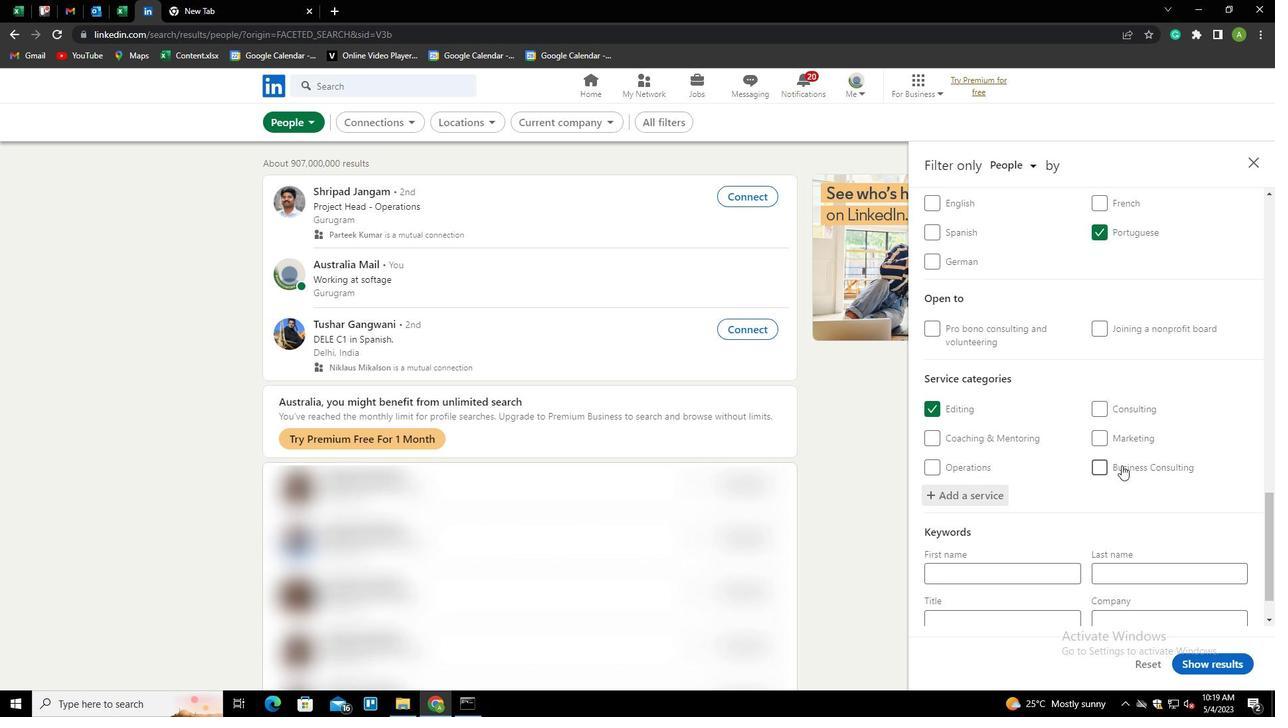 
Action: Mouse scrolled (1121, 464) with delta (0, 0)
Screenshot: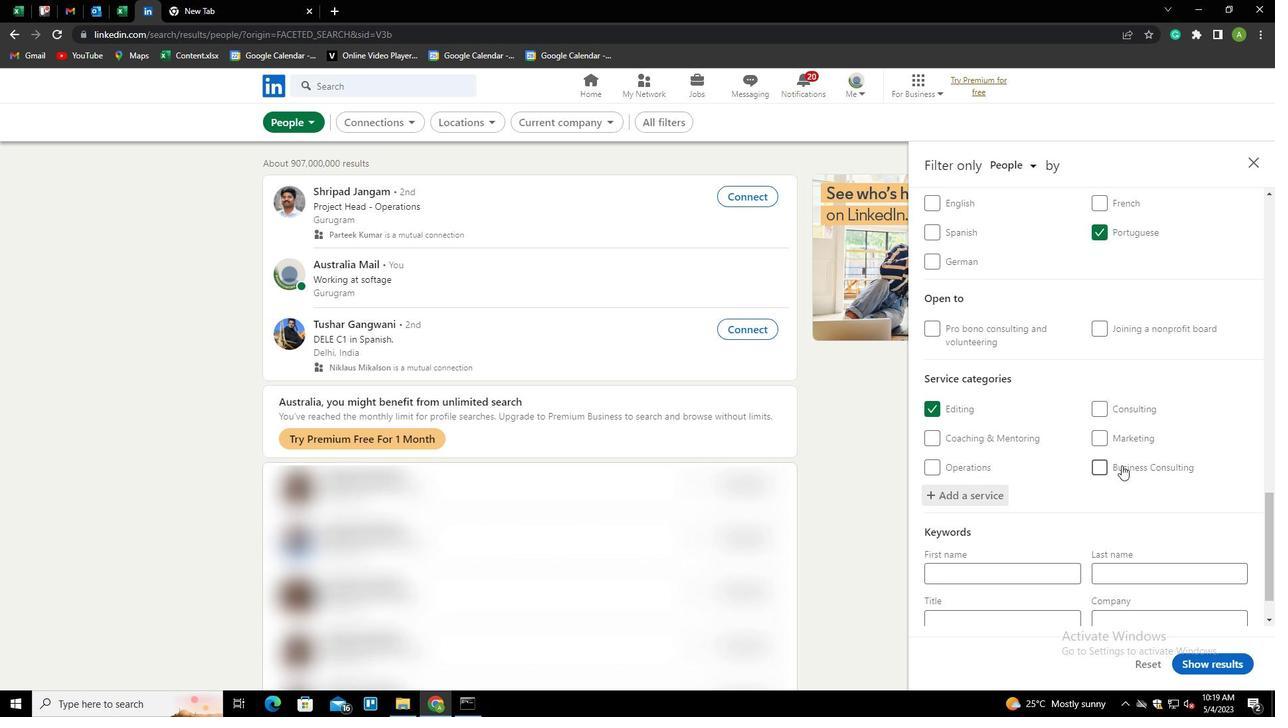 
Action: Mouse scrolled (1121, 464) with delta (0, 0)
Screenshot: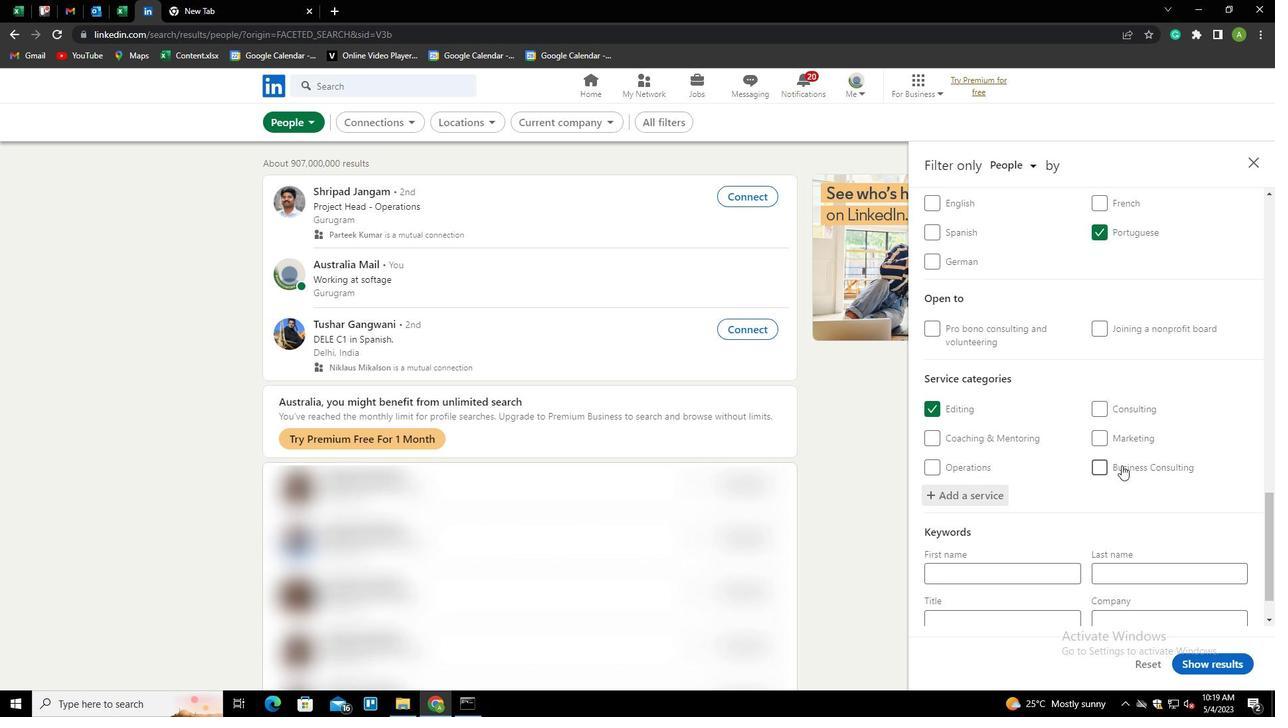 
Action: Mouse scrolled (1121, 464) with delta (0, 0)
Screenshot: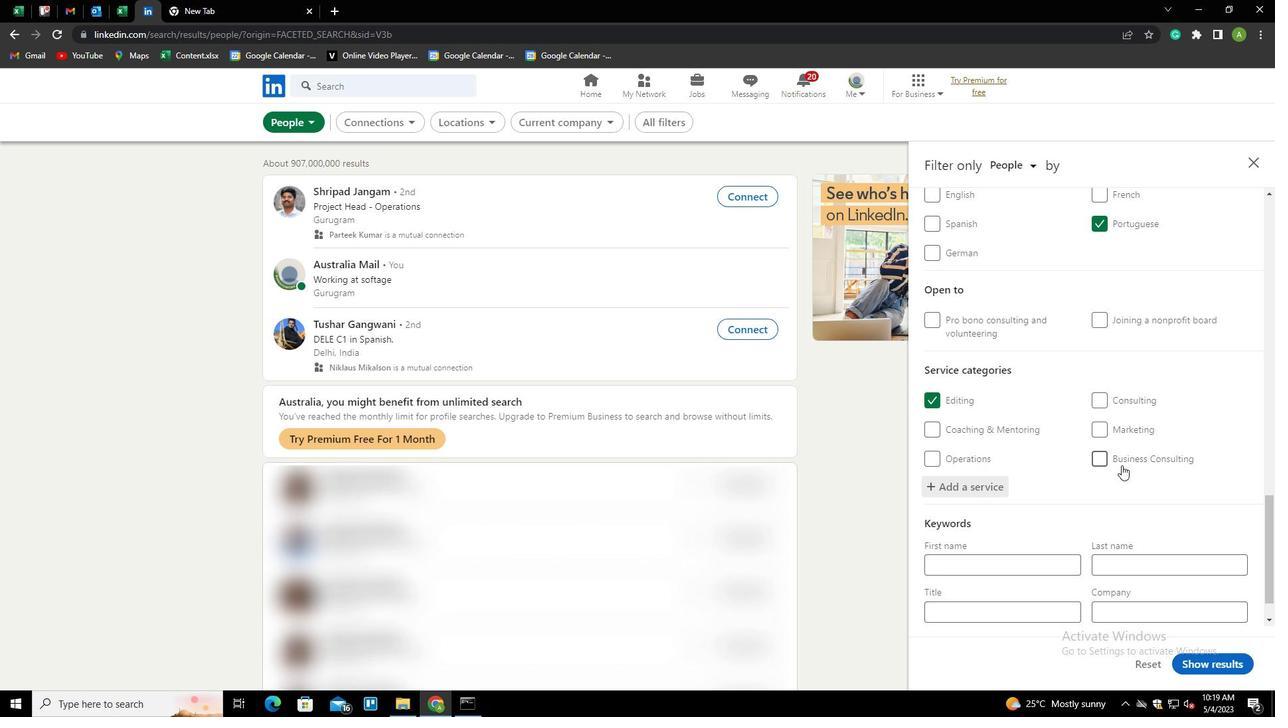 
Action: Mouse moved to (1015, 570)
Screenshot: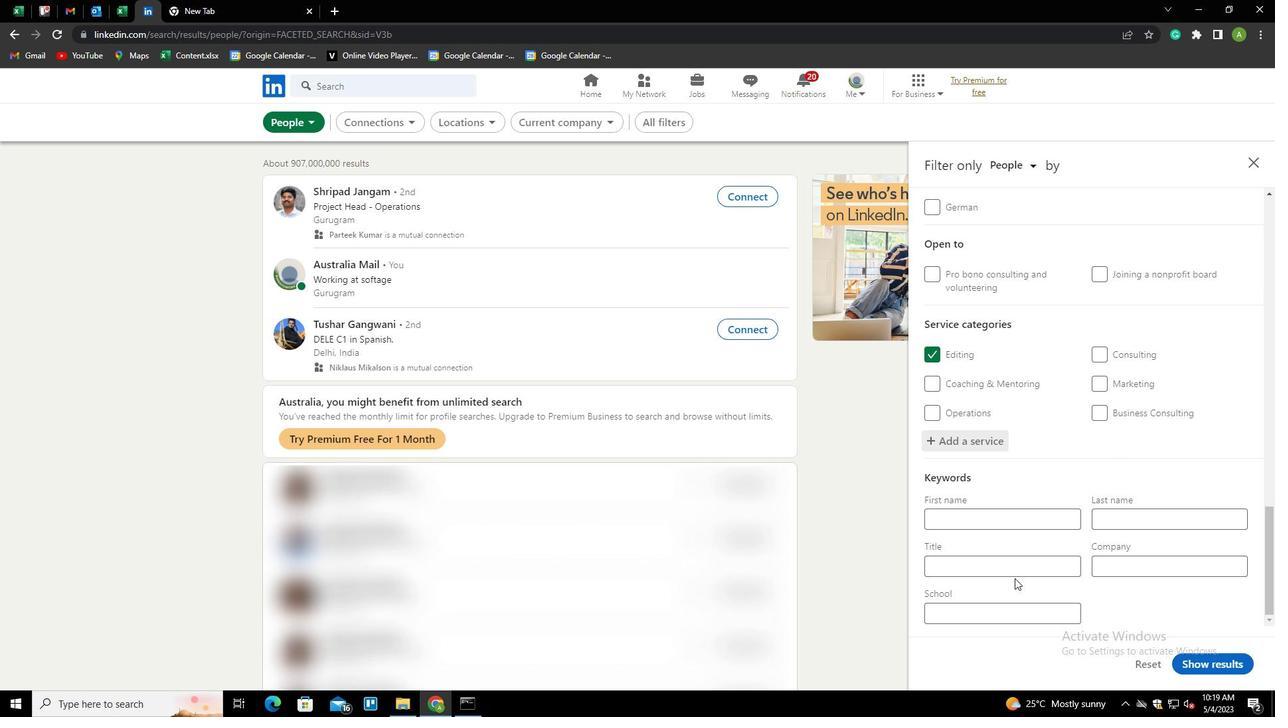 
Action: Mouse pressed left at (1015, 570)
Screenshot: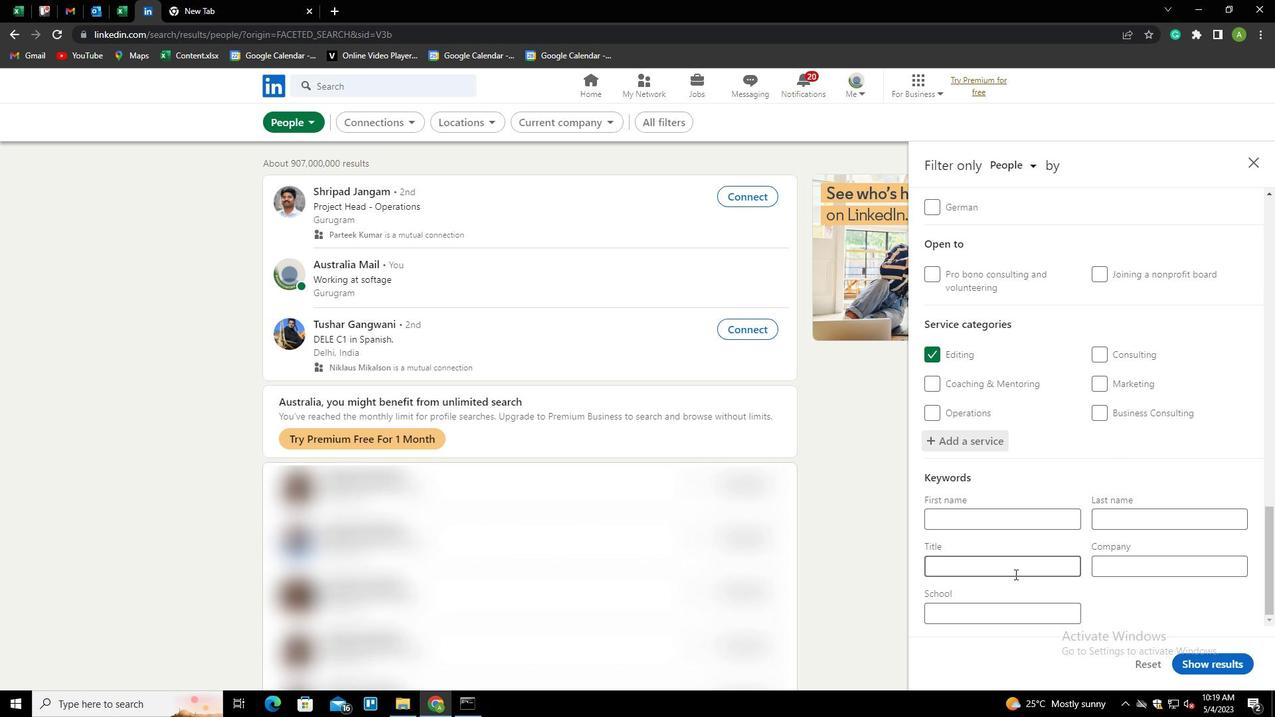 
Action: Key pressed <Key.shift>CEO
Screenshot: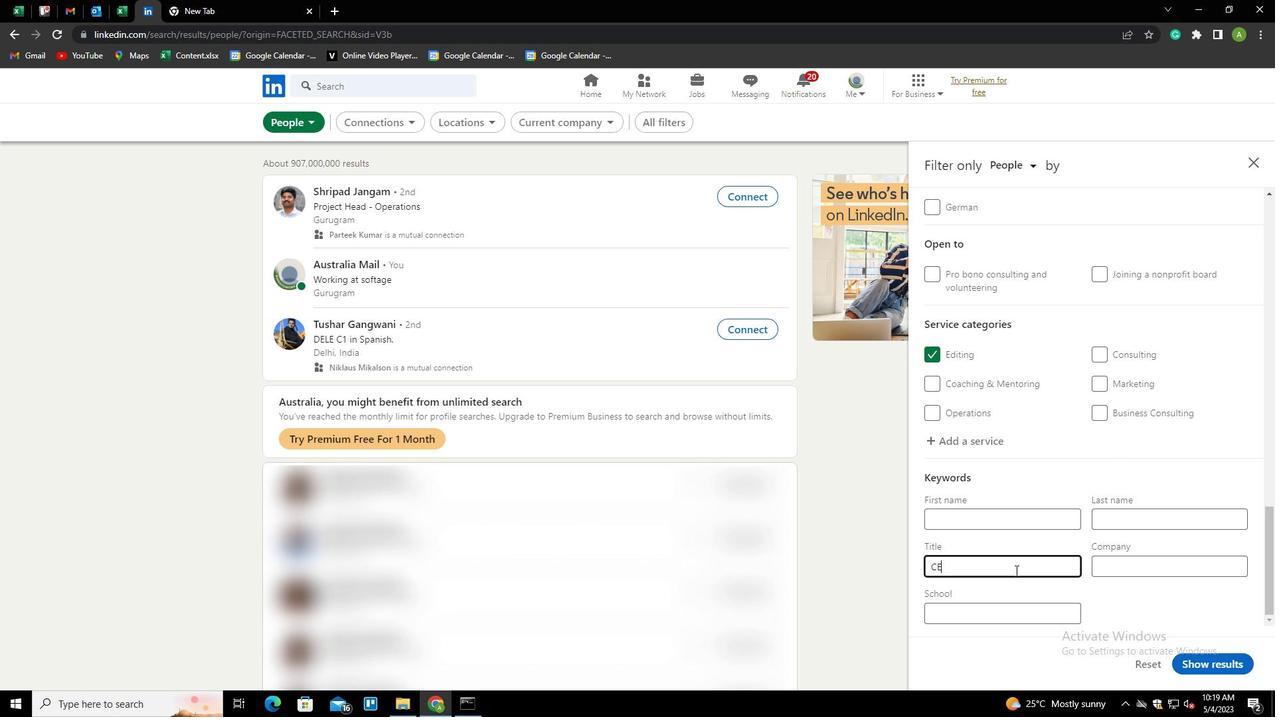 
Action: Mouse moved to (1205, 663)
Screenshot: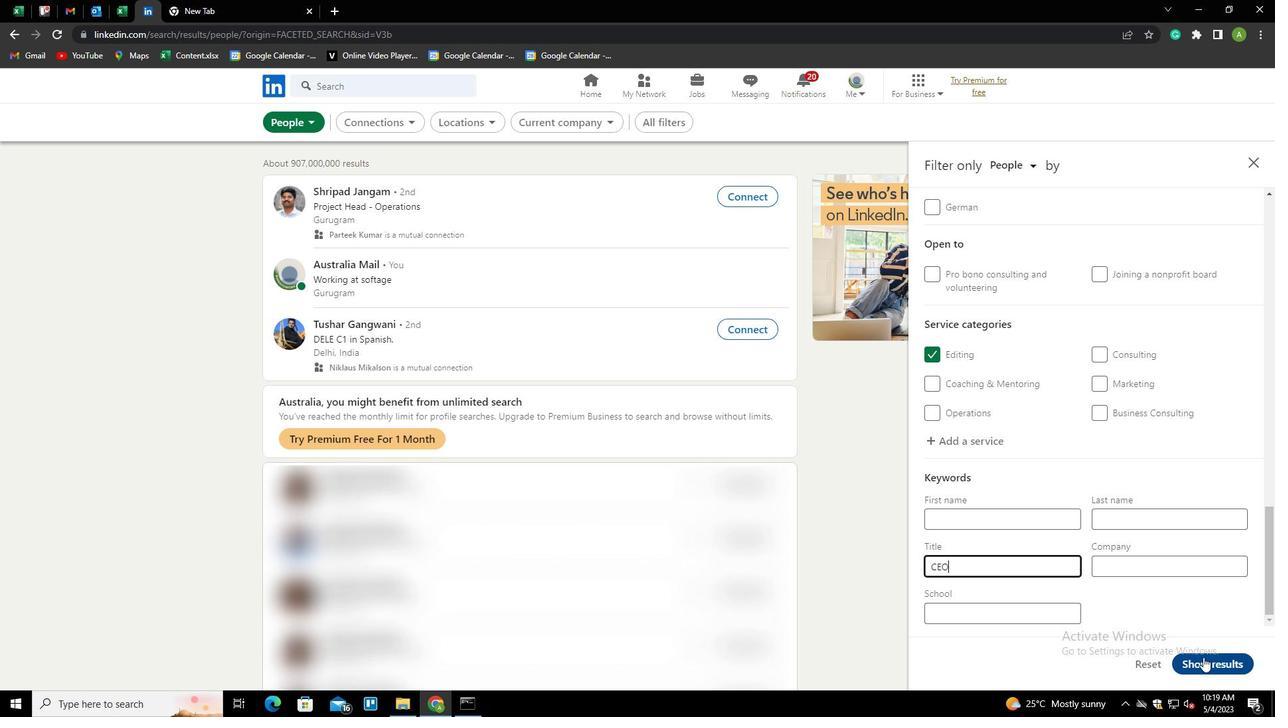
Action: Mouse pressed left at (1205, 663)
Screenshot: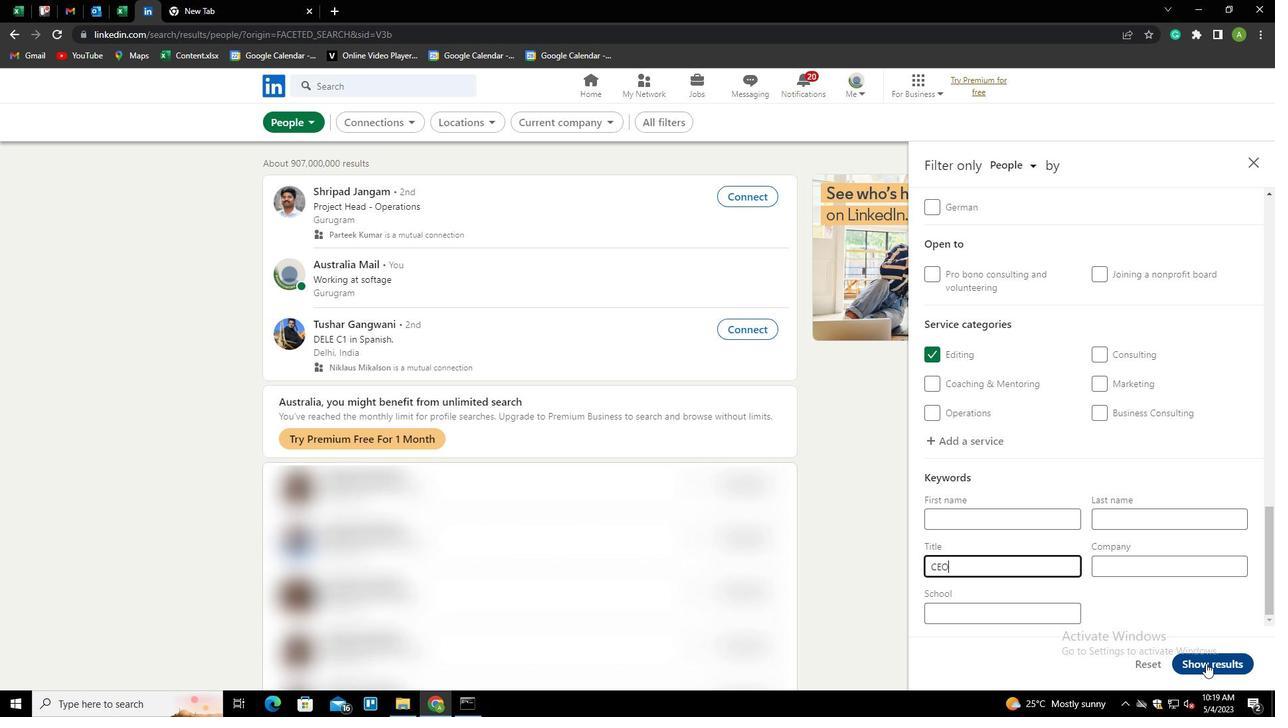 
Action: Mouse moved to (1194, 656)
Screenshot: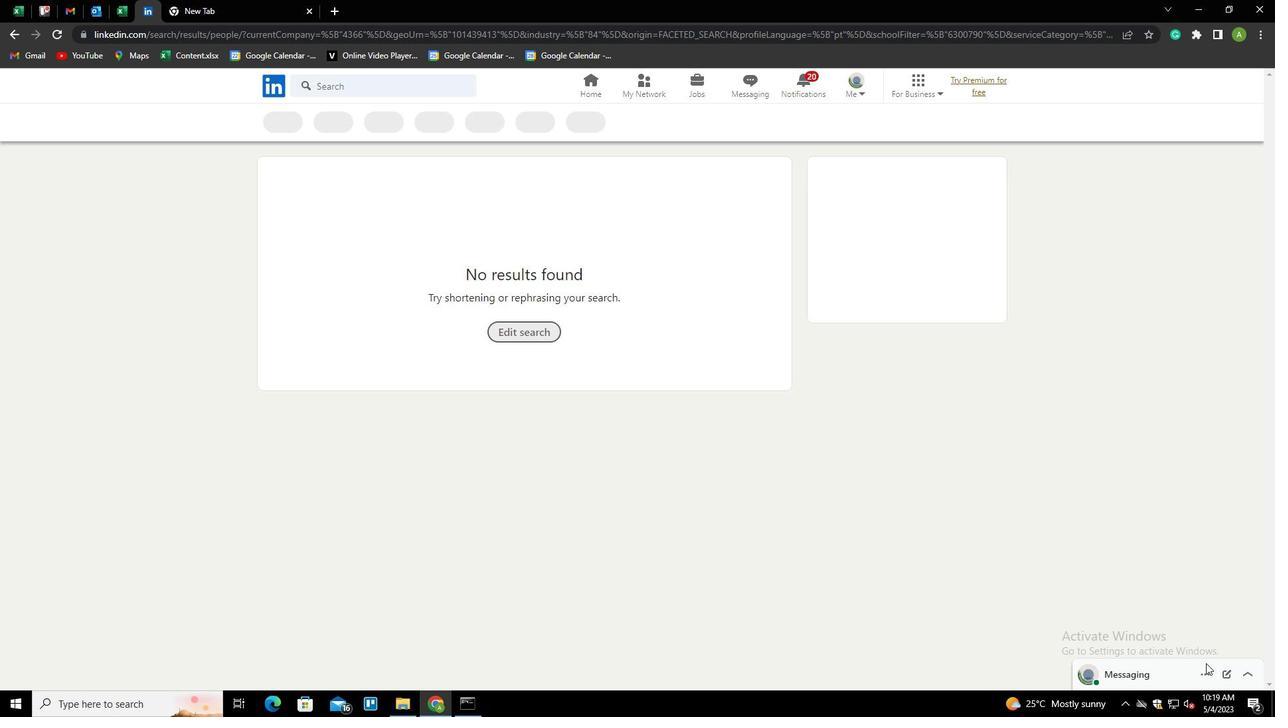 
